 Task: Look for Airbnb options in Urambo, Tanzania from 22th December, 2023 to 26th December, 2023 for 8 adults. Place can be private room with 8 bedrooms having 8 beds and 8 bathrooms. Property type can be house. Amenities needed are: wifi, TV, free parkinig on premises, gym, breakfast.
Action: Mouse moved to (579, 107)
Screenshot: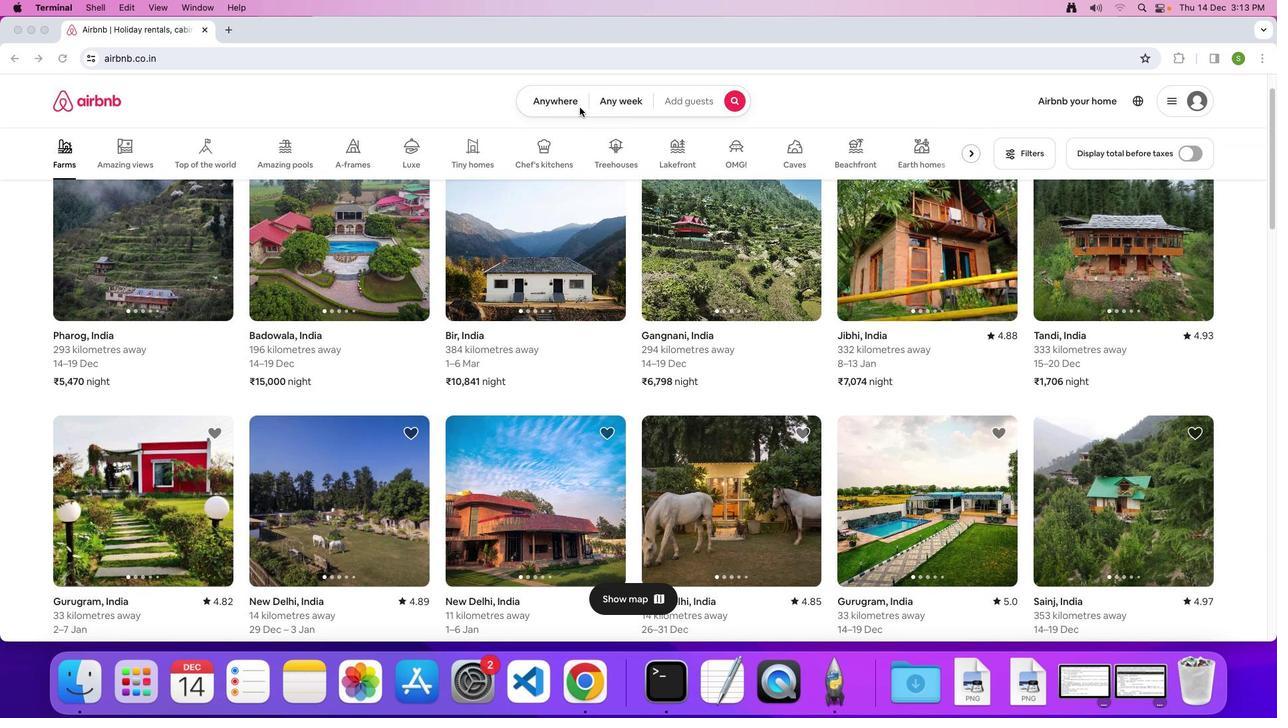 
Action: Mouse pressed left at (579, 107)
Screenshot: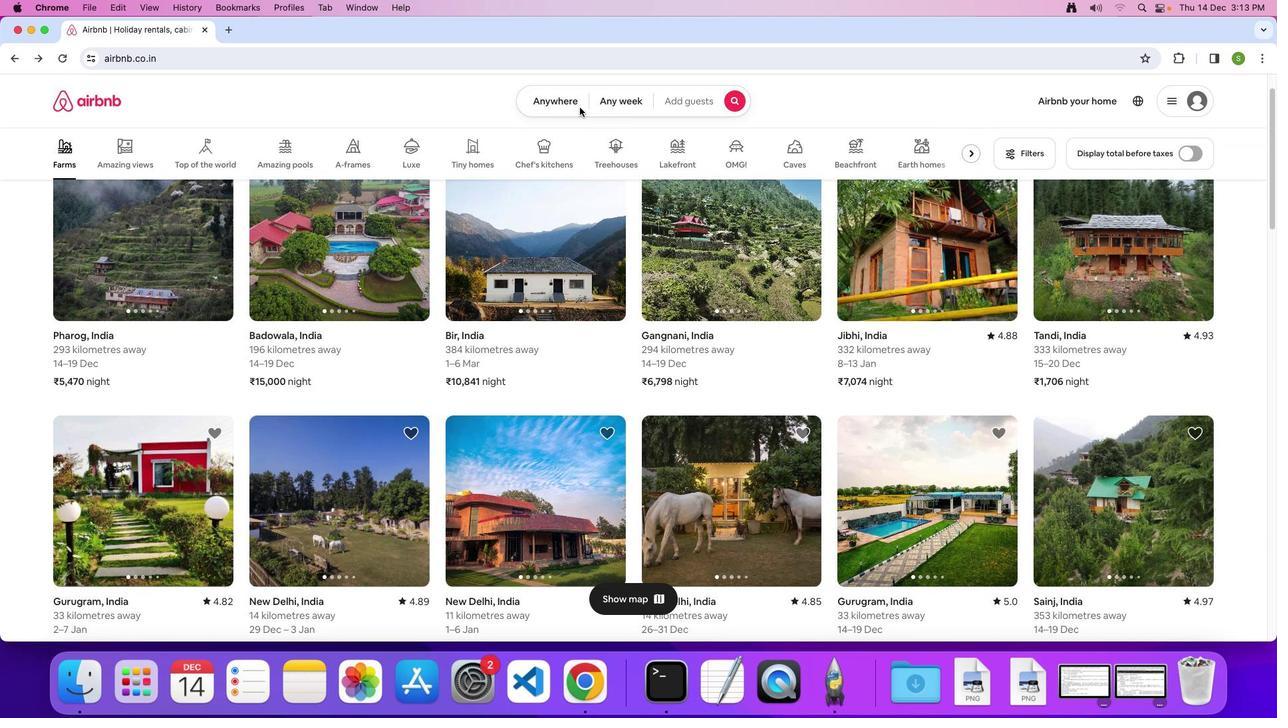
Action: Mouse moved to (568, 107)
Screenshot: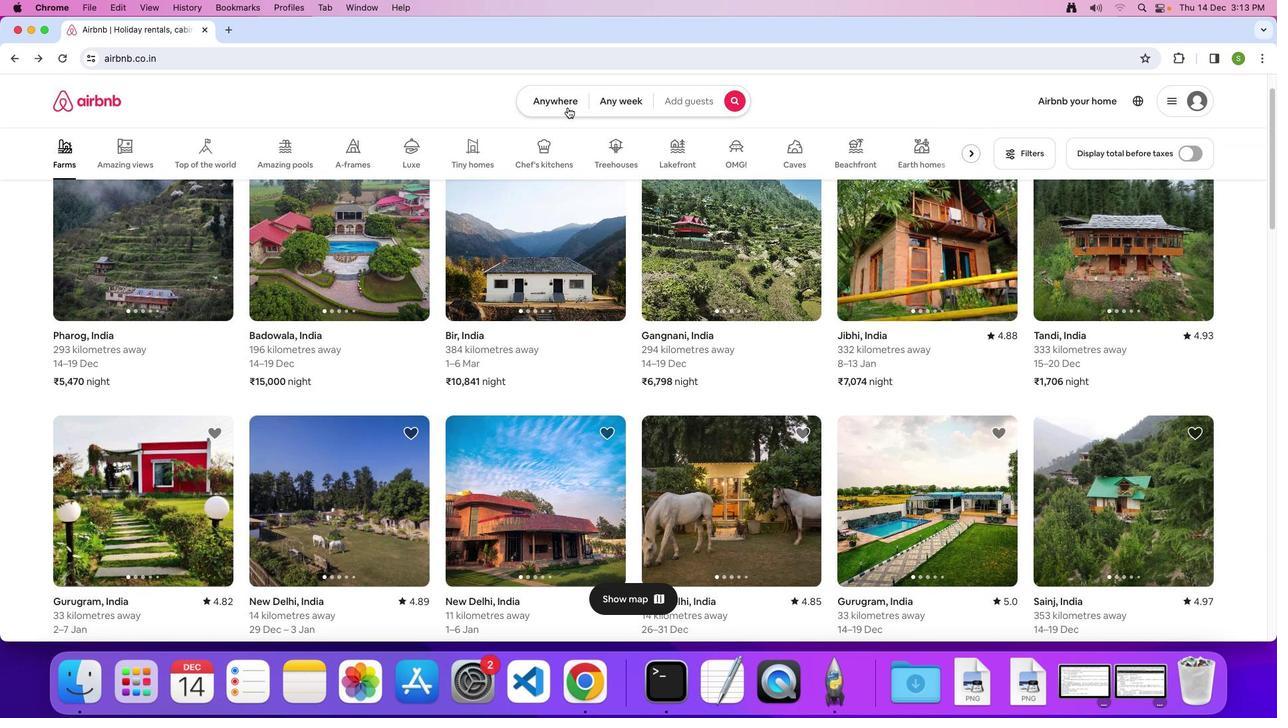 
Action: Mouse pressed left at (568, 107)
Screenshot: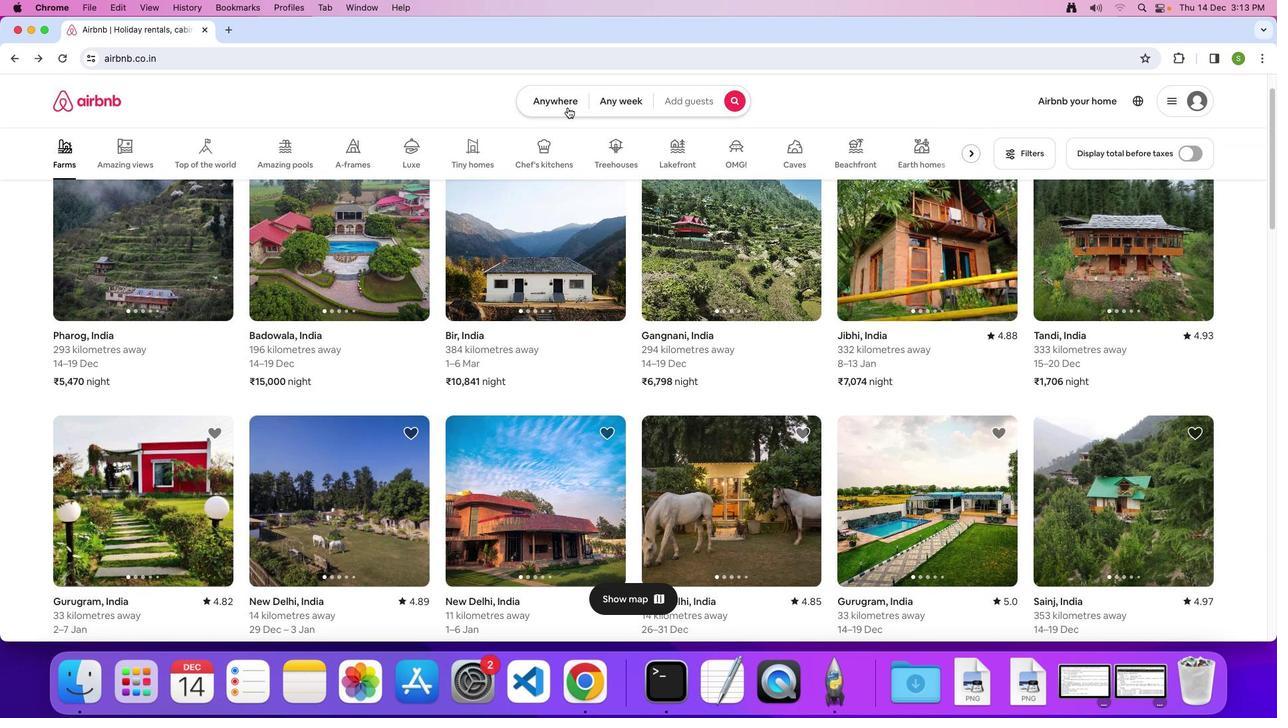 
Action: Mouse moved to (540, 139)
Screenshot: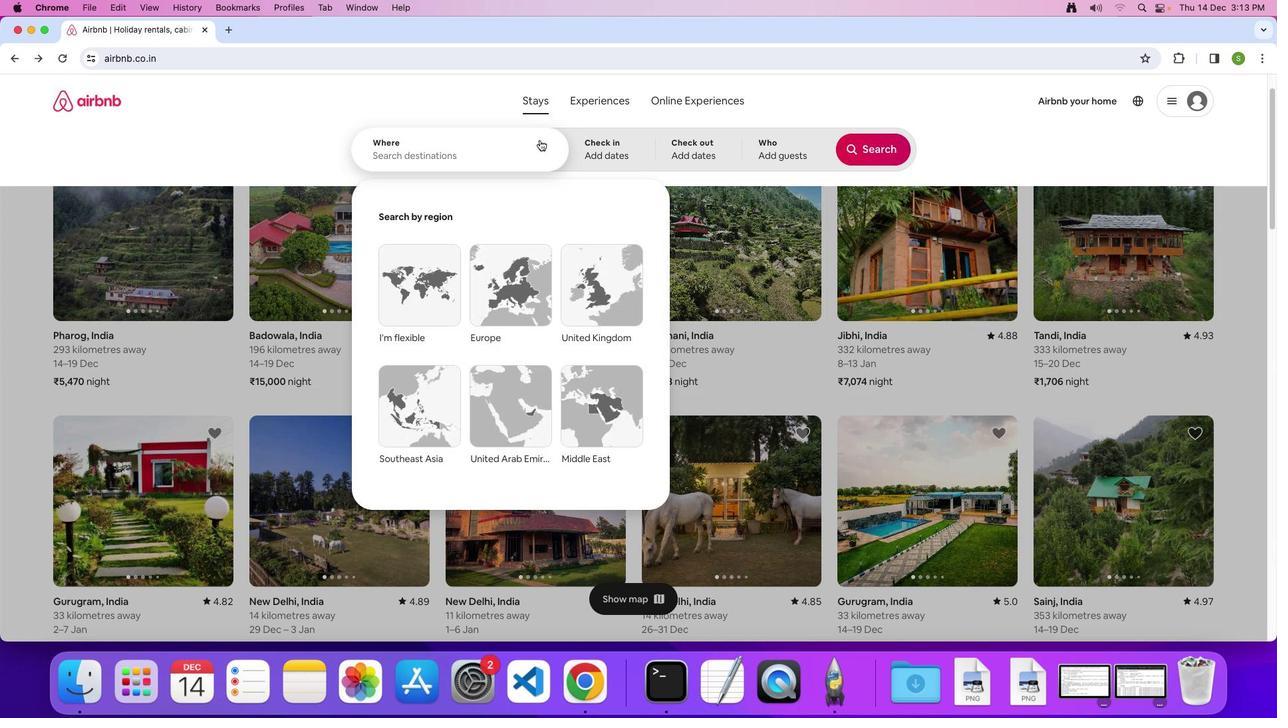 
Action: Mouse pressed left at (540, 139)
Screenshot: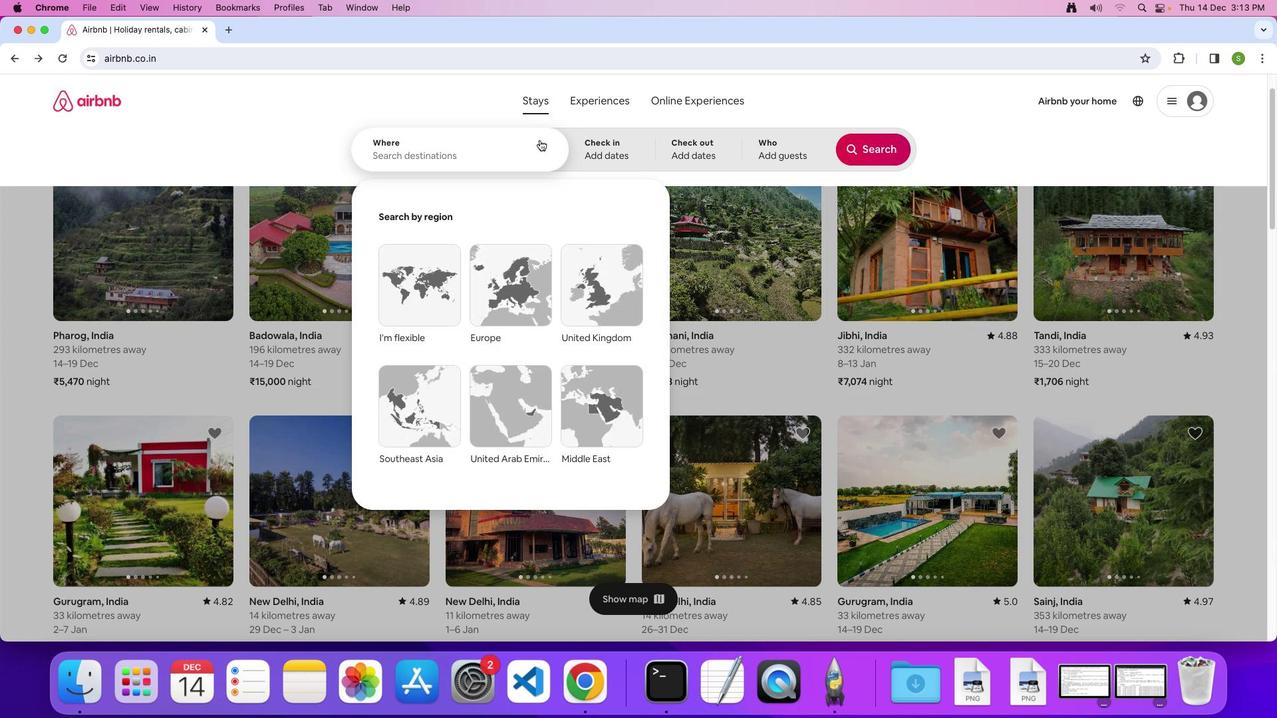 
Action: Key pressed 'U'Key.caps_lock'r''a''m''b''o'','Key.spaceKey.shift'T''a''n''z''a''n''i''a'Key.enter
Screenshot: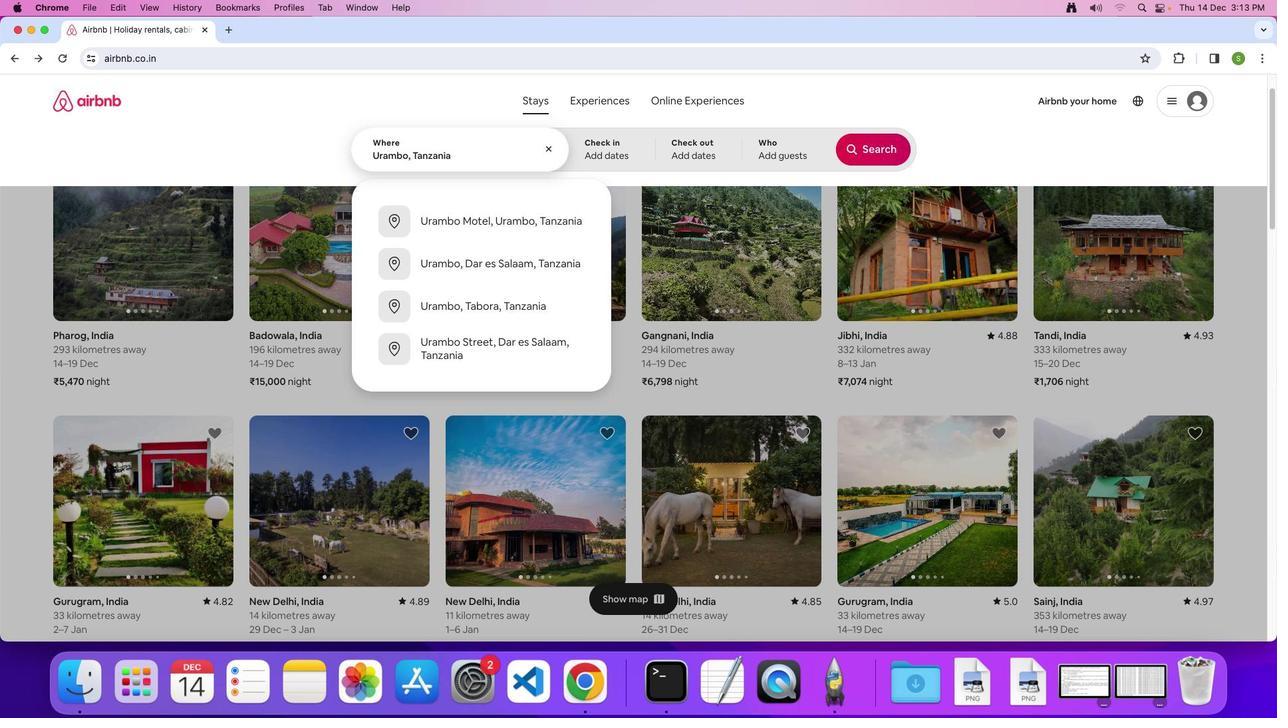 
Action: Mouse moved to (559, 419)
Screenshot: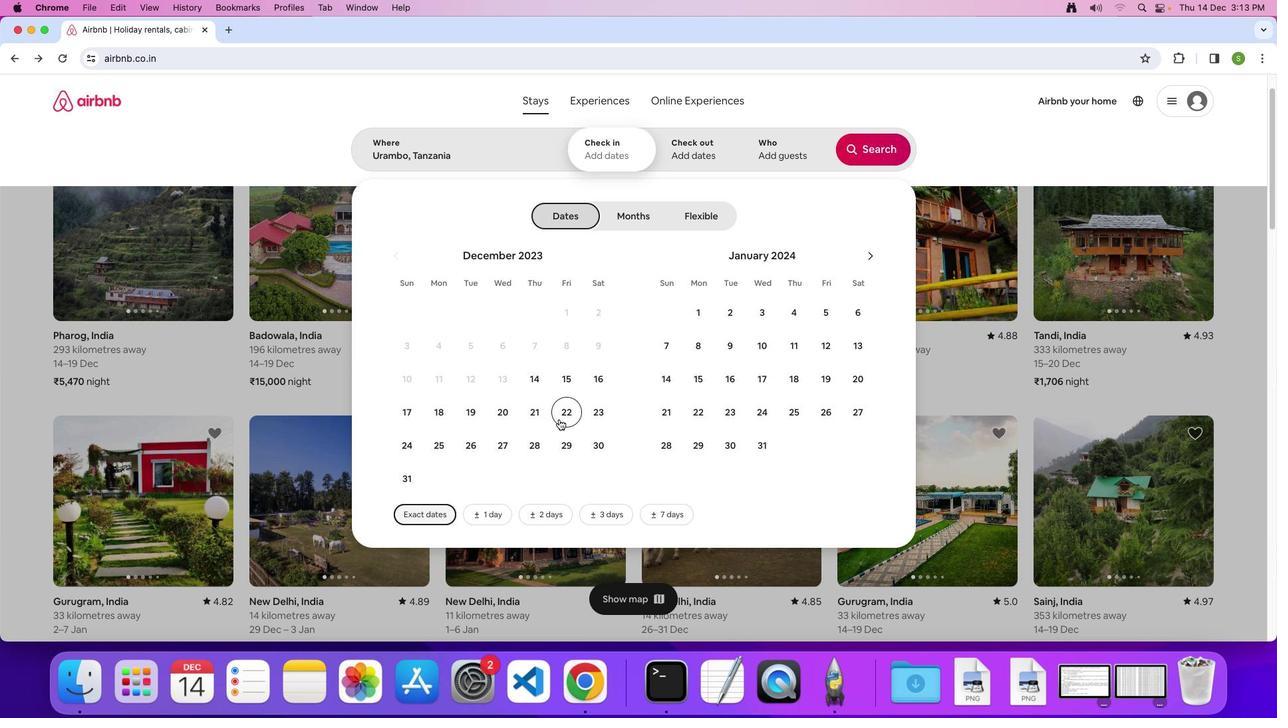 
Action: Mouse pressed left at (559, 419)
Screenshot: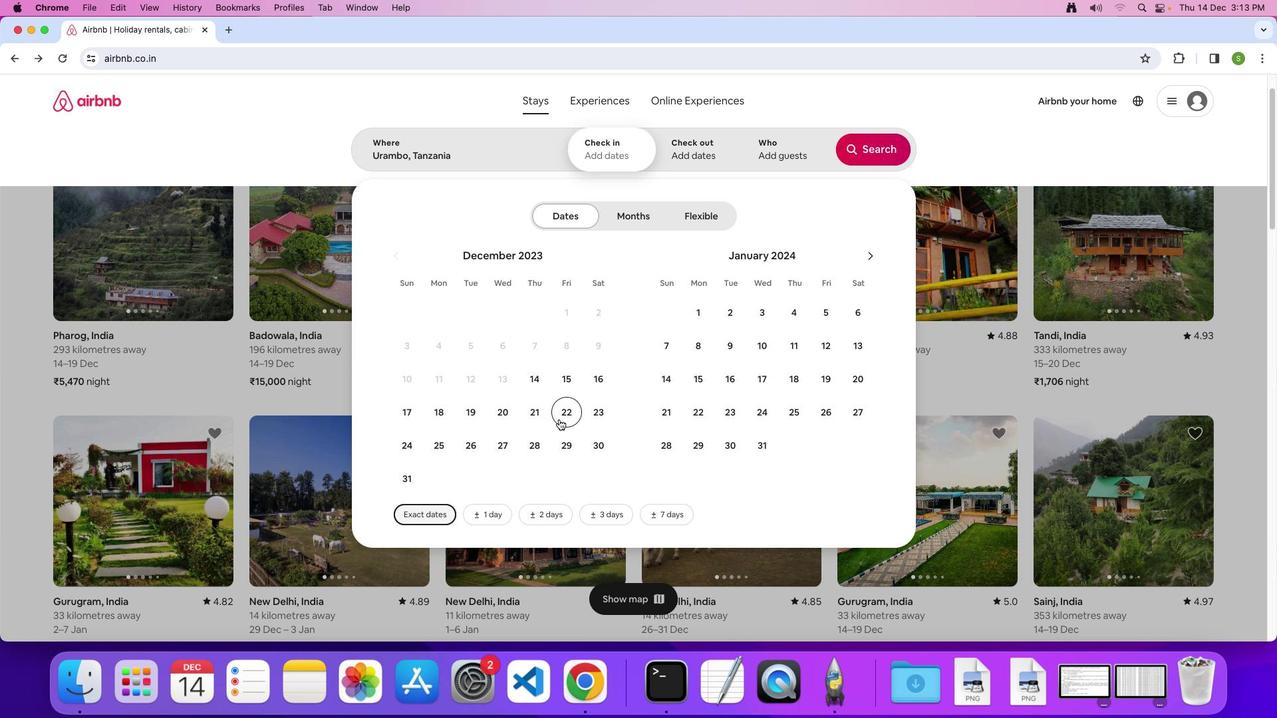 
Action: Mouse moved to (478, 437)
Screenshot: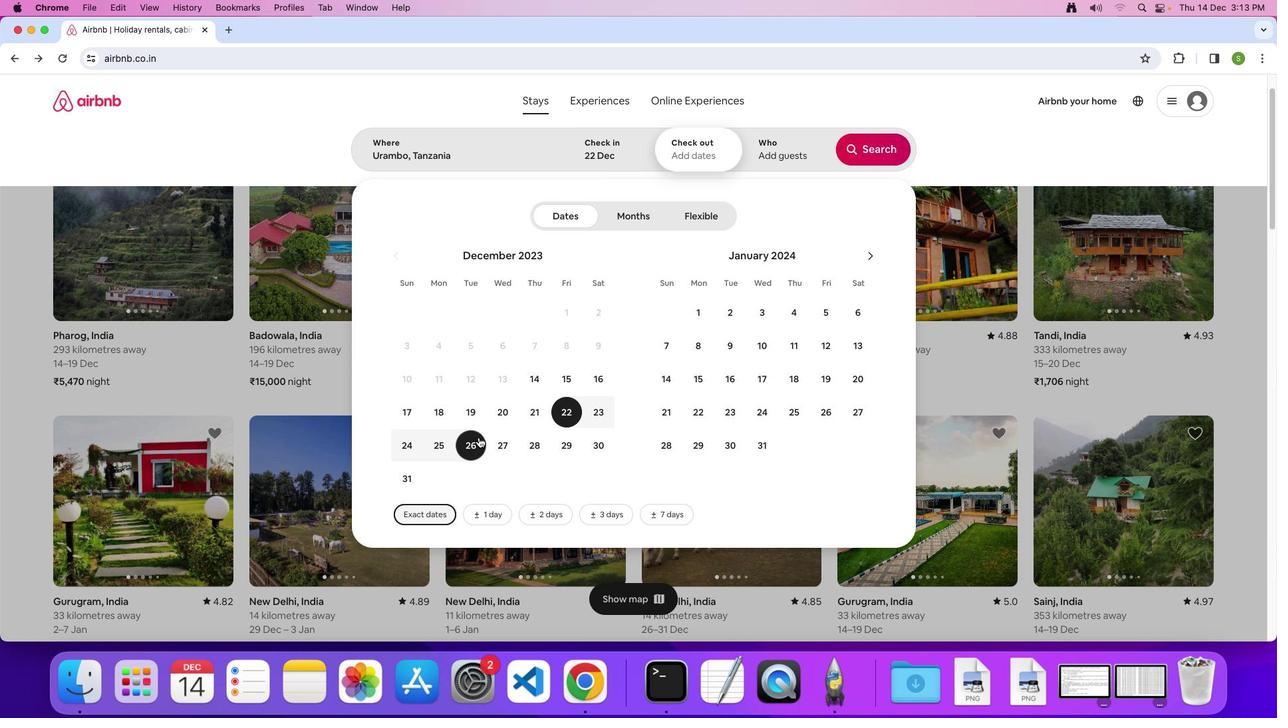 
Action: Mouse pressed left at (478, 437)
Screenshot: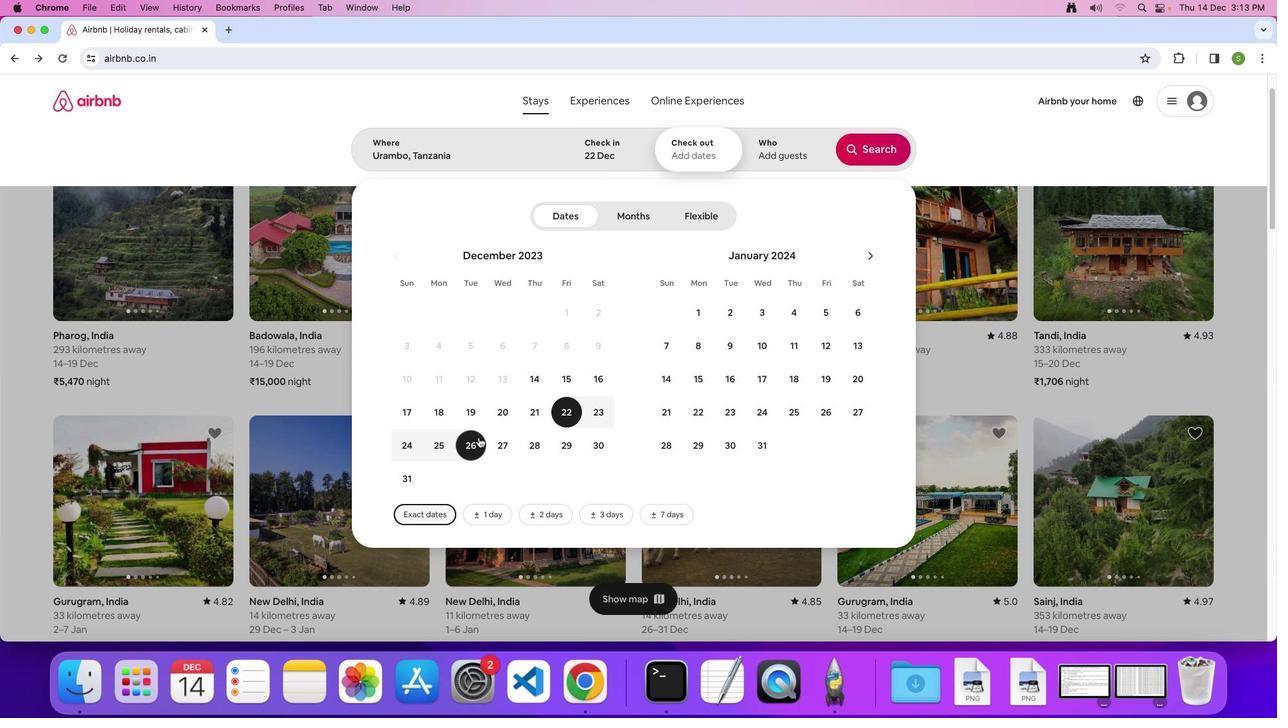 
Action: Mouse moved to (792, 156)
Screenshot: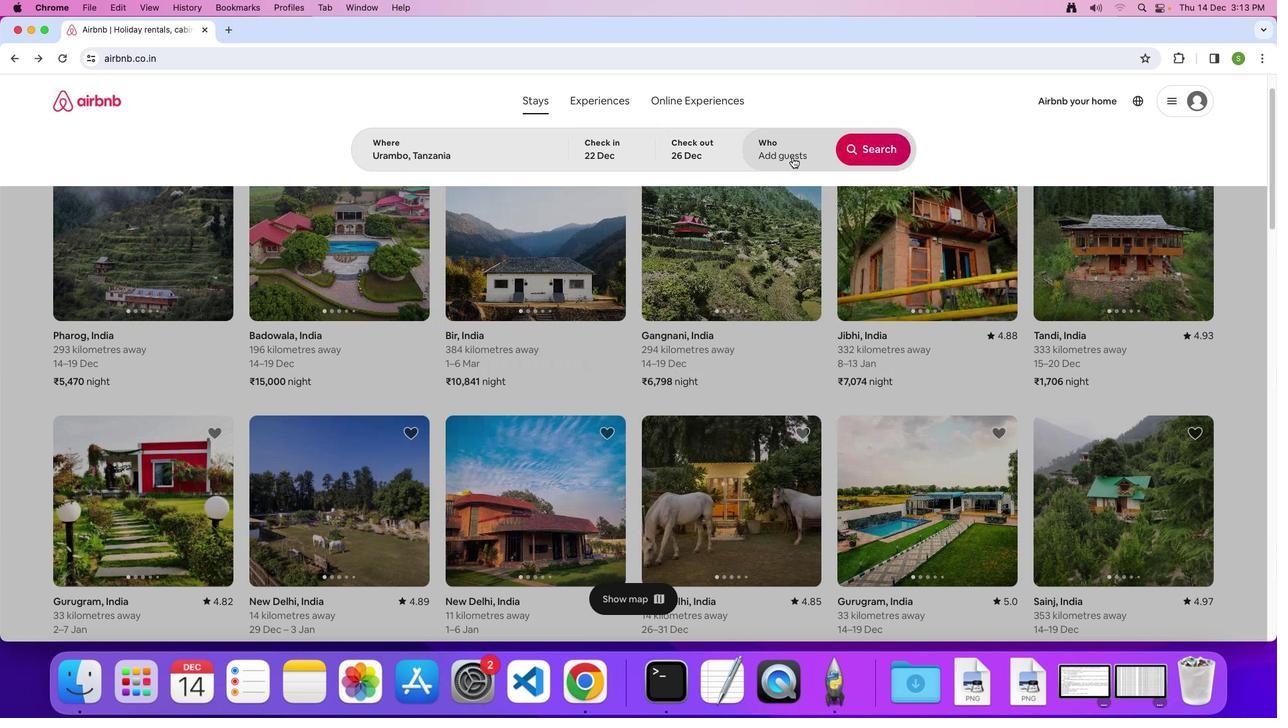 
Action: Mouse pressed left at (792, 156)
Screenshot: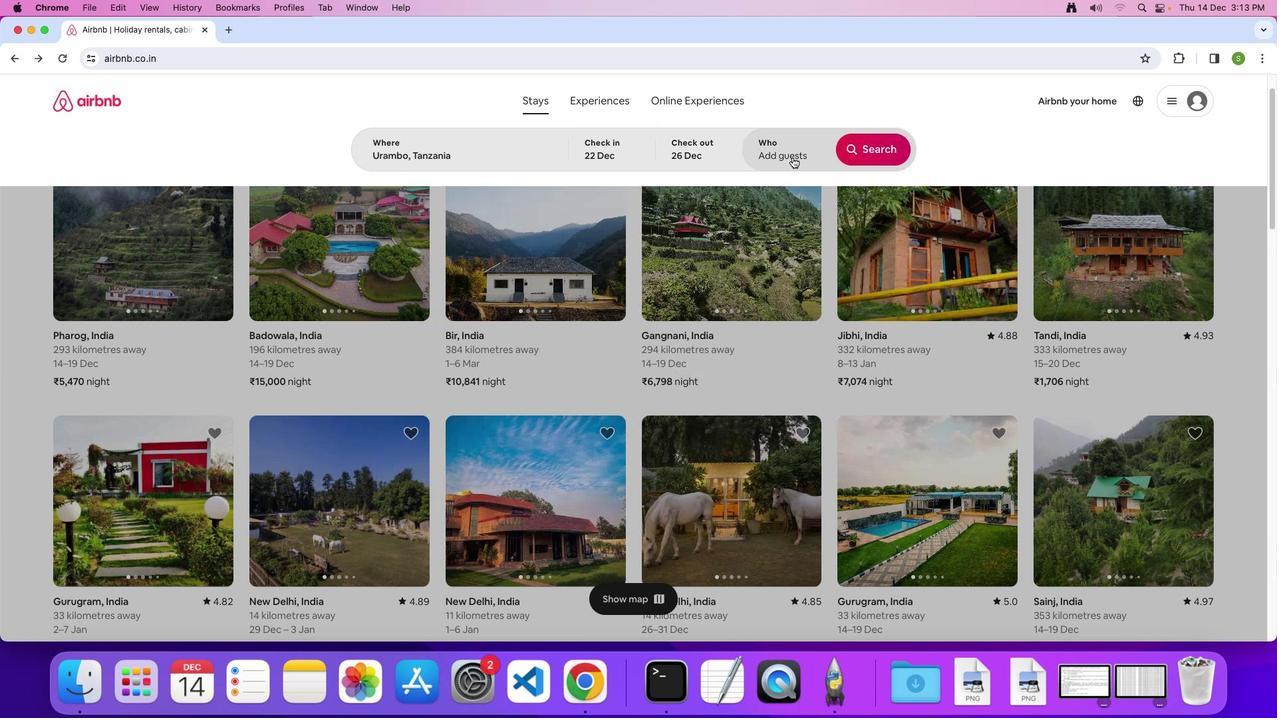 
Action: Mouse moved to (881, 222)
Screenshot: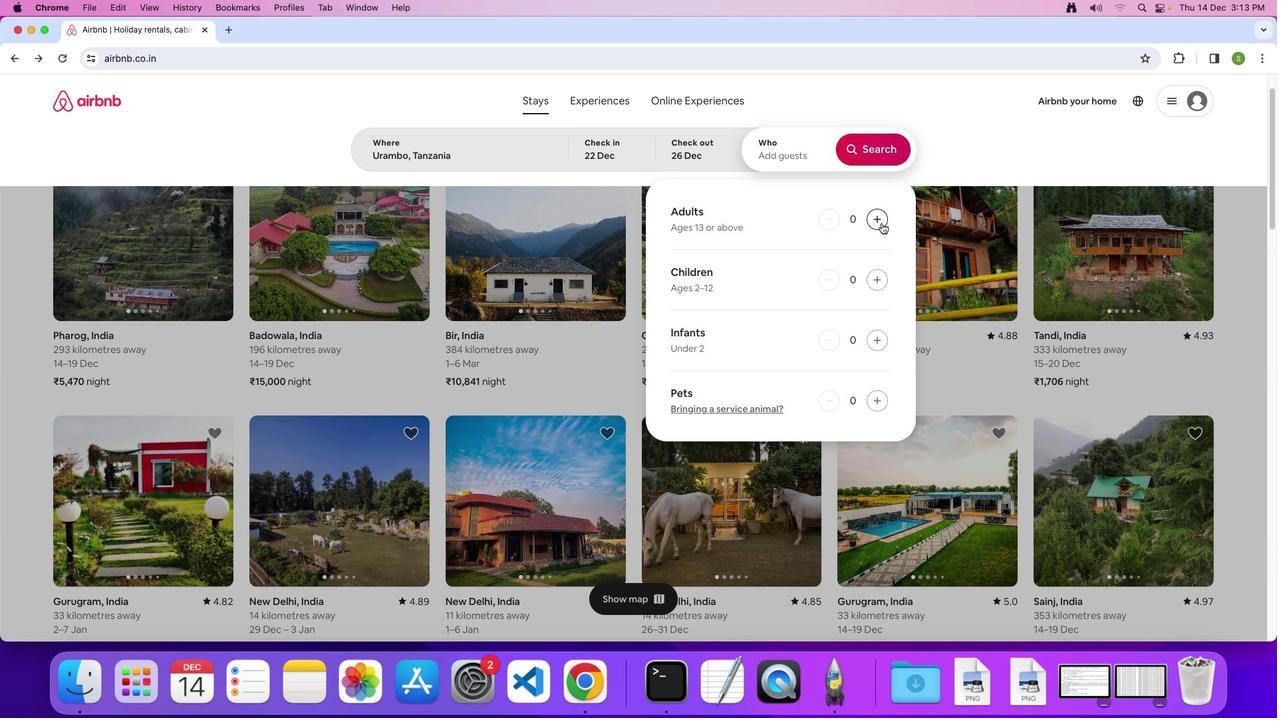 
Action: Mouse pressed left at (881, 222)
Screenshot: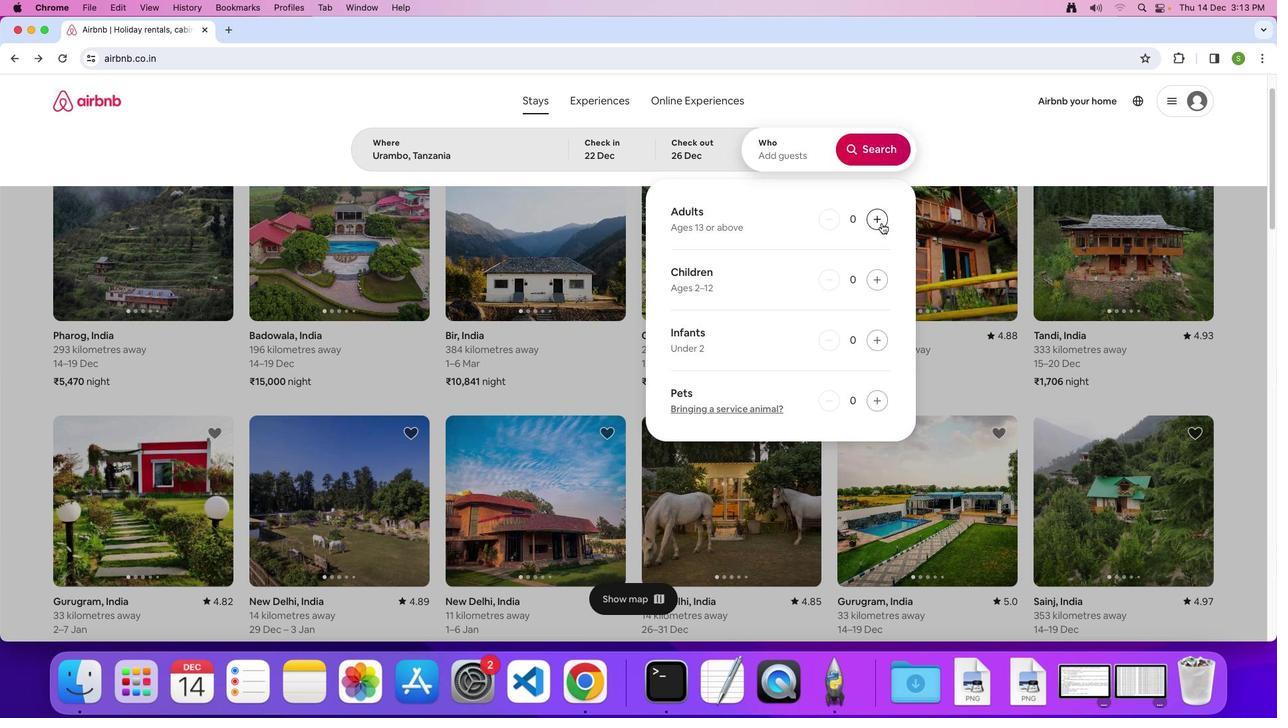 
Action: Mouse pressed left at (881, 222)
Screenshot: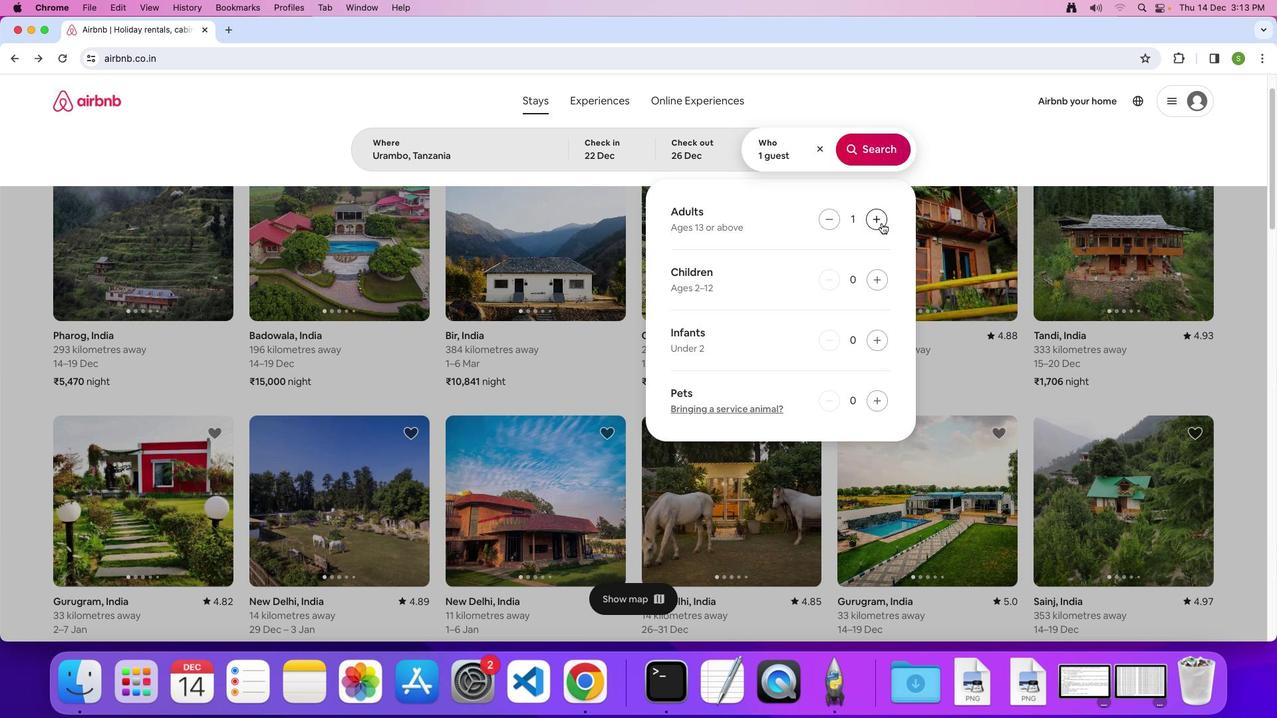 
Action: Mouse pressed left at (881, 222)
Screenshot: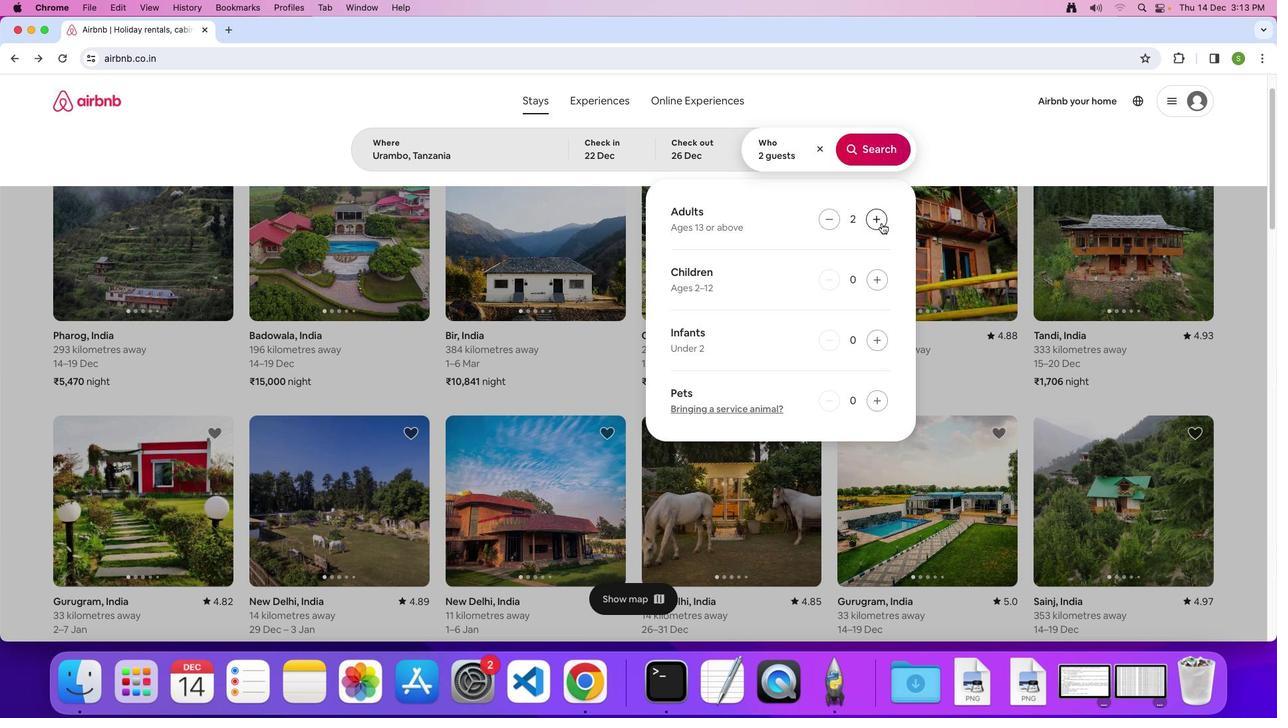 
Action: Mouse pressed left at (881, 222)
Screenshot: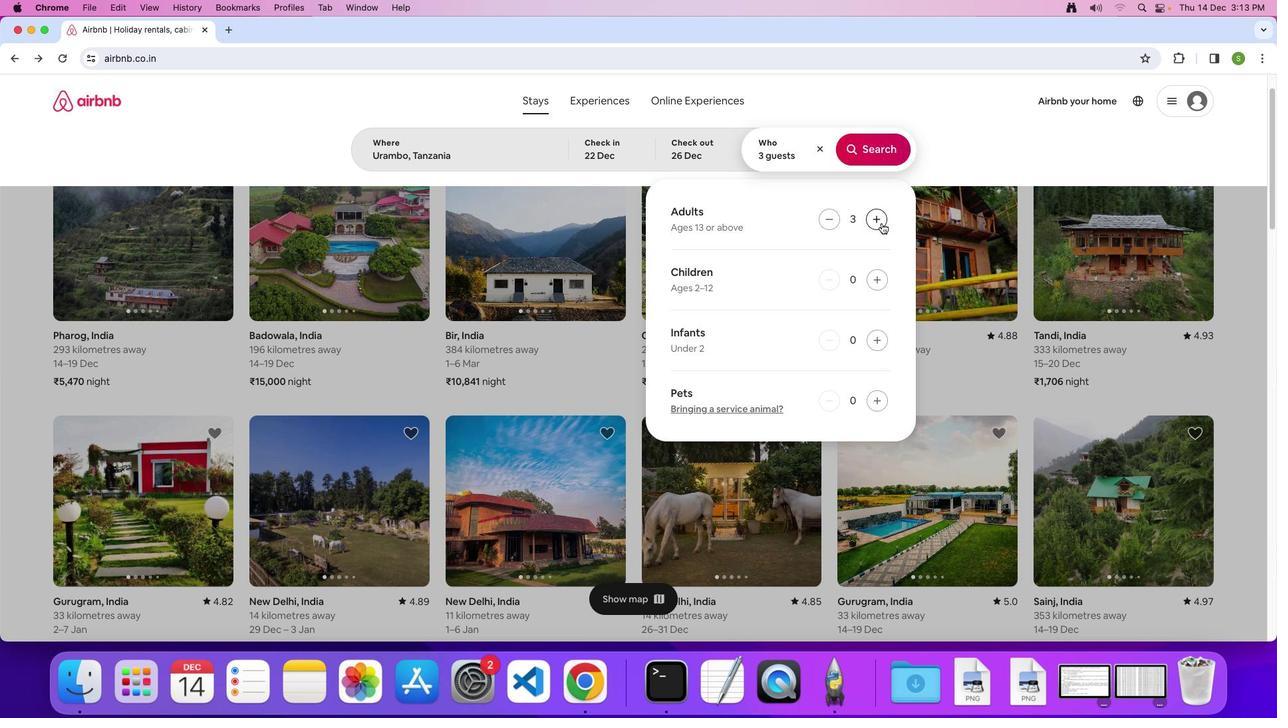 
Action: Mouse pressed left at (881, 222)
Screenshot: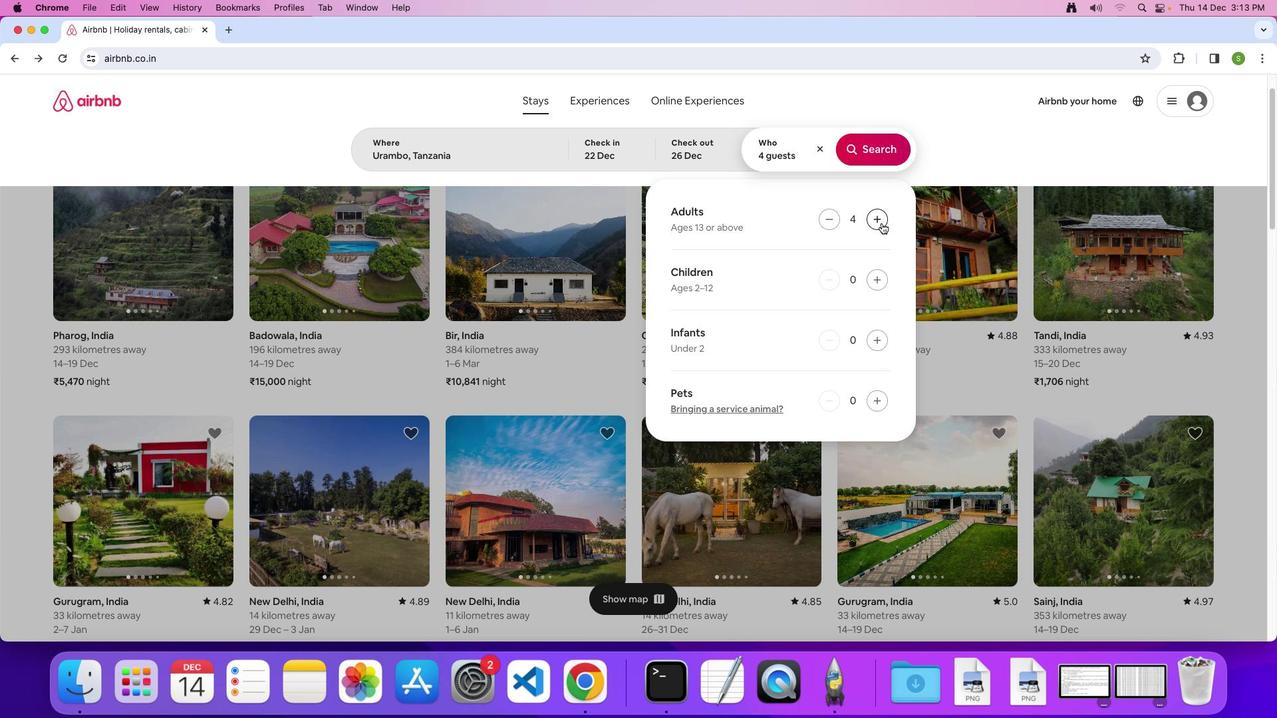 
Action: Mouse pressed left at (881, 222)
Screenshot: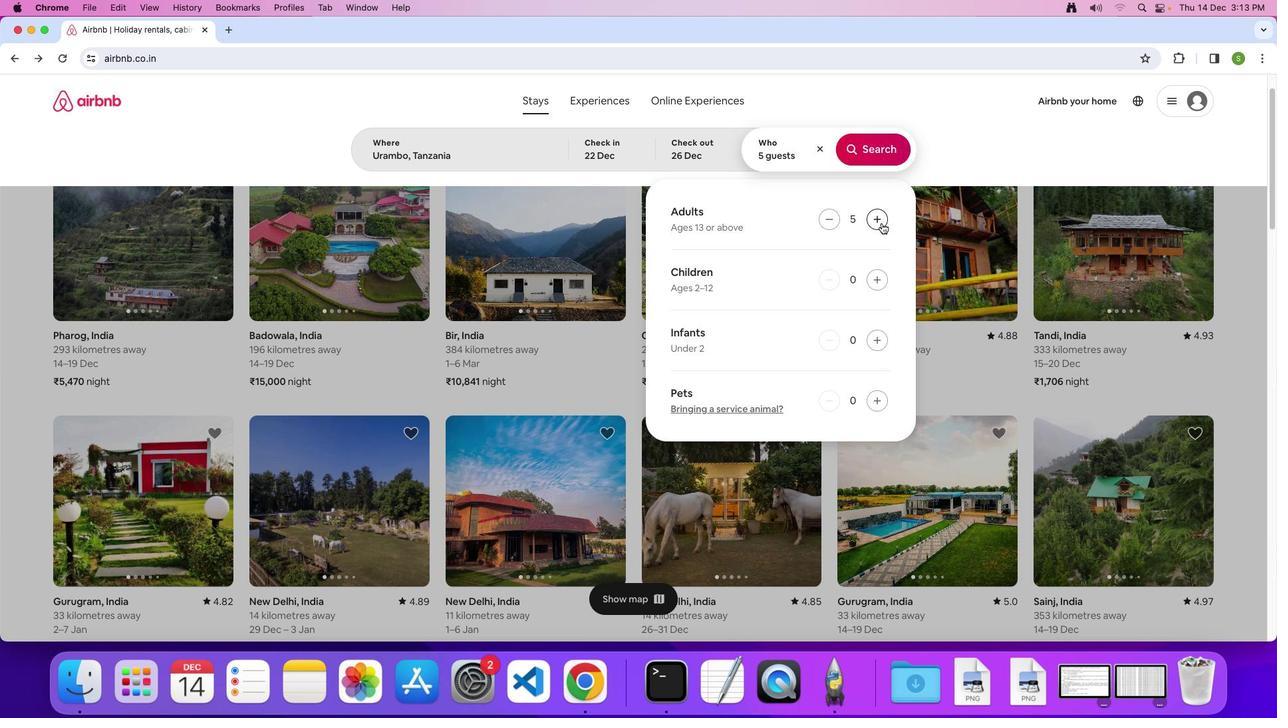 
Action: Mouse pressed left at (881, 222)
Screenshot: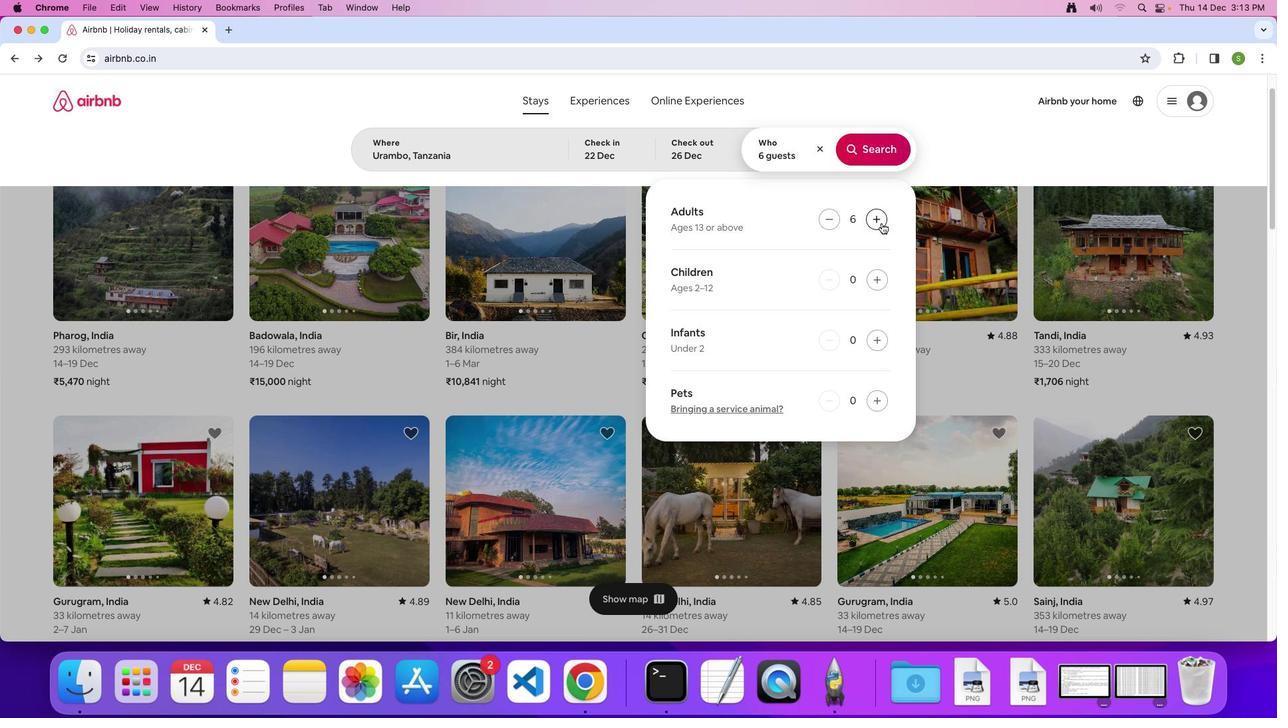 
Action: Mouse pressed left at (881, 222)
Screenshot: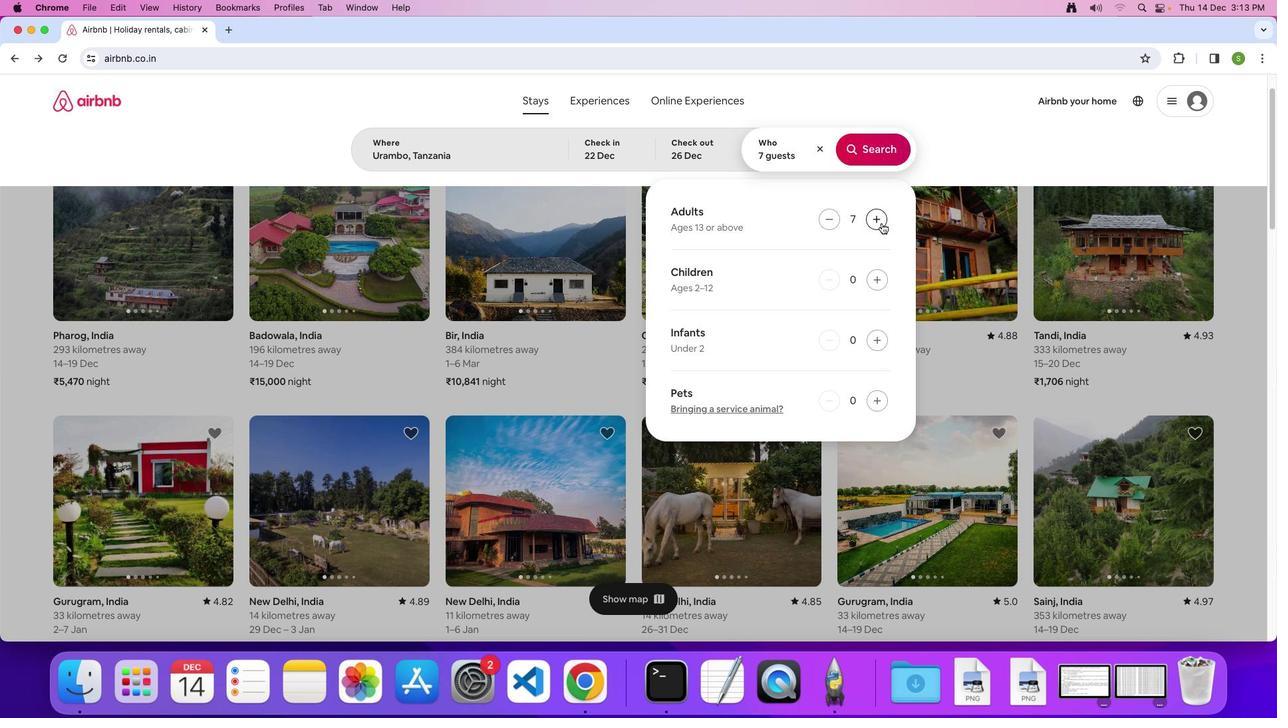 
Action: Mouse moved to (861, 146)
Screenshot: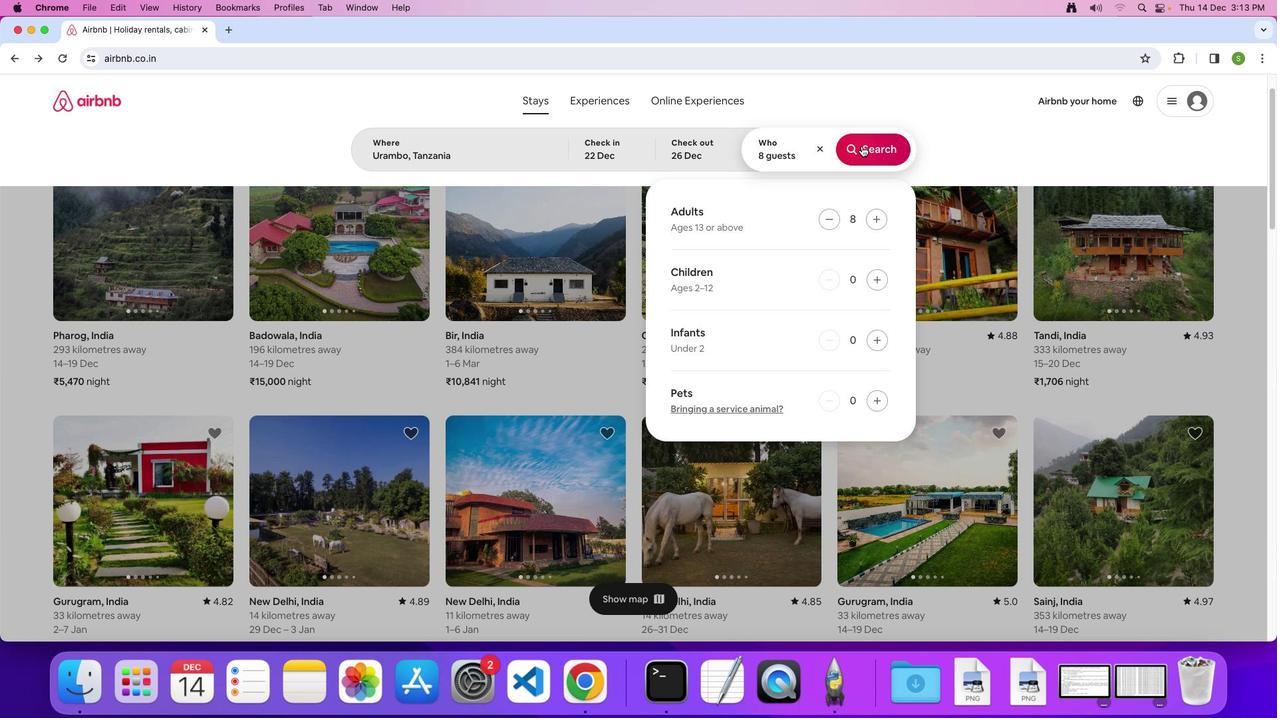 
Action: Mouse pressed left at (861, 146)
Screenshot: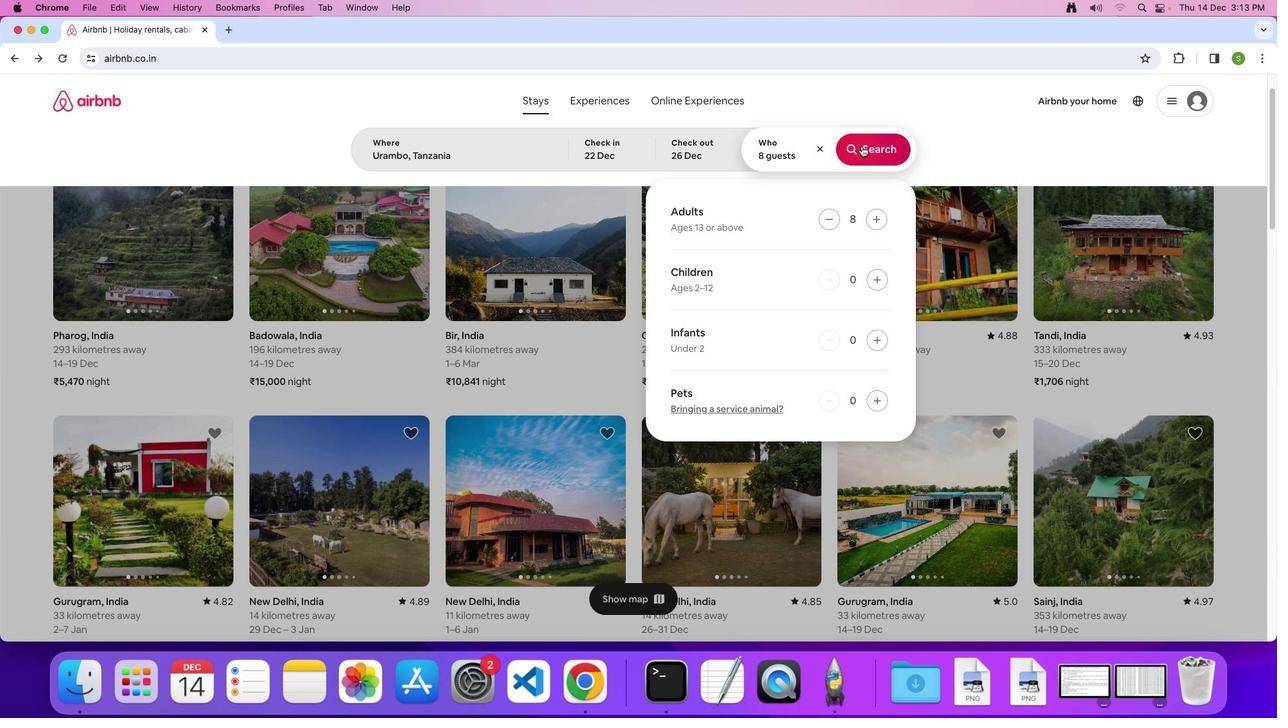 
Action: Mouse moved to (1050, 159)
Screenshot: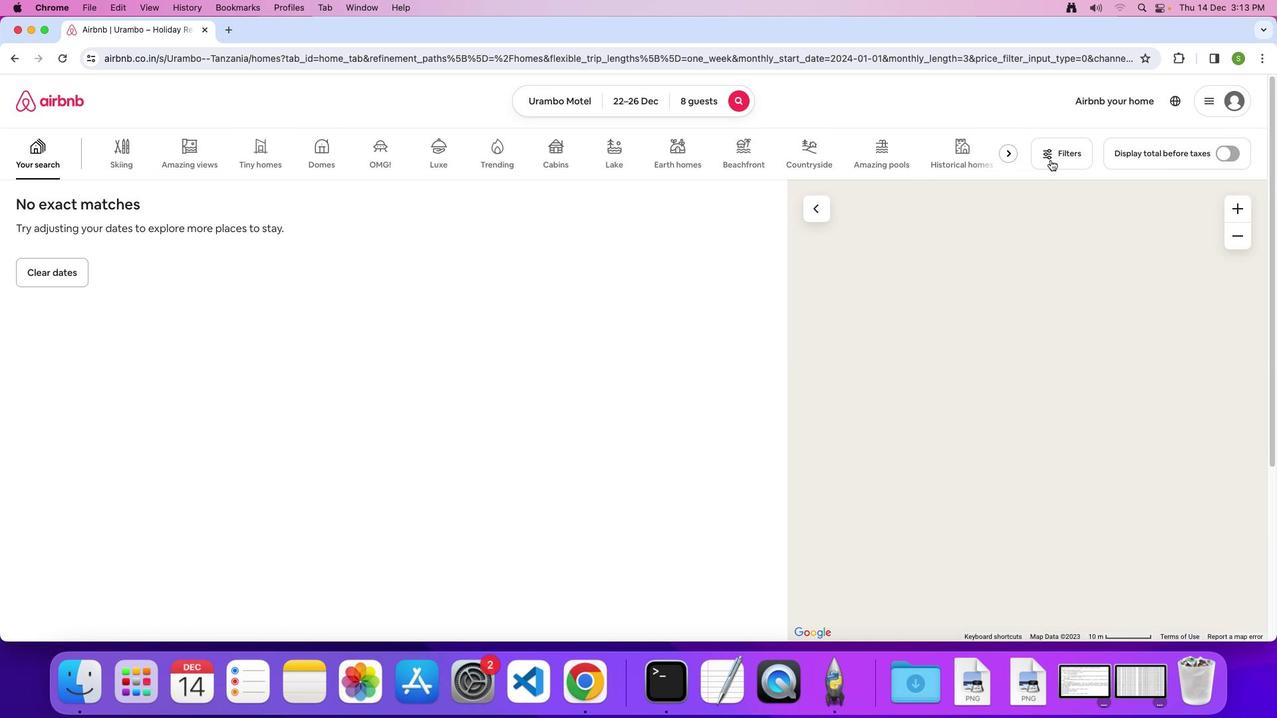 
Action: Mouse pressed left at (1050, 159)
Screenshot: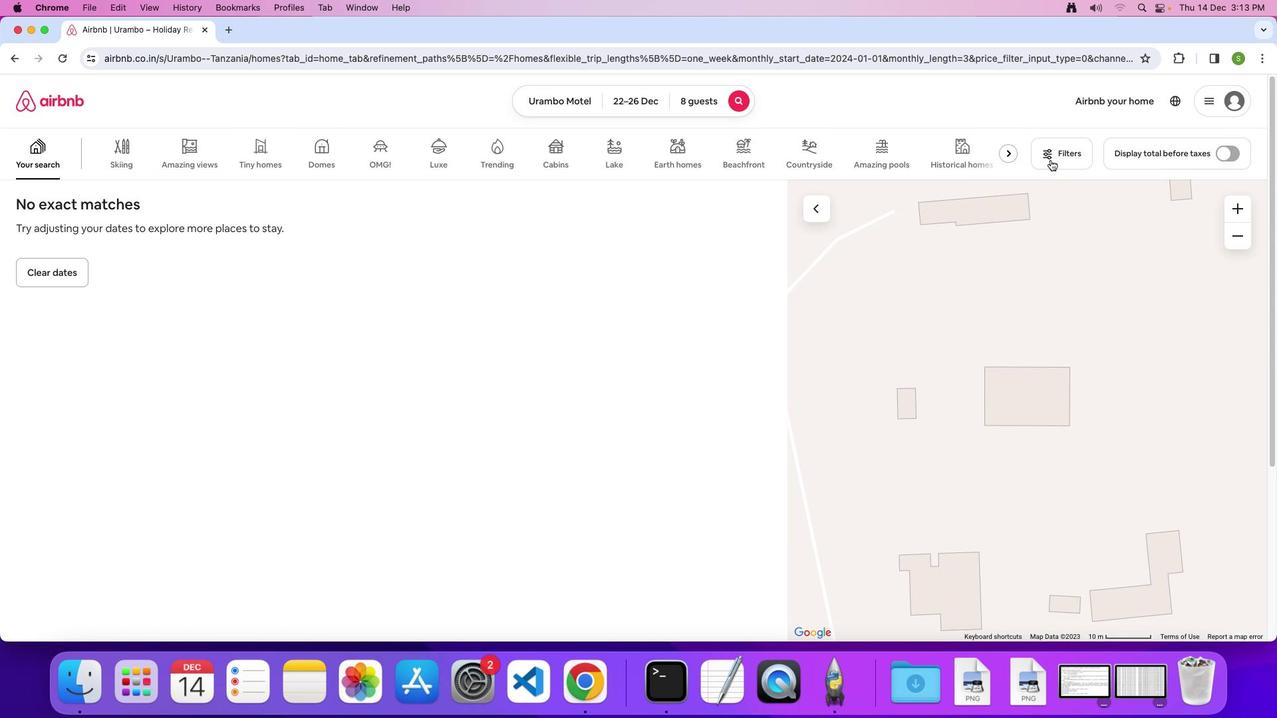
Action: Mouse moved to (699, 338)
Screenshot: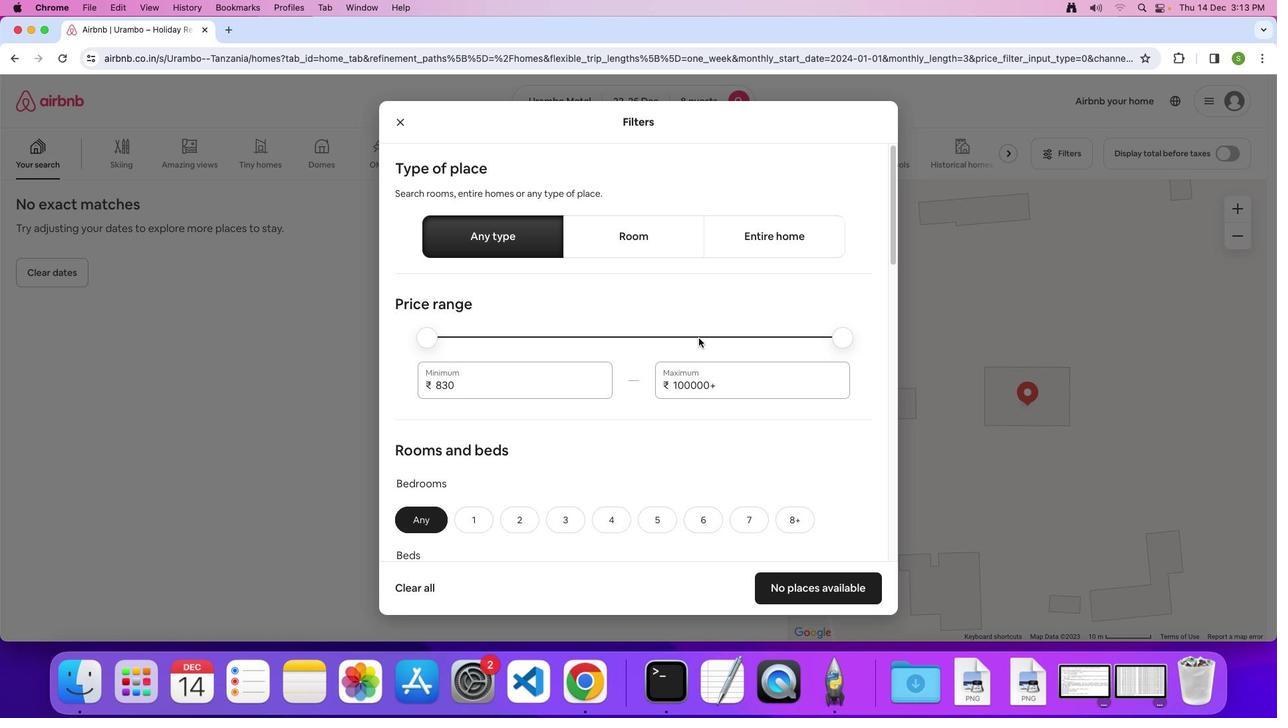 
Action: Mouse scrolled (699, 338) with delta (0, 0)
Screenshot: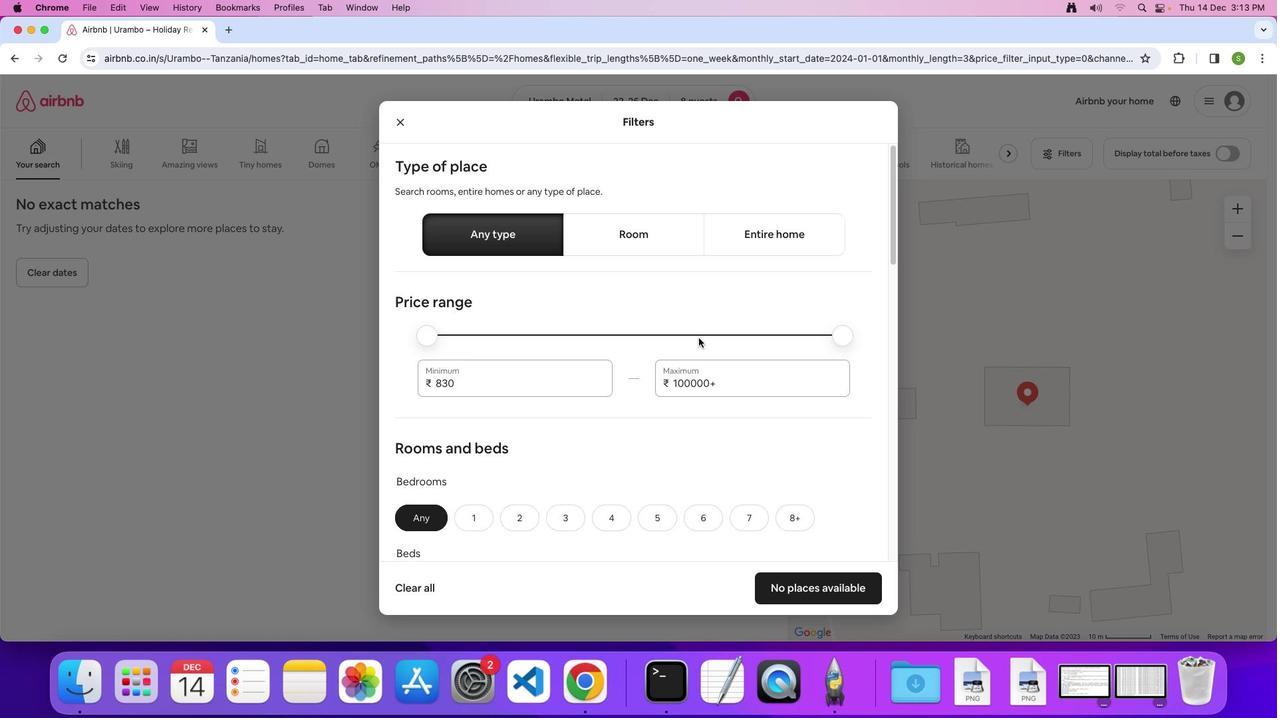
Action: Mouse scrolled (699, 338) with delta (0, 0)
Screenshot: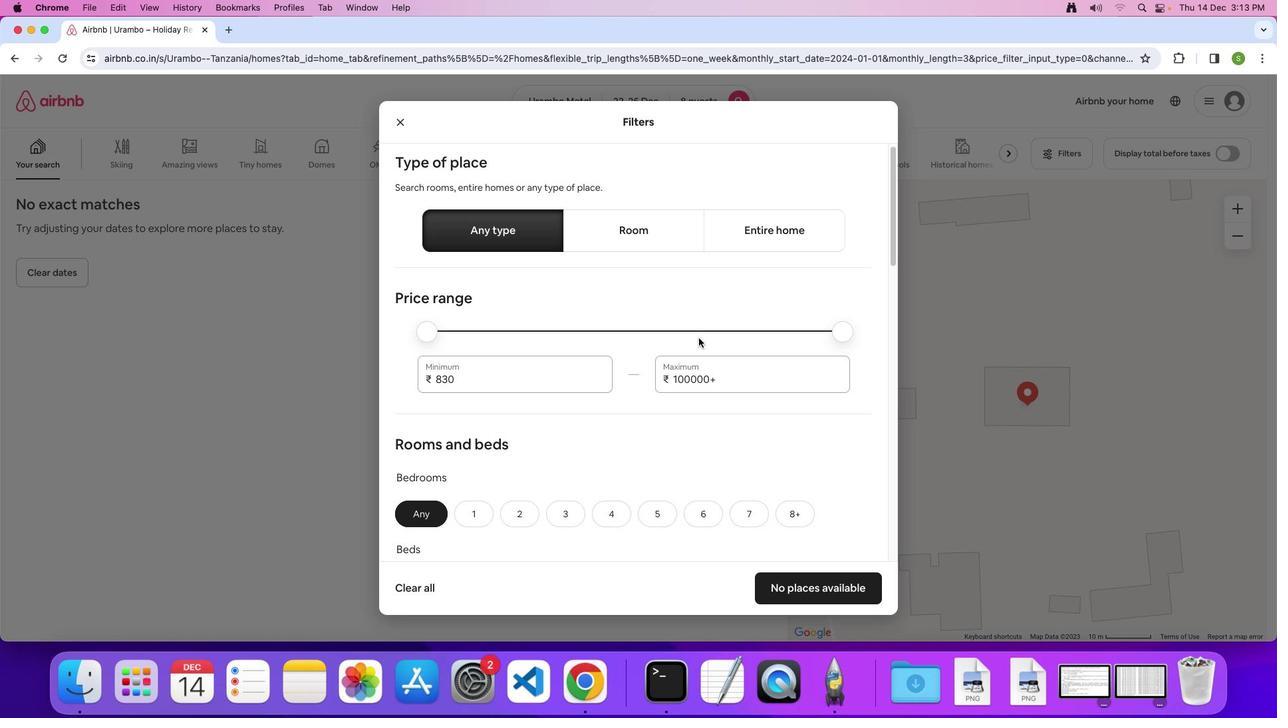 
Action: Mouse scrolled (699, 338) with delta (0, 0)
Screenshot: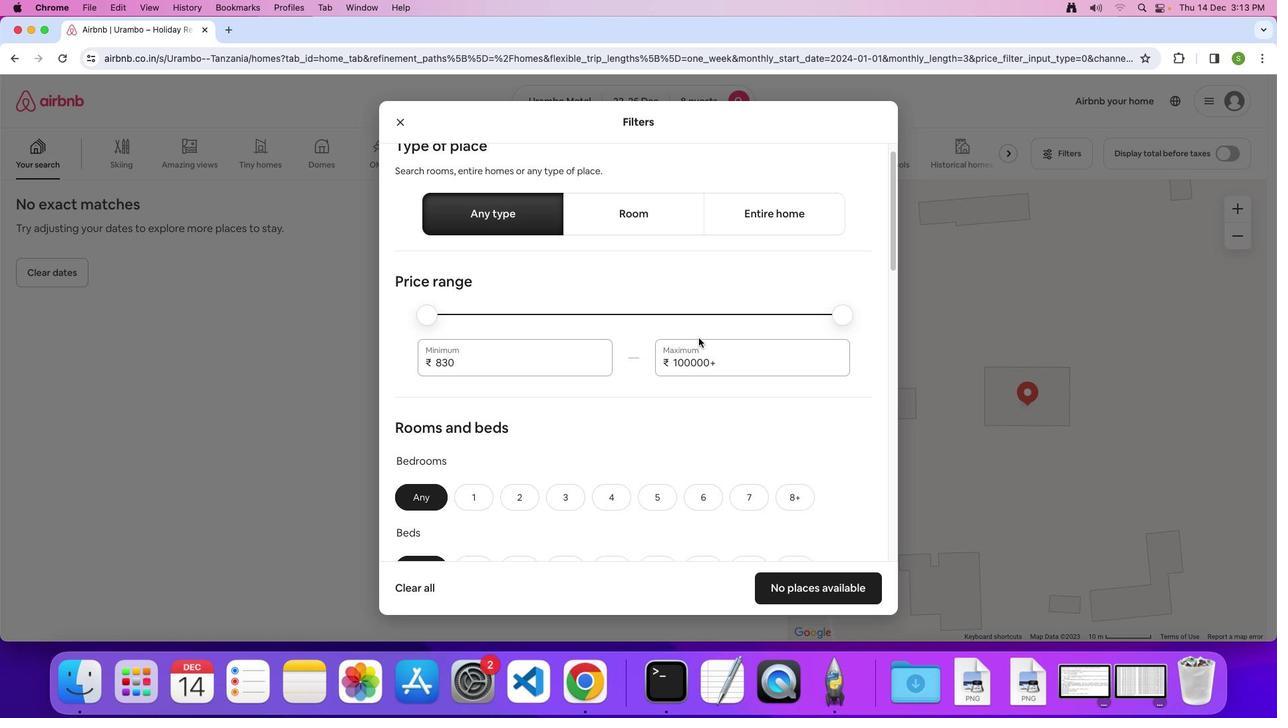 
Action: Mouse scrolled (699, 338) with delta (0, 0)
Screenshot: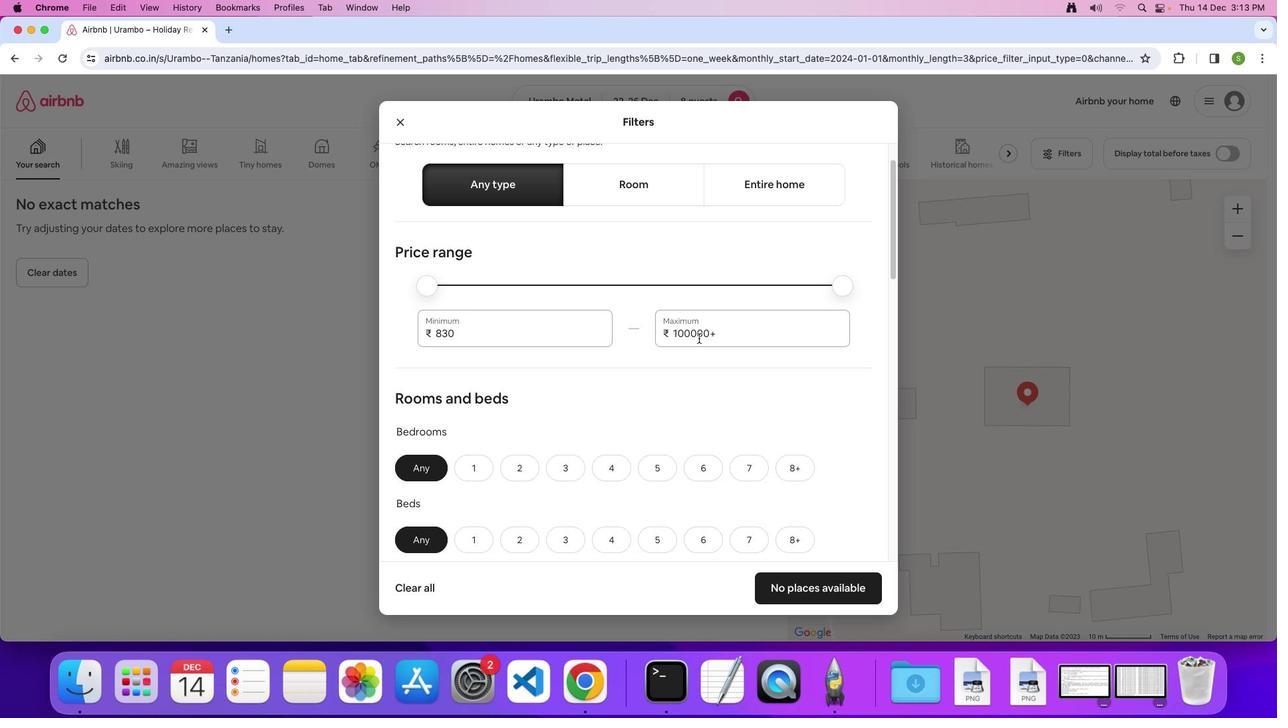 
Action: Mouse scrolled (699, 338) with delta (0, 0)
Screenshot: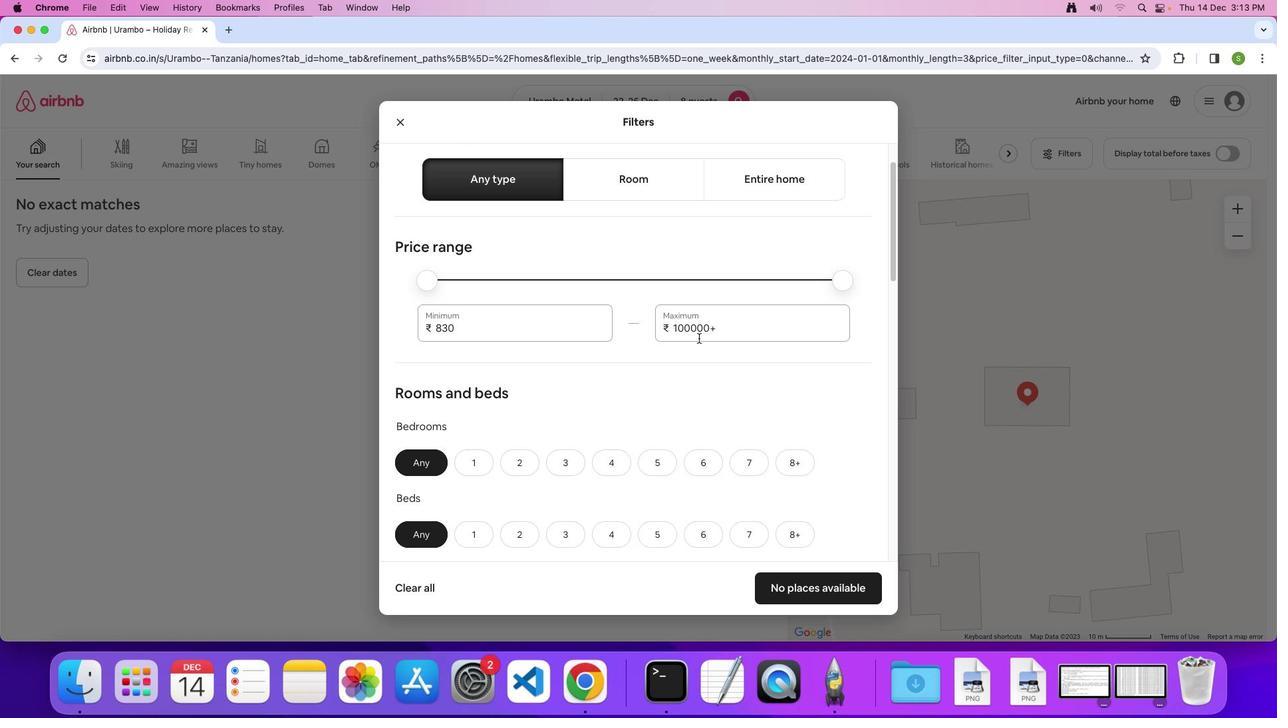 
Action: Mouse scrolled (699, 338) with delta (0, 0)
Screenshot: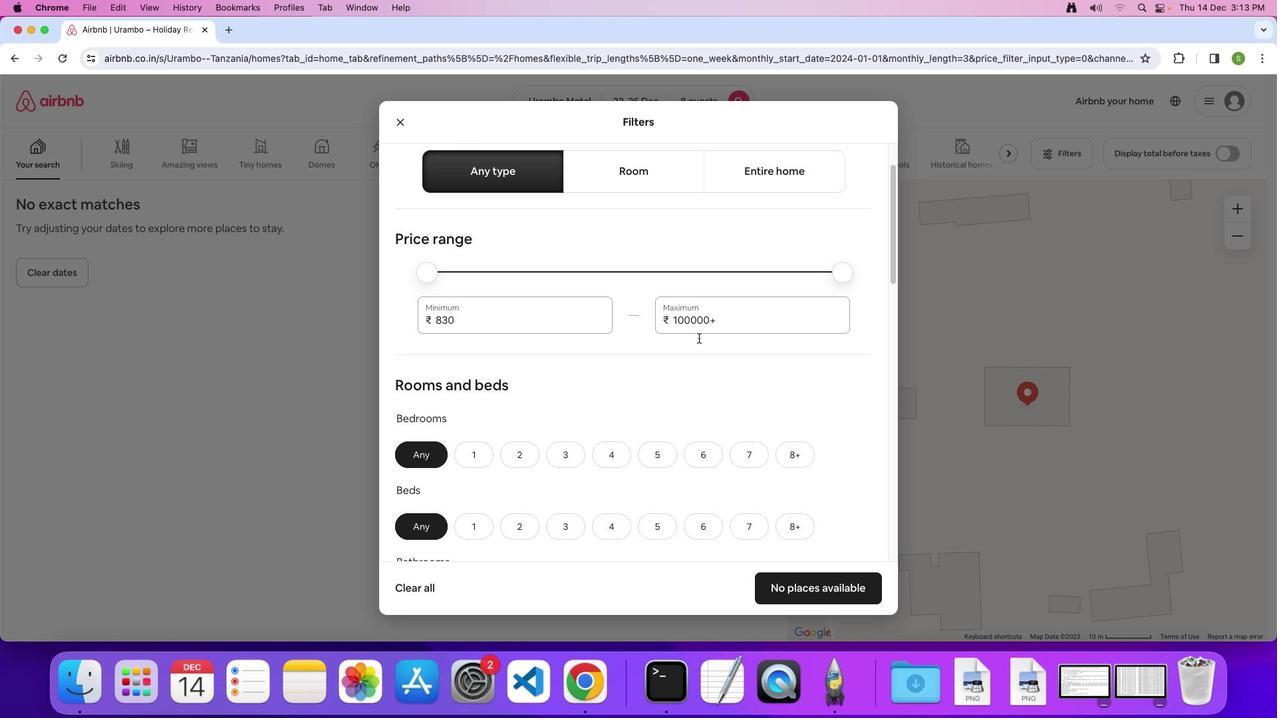 
Action: Mouse scrolled (699, 338) with delta (0, 0)
Screenshot: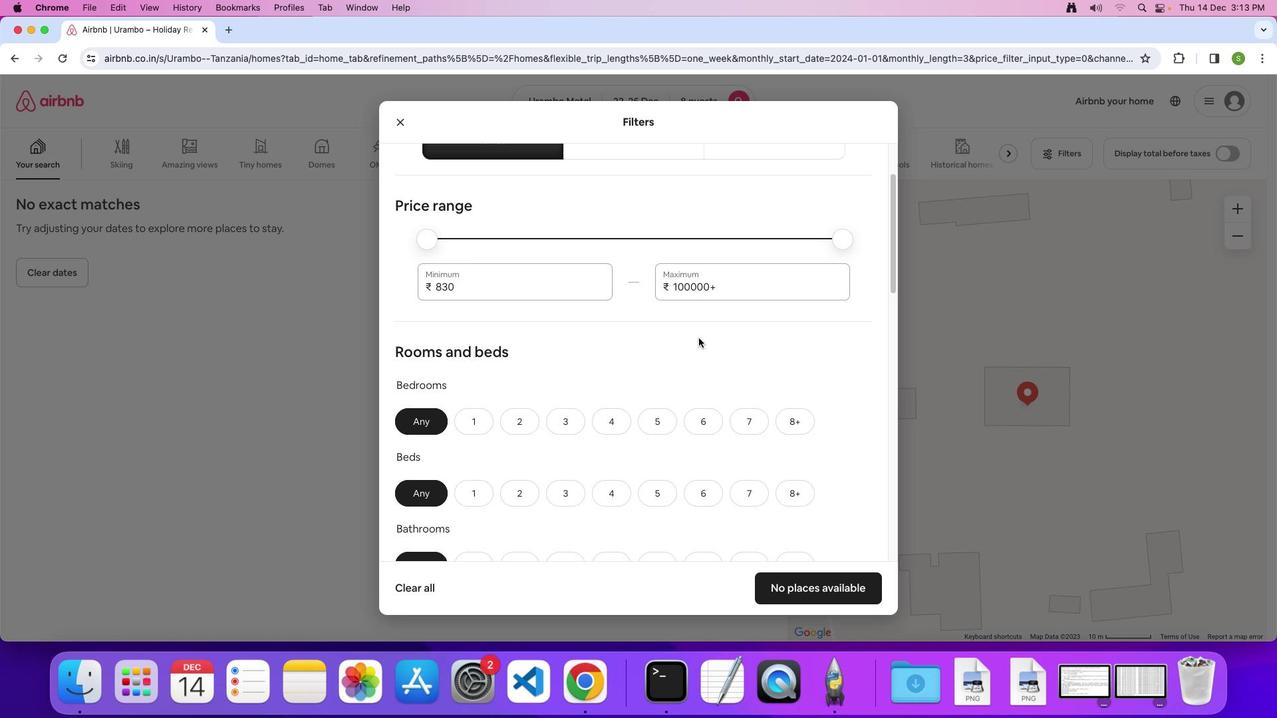 
Action: Mouse scrolled (699, 338) with delta (0, 0)
Screenshot: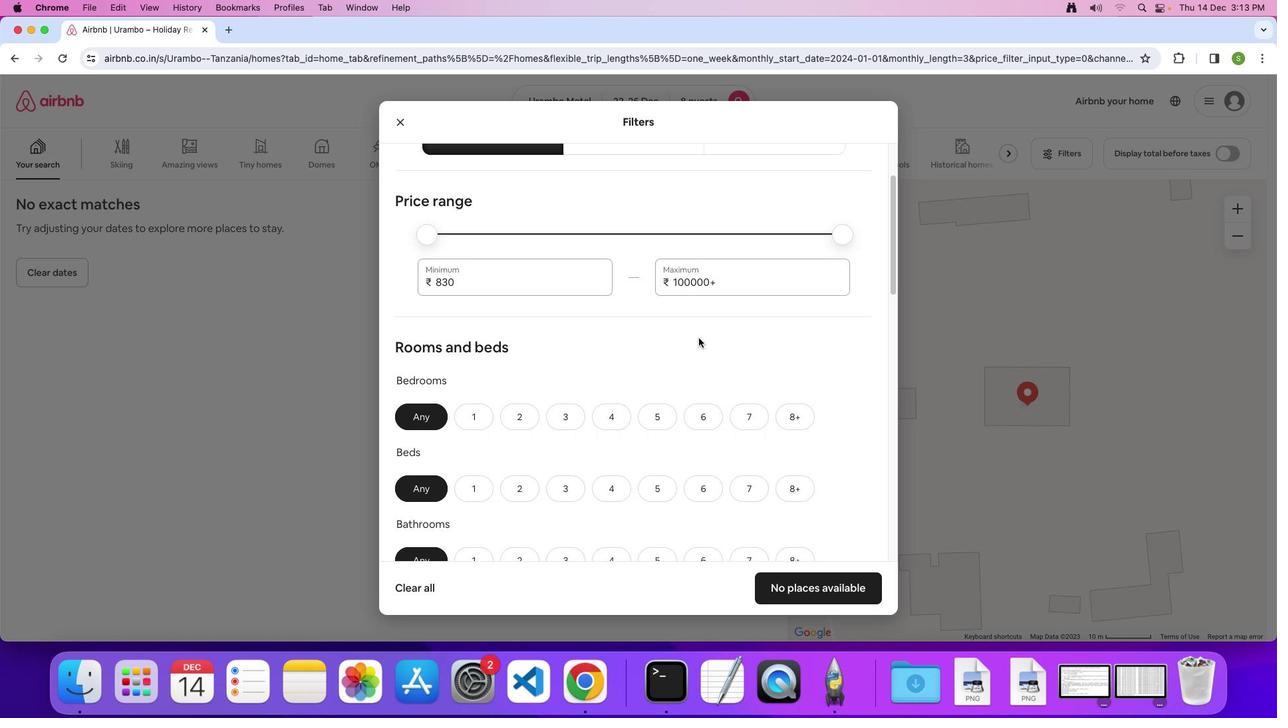 
Action: Mouse scrolled (699, 338) with delta (0, 0)
Screenshot: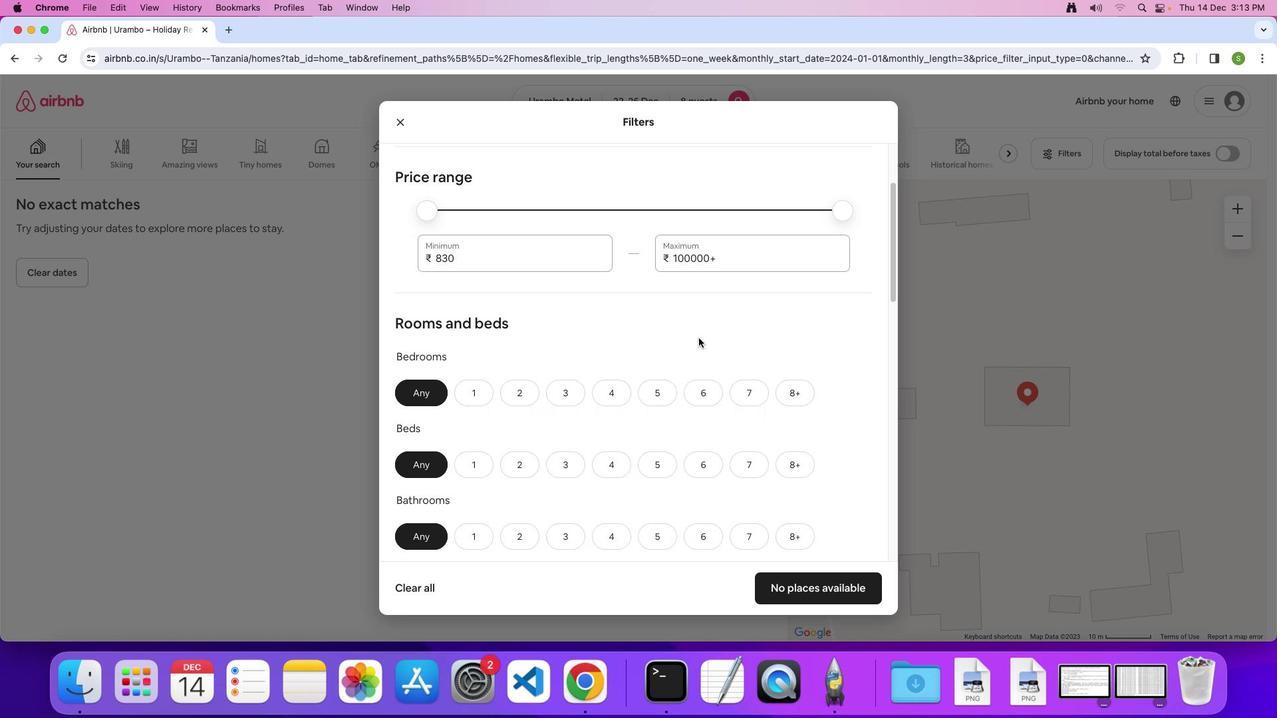 
Action: Mouse scrolled (699, 338) with delta (0, 0)
Screenshot: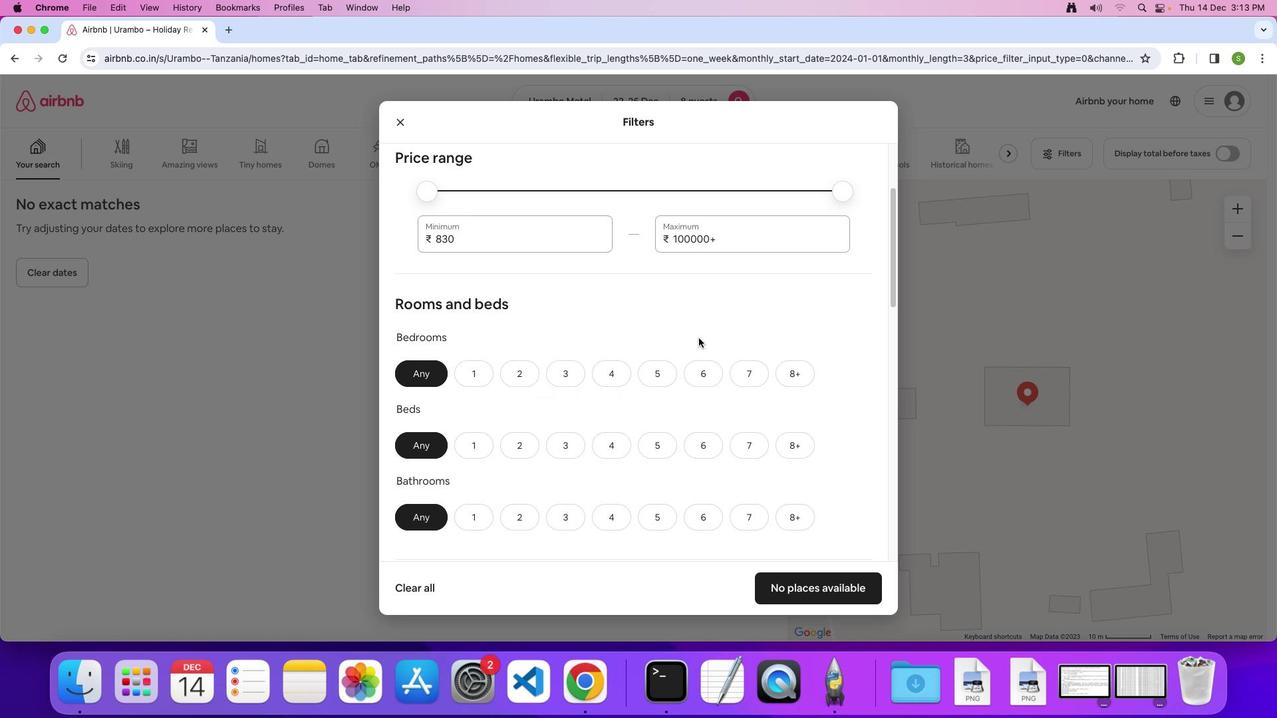 
Action: Mouse scrolled (699, 338) with delta (0, 0)
Screenshot: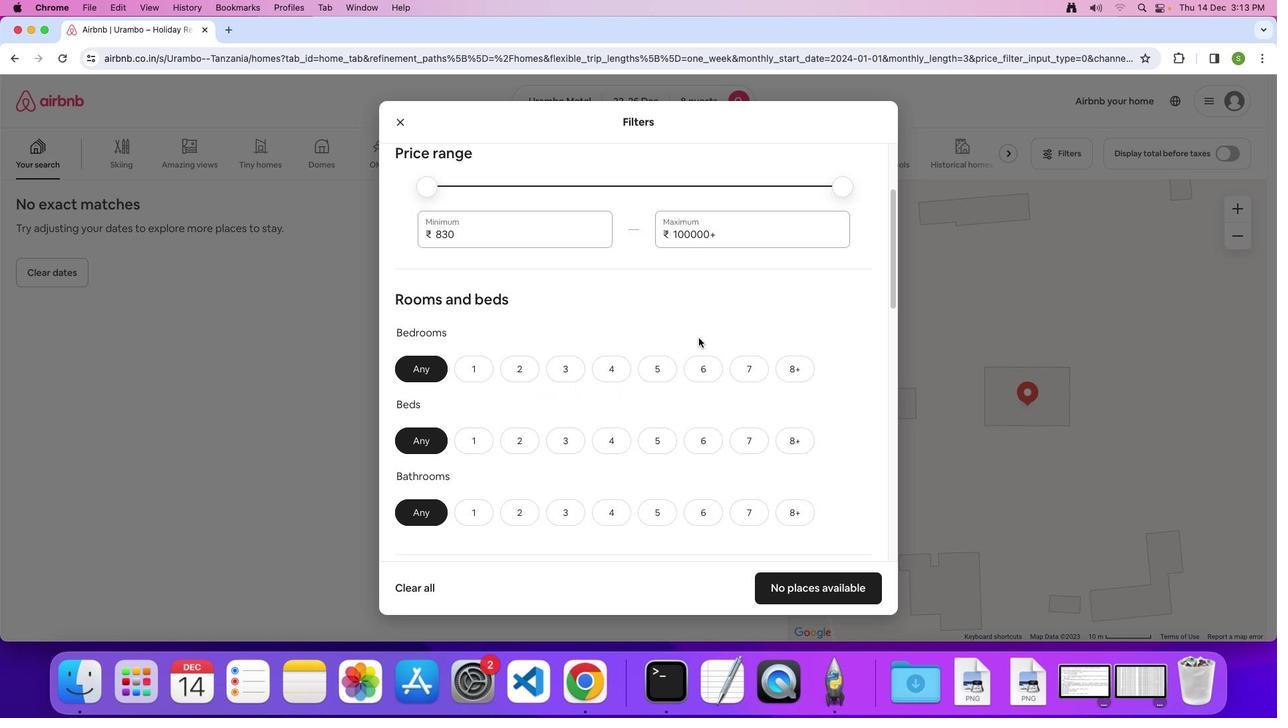 
Action: Mouse scrolled (699, 338) with delta (0, 0)
Screenshot: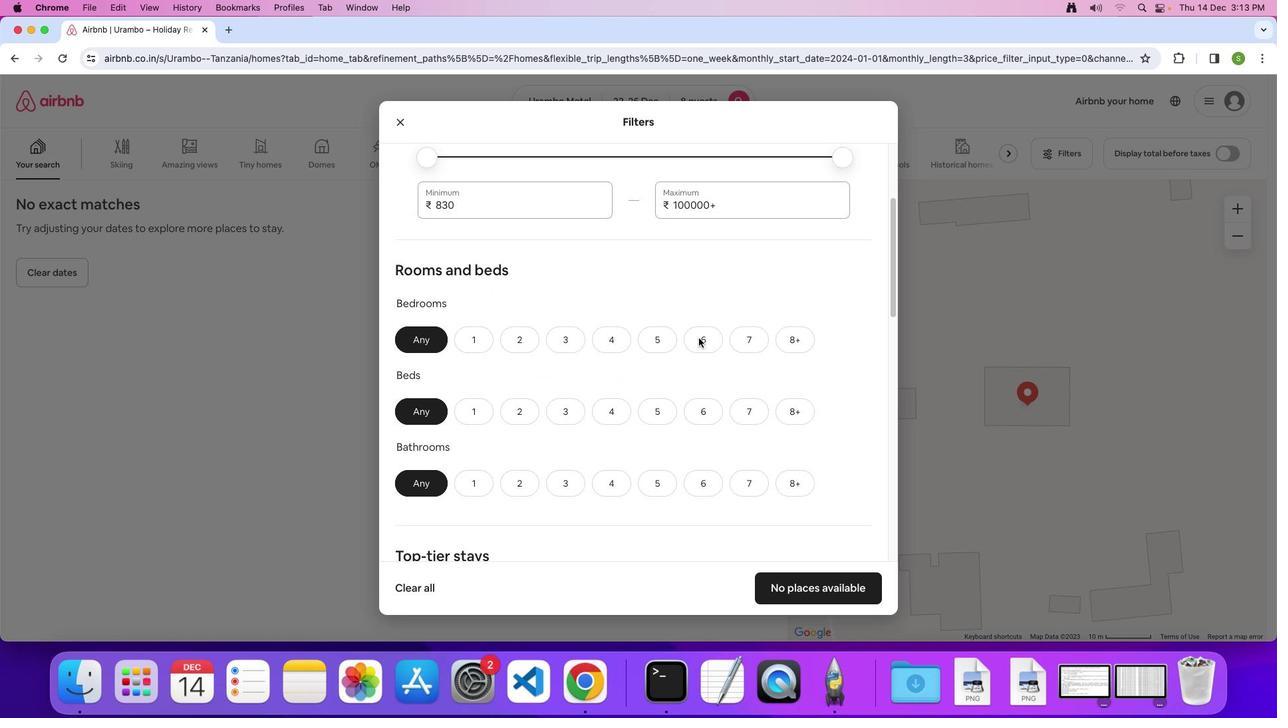 
Action: Mouse scrolled (699, 338) with delta (0, 0)
Screenshot: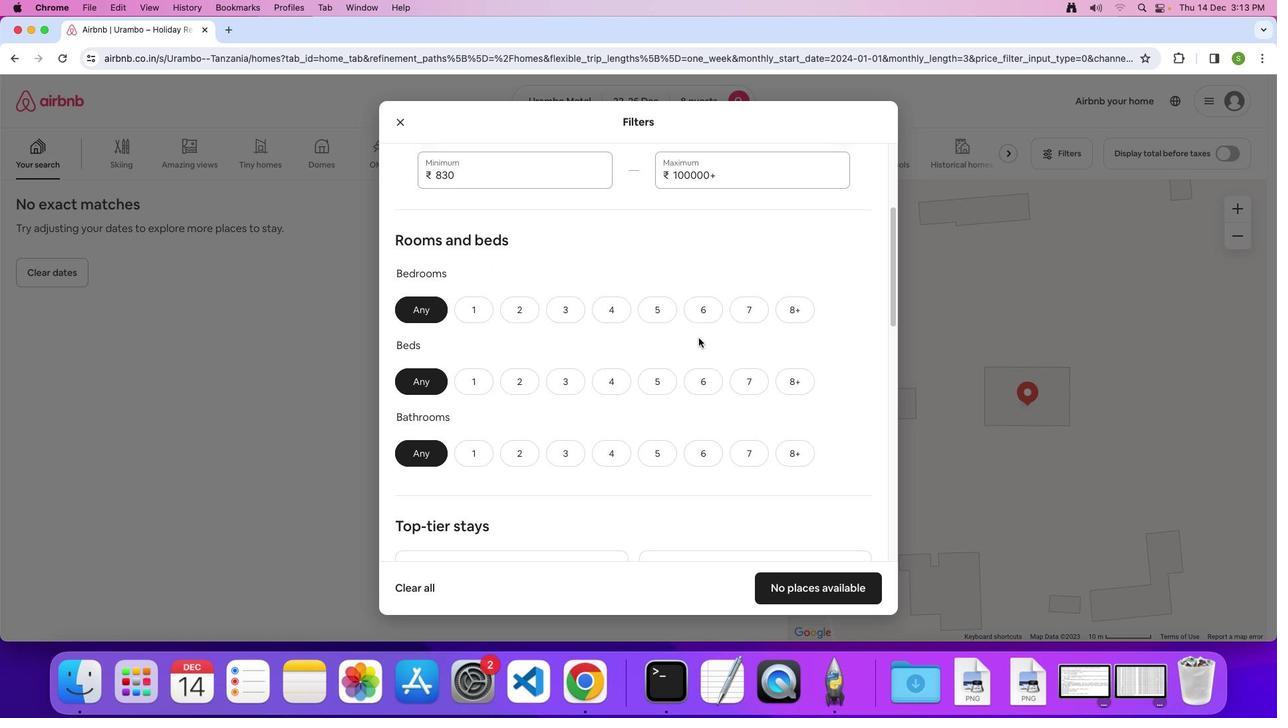 
Action: Mouse scrolled (699, 338) with delta (0, 0)
Screenshot: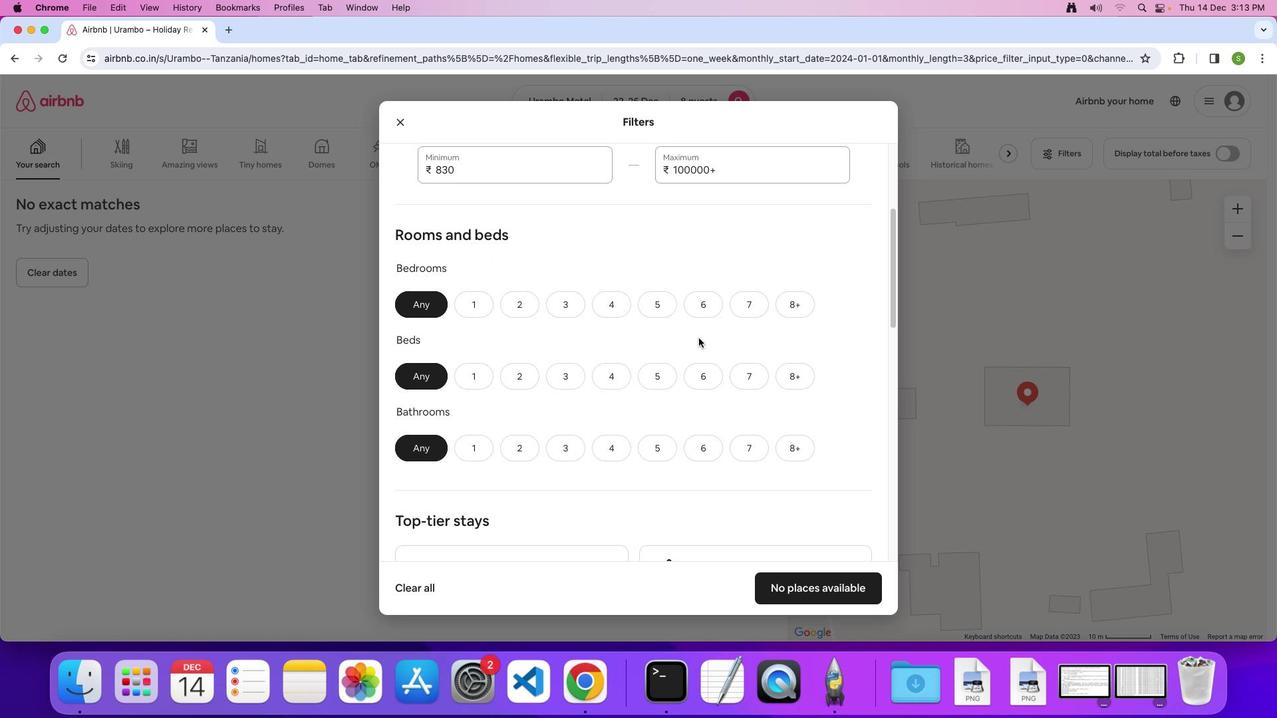 
Action: Mouse scrolled (699, 338) with delta (0, -1)
Screenshot: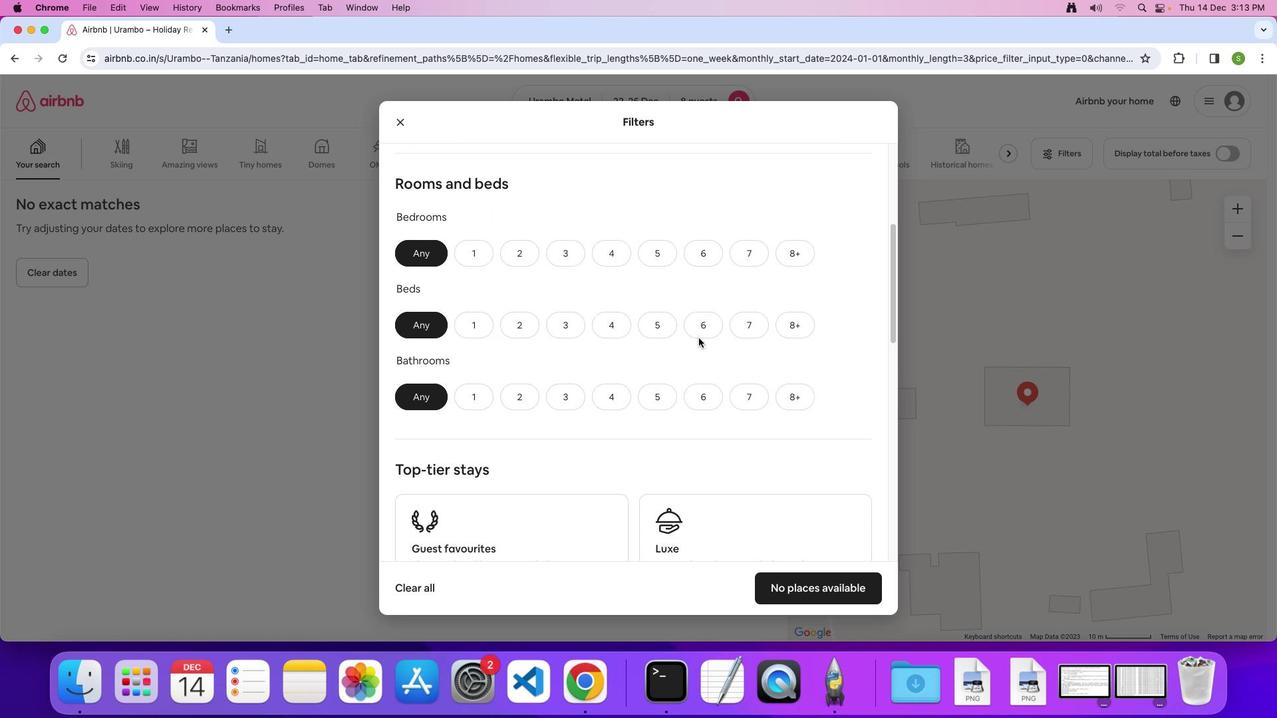 
Action: Mouse moved to (802, 228)
Screenshot: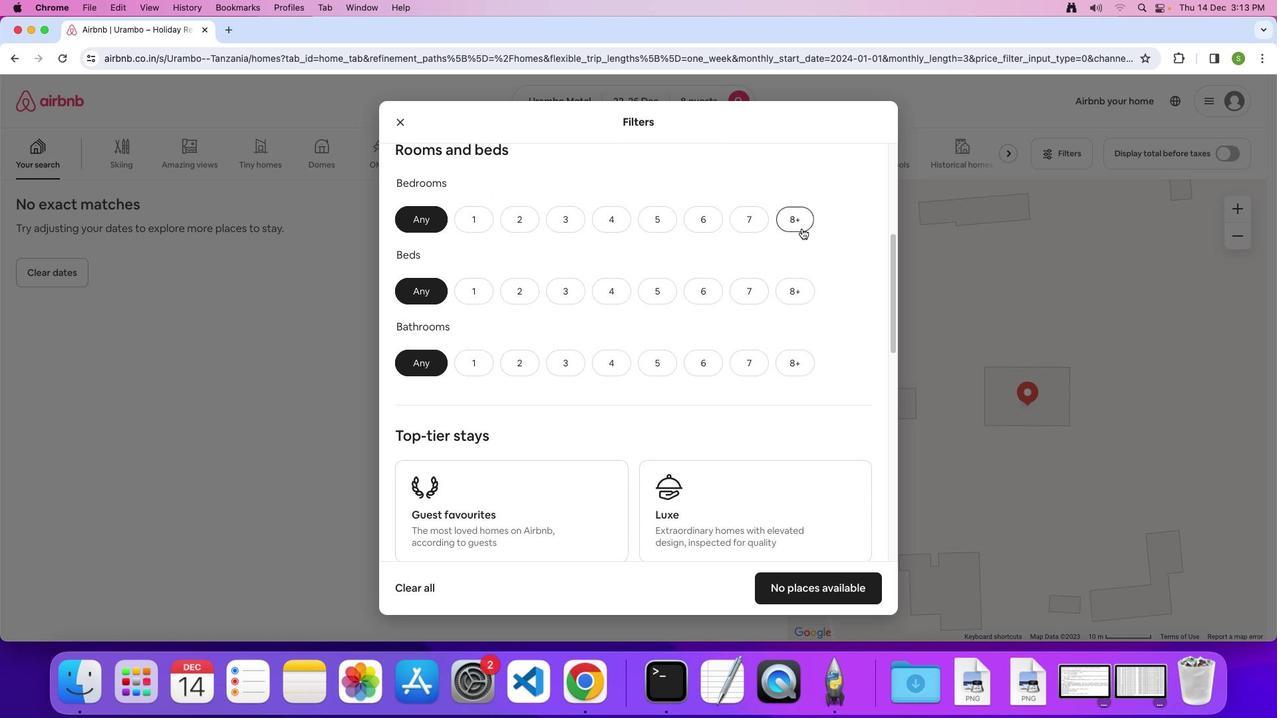 
Action: Mouse pressed left at (802, 228)
Screenshot: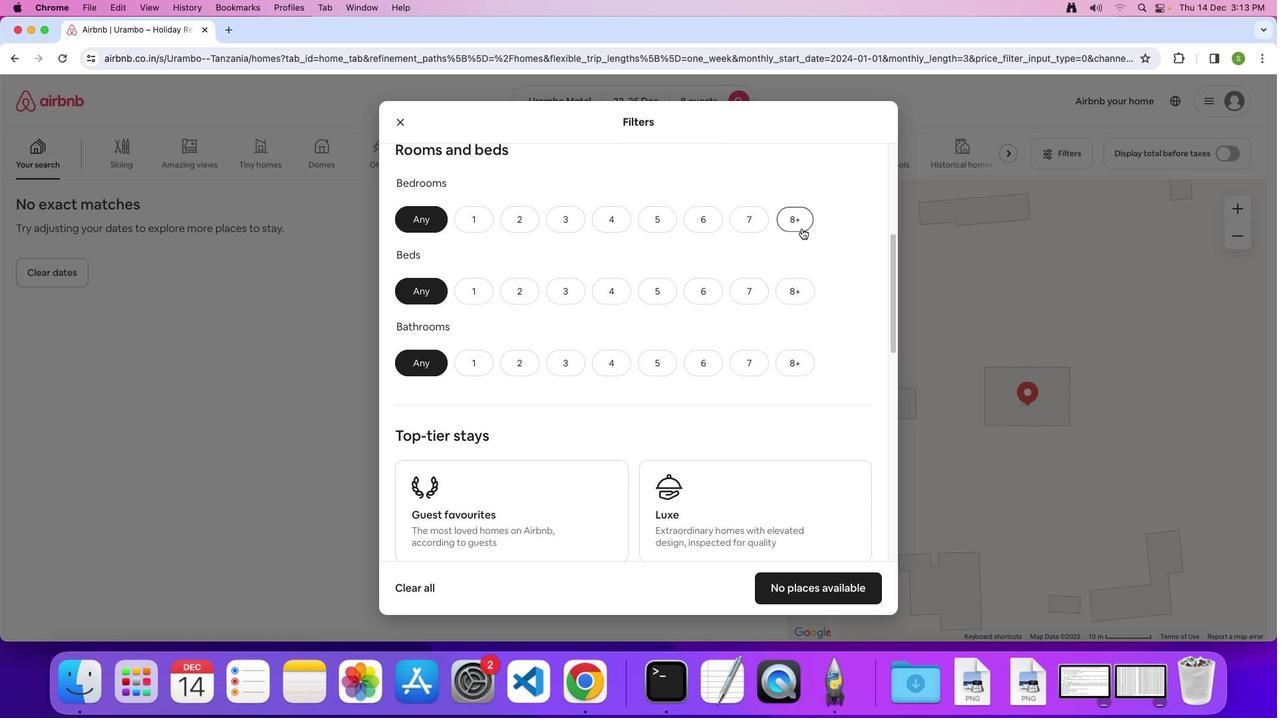 
Action: Mouse moved to (798, 290)
Screenshot: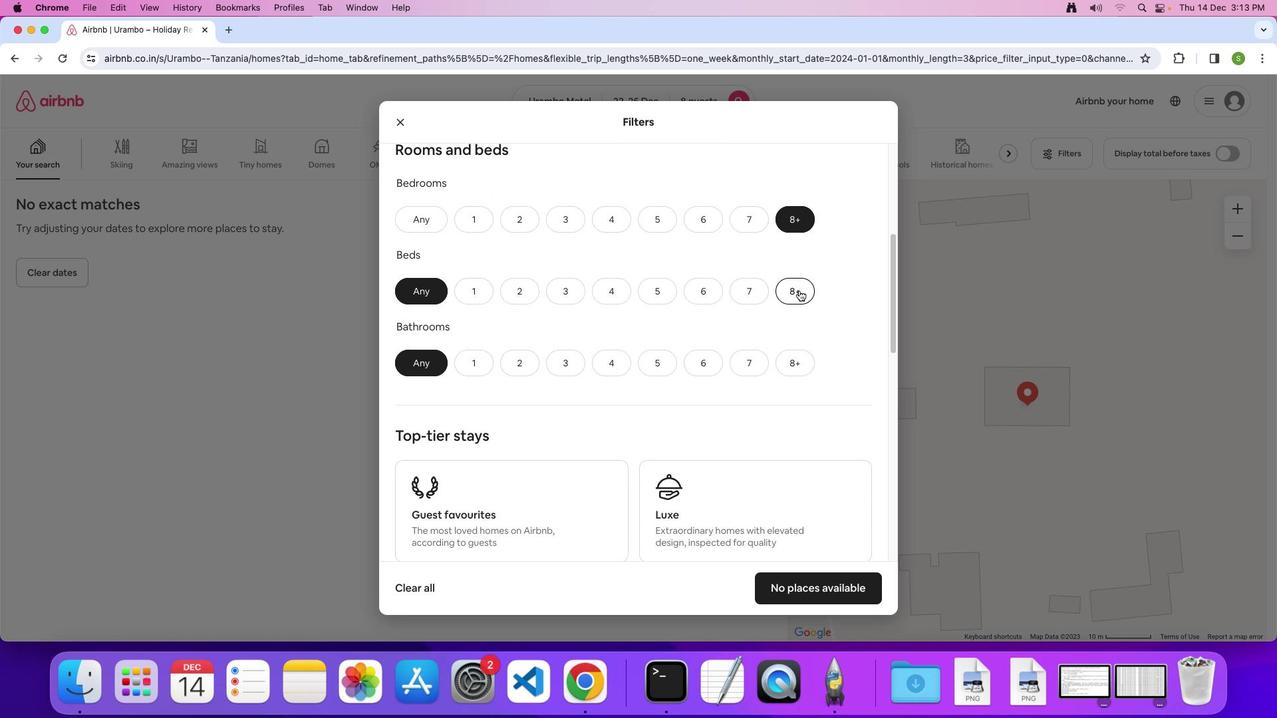 
Action: Mouse pressed left at (798, 290)
Screenshot: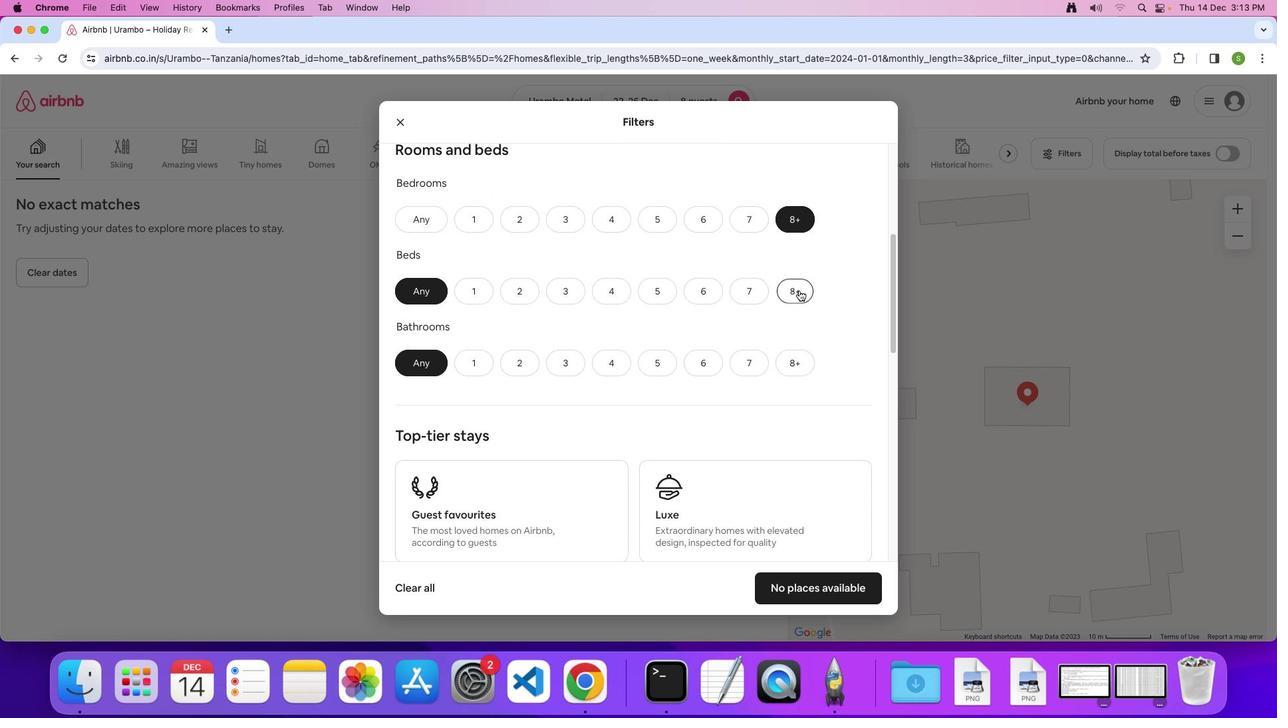 
Action: Mouse moved to (790, 358)
Screenshot: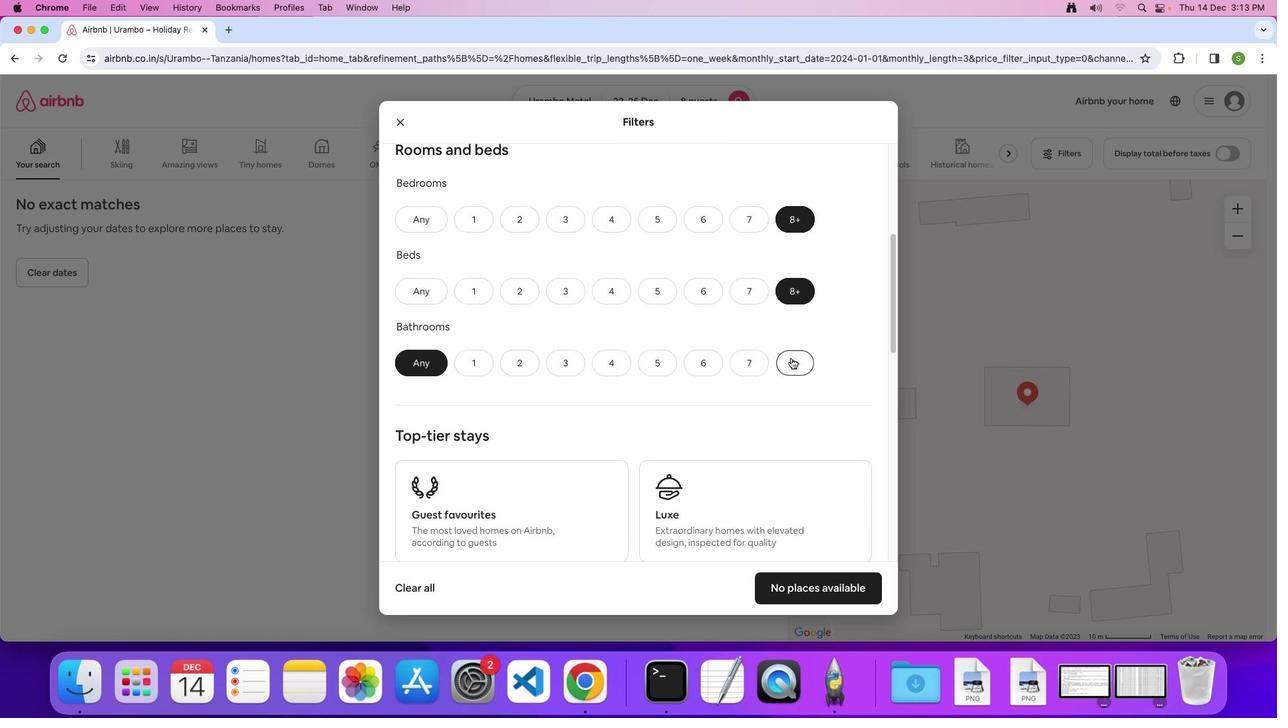 
Action: Mouse pressed left at (790, 358)
Screenshot: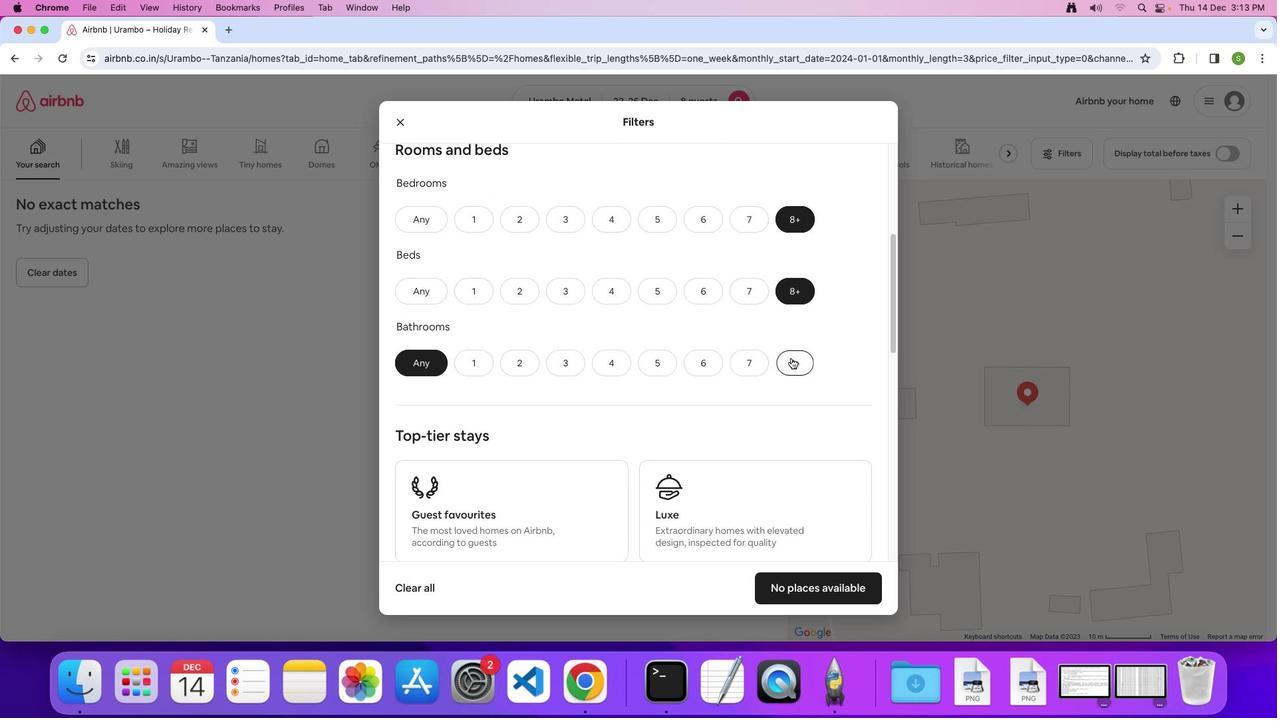 
Action: Mouse moved to (727, 328)
Screenshot: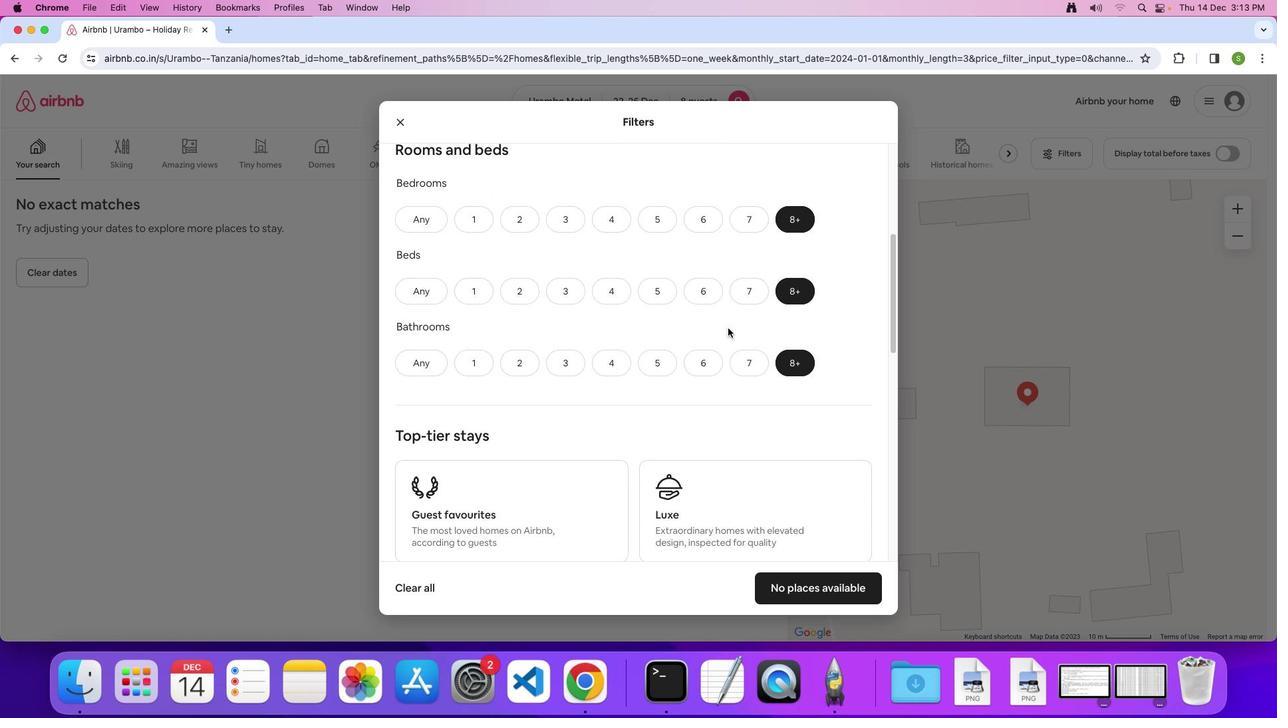 
Action: Mouse scrolled (727, 328) with delta (0, 0)
Screenshot: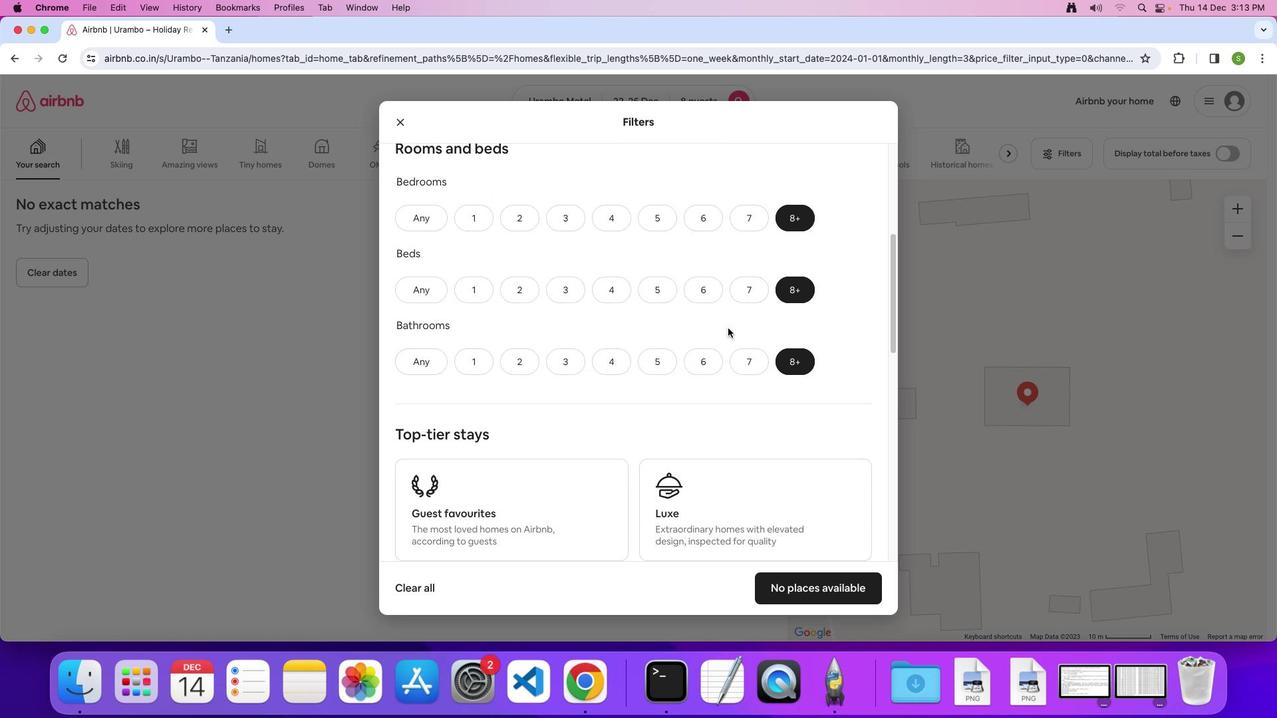 
Action: Mouse scrolled (727, 328) with delta (0, 0)
Screenshot: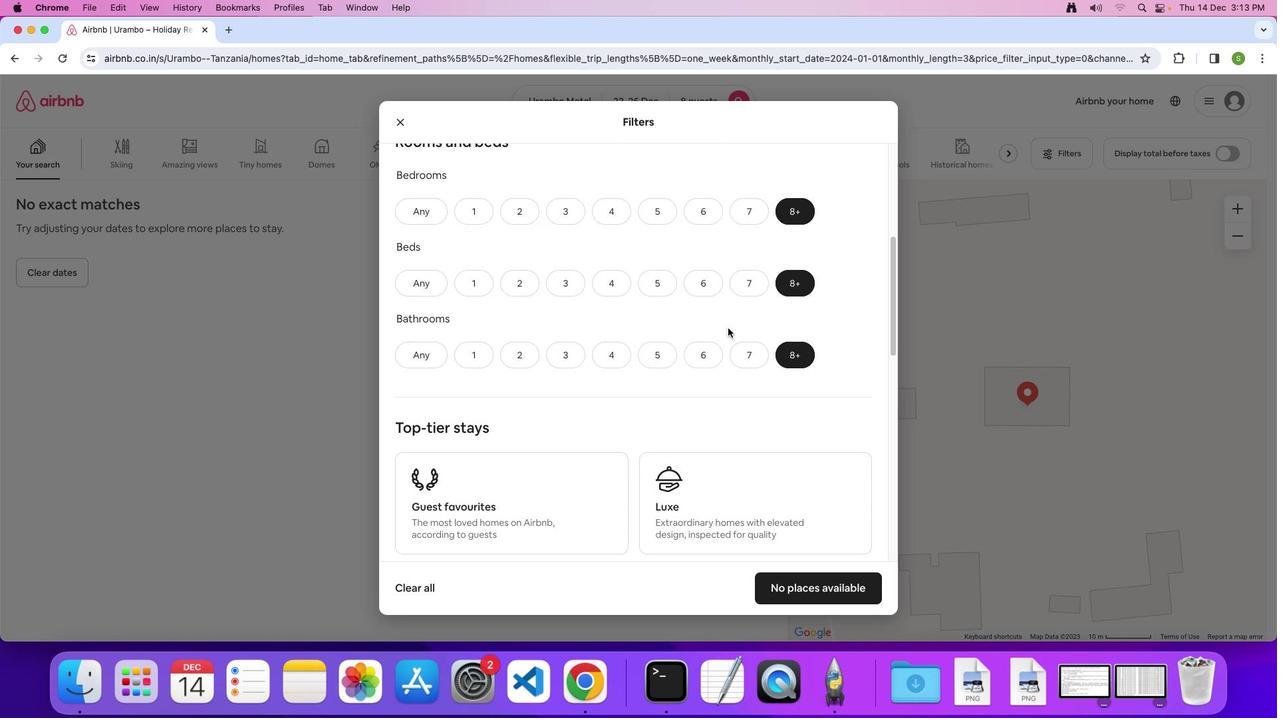 
Action: Mouse scrolled (727, 328) with delta (0, 0)
Screenshot: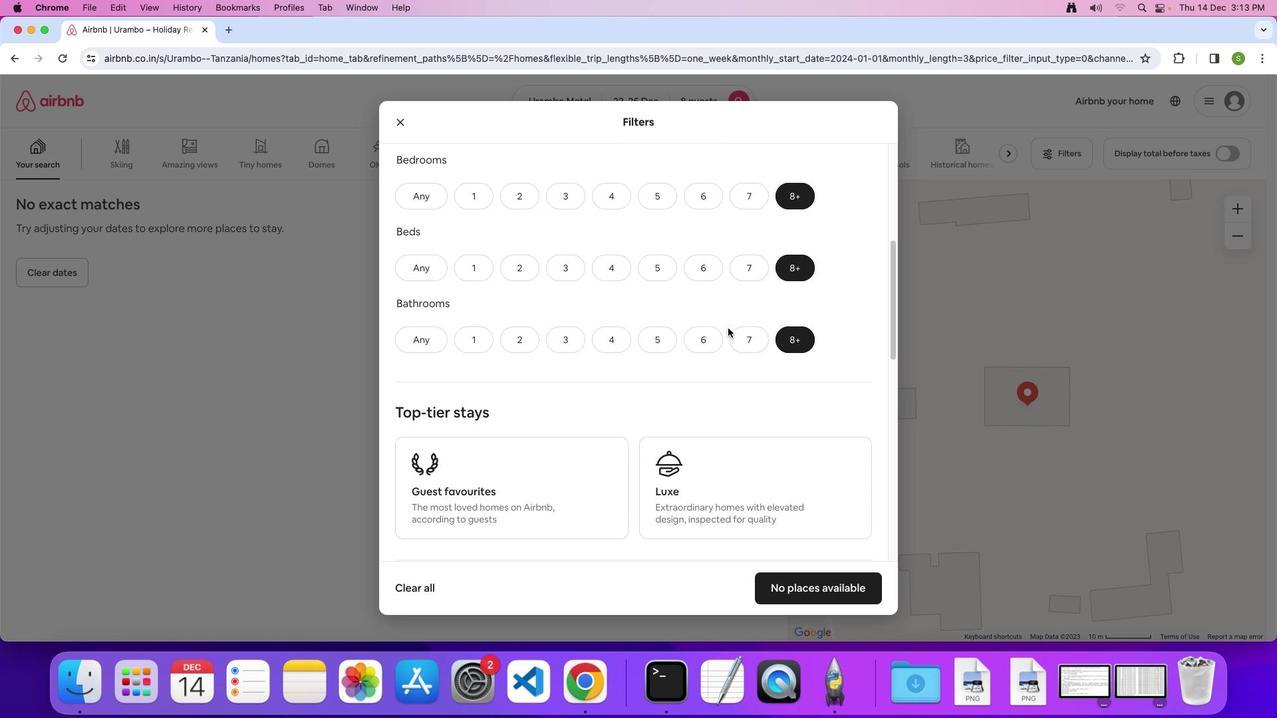 
Action: Mouse scrolled (727, 328) with delta (0, 0)
Screenshot: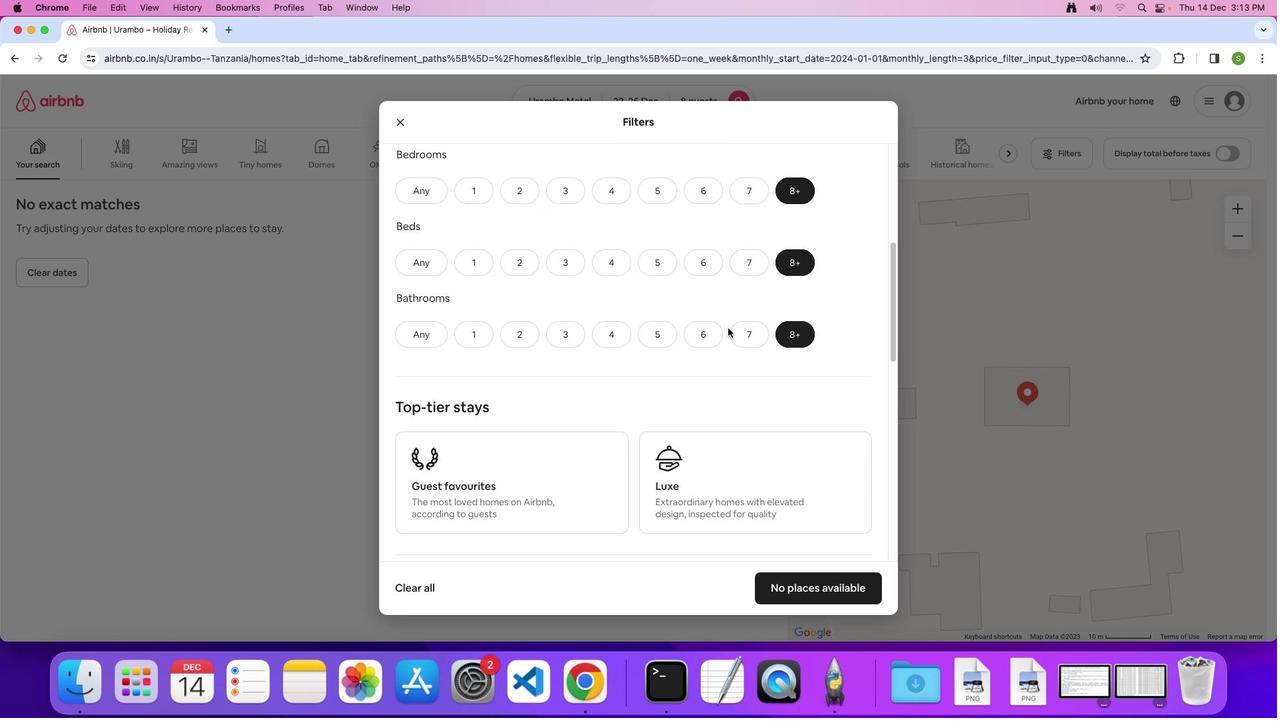 
Action: Mouse scrolled (727, 328) with delta (0, 0)
Screenshot: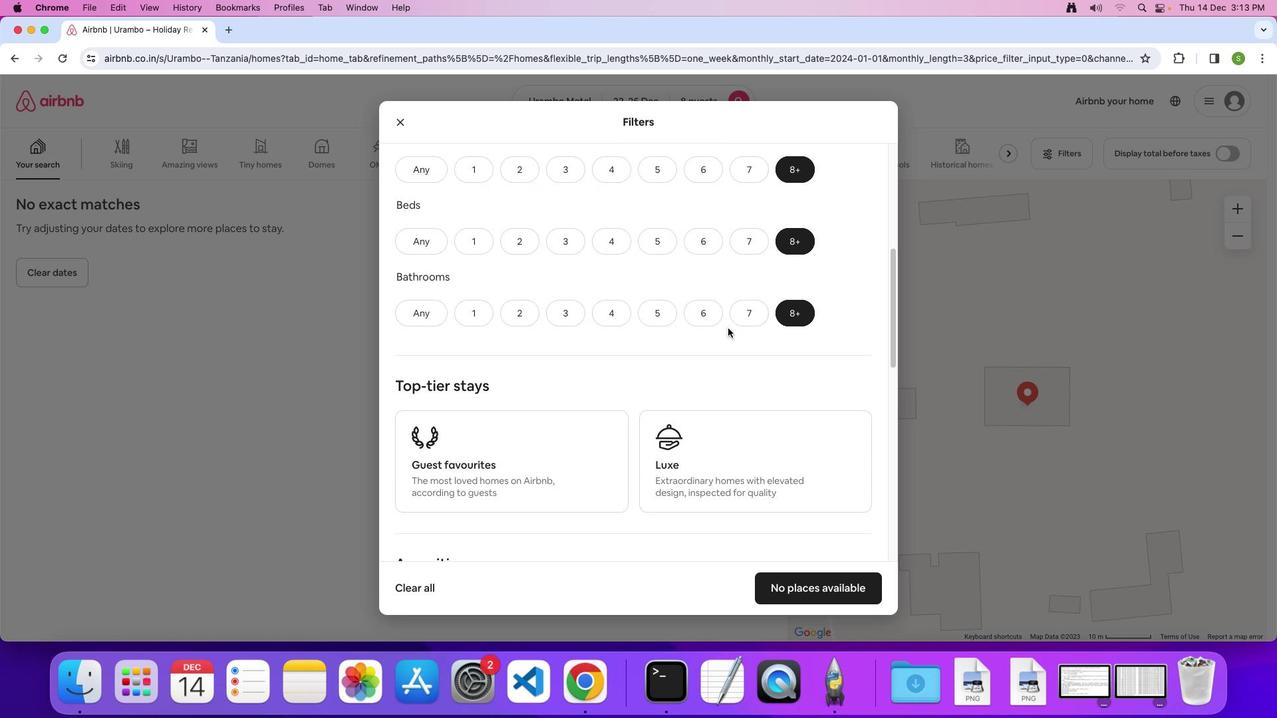 
Action: Mouse scrolled (727, 328) with delta (0, 0)
Screenshot: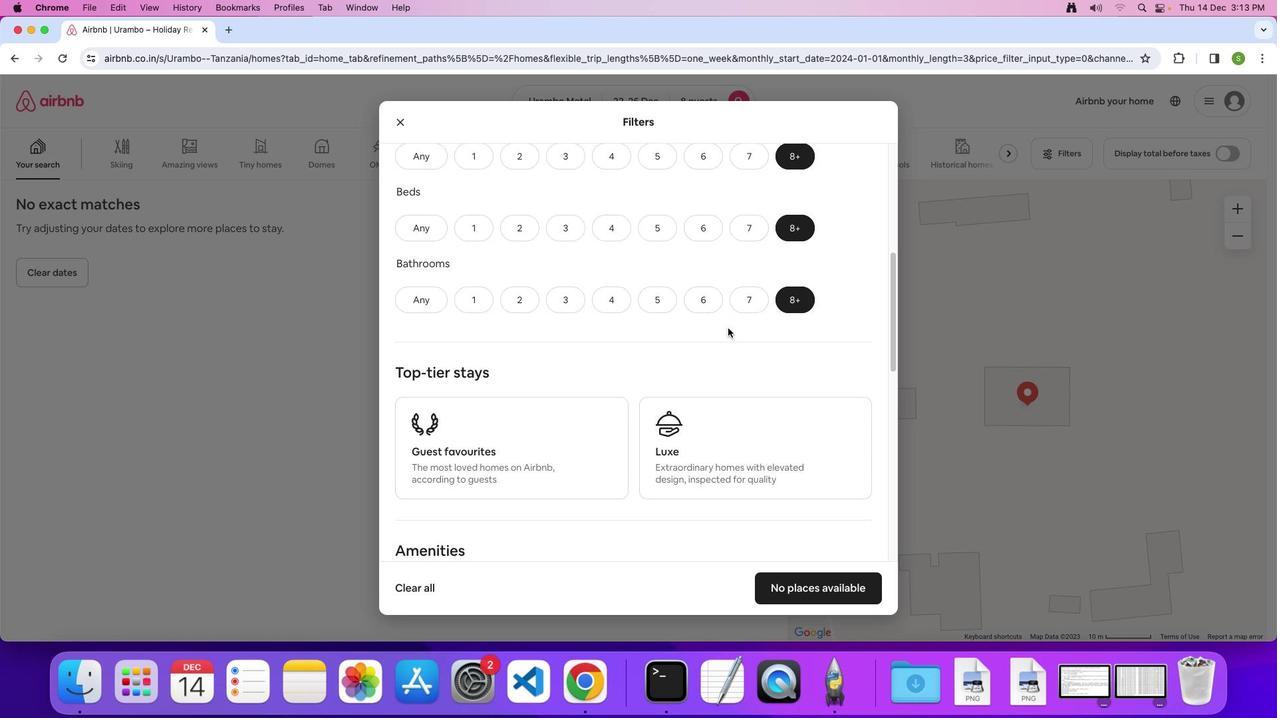 
Action: Mouse scrolled (727, 328) with delta (0, 0)
Screenshot: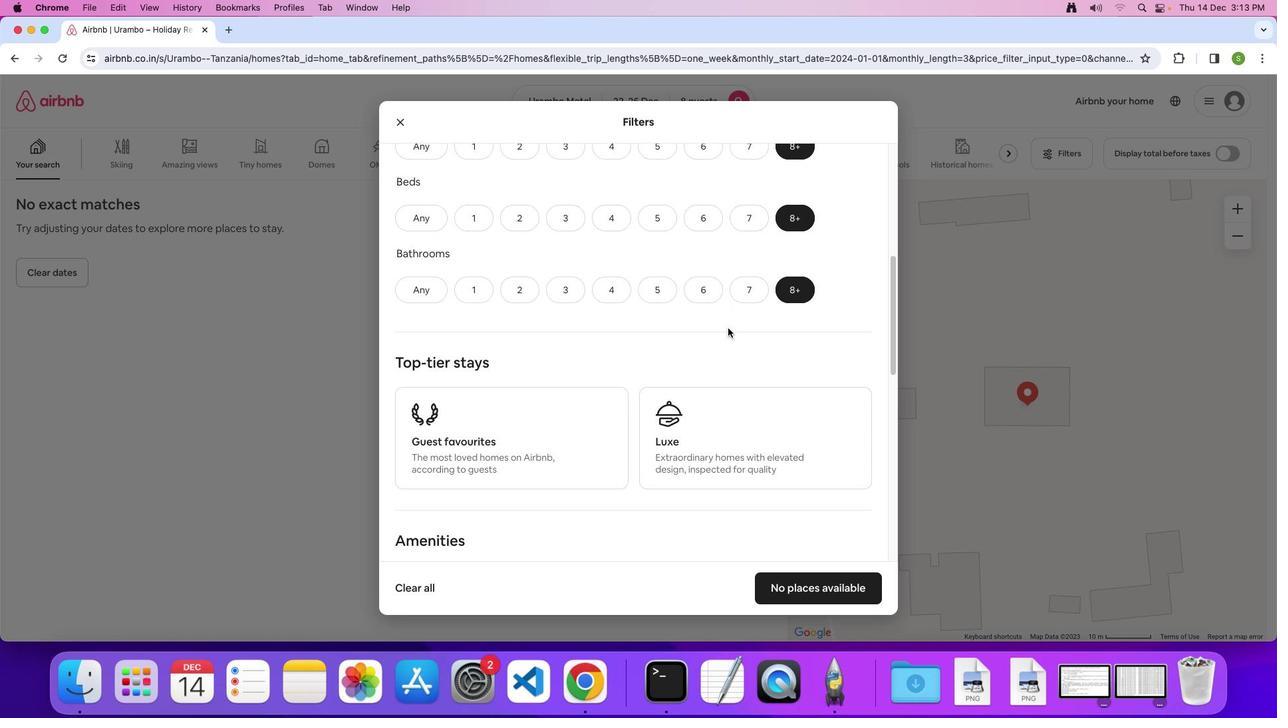 
Action: Mouse scrolled (727, 328) with delta (0, 0)
Screenshot: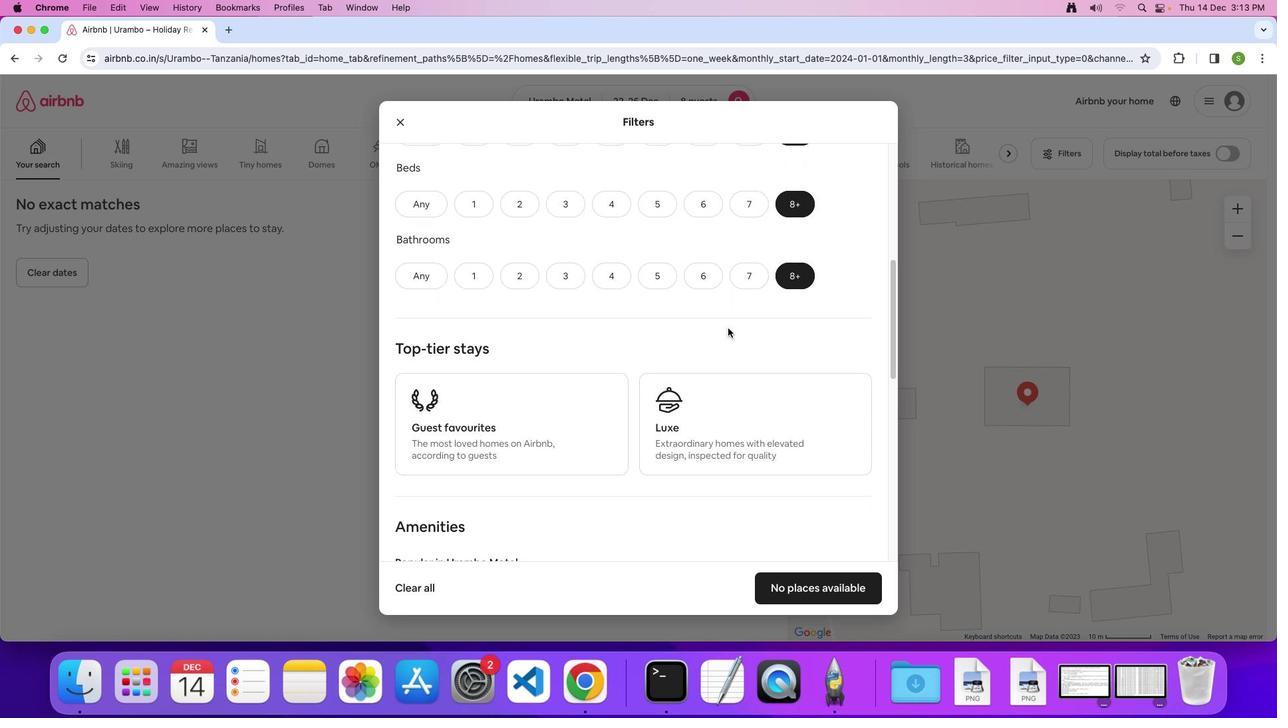 
Action: Mouse scrolled (727, 328) with delta (0, 0)
Screenshot: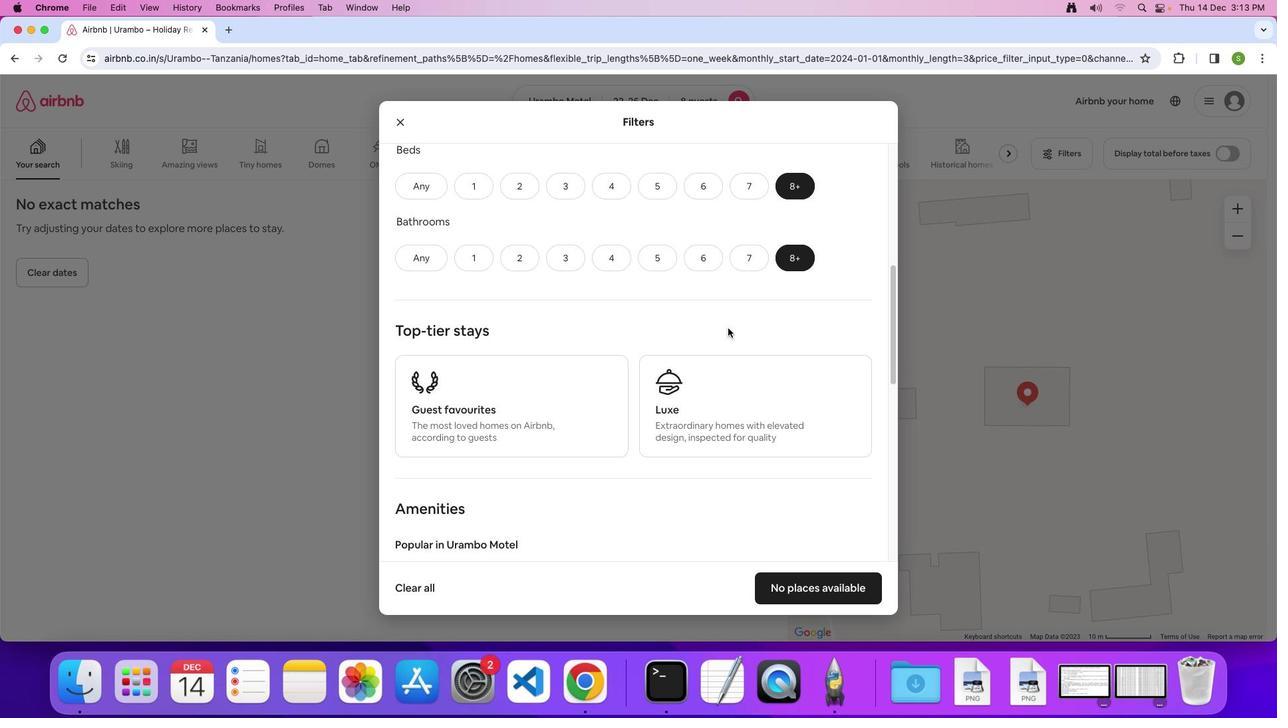 
Action: Mouse scrolled (727, 328) with delta (0, 0)
Screenshot: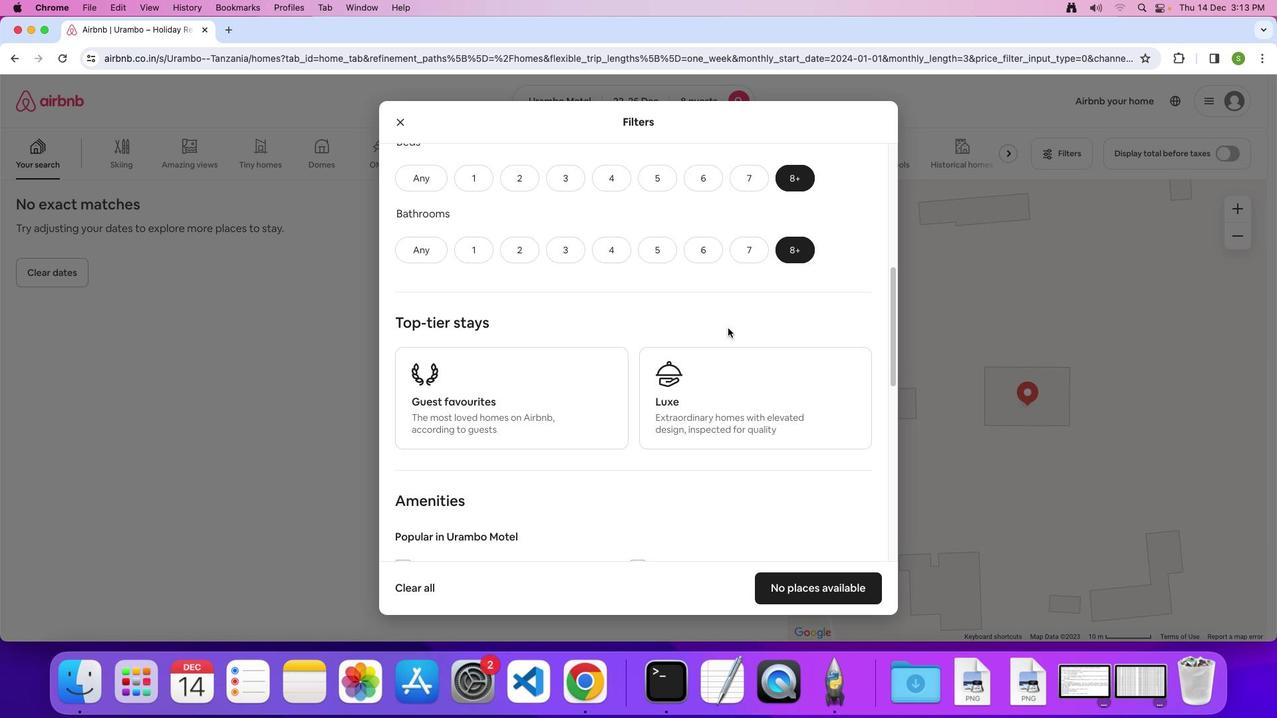 
Action: Mouse scrolled (727, 328) with delta (0, 0)
Screenshot: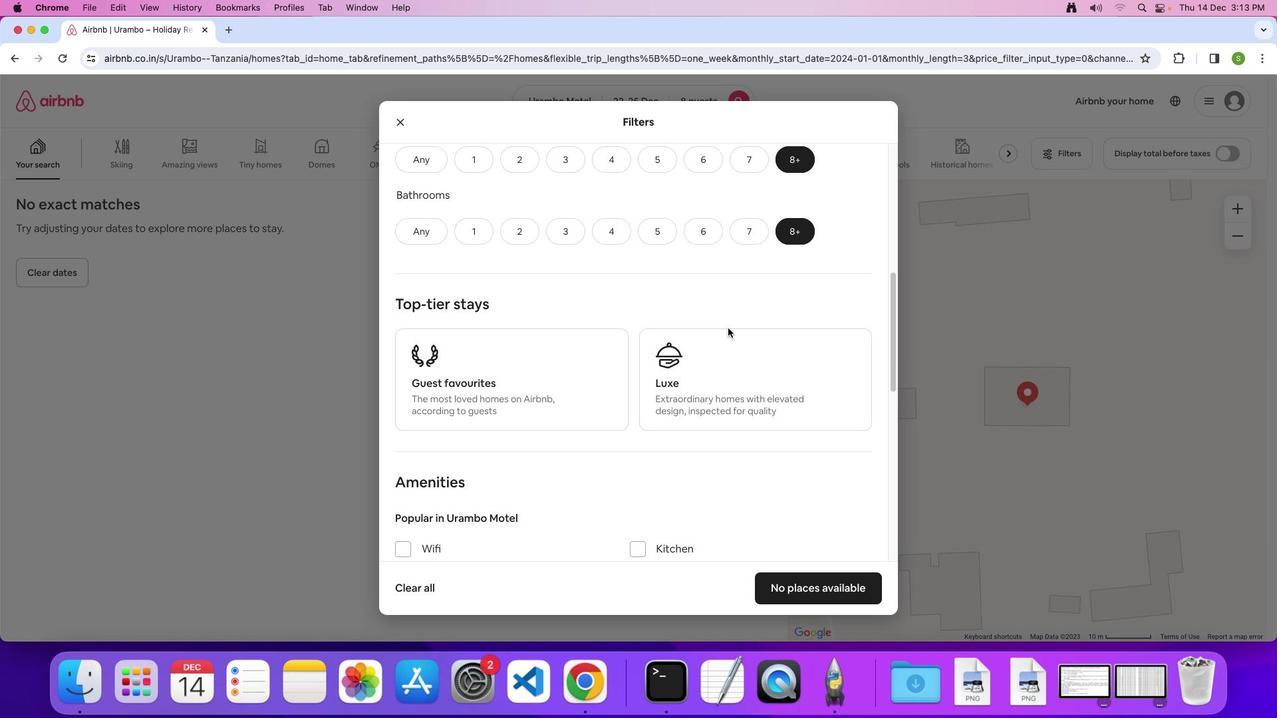 
Action: Mouse scrolled (727, 328) with delta (0, 0)
Screenshot: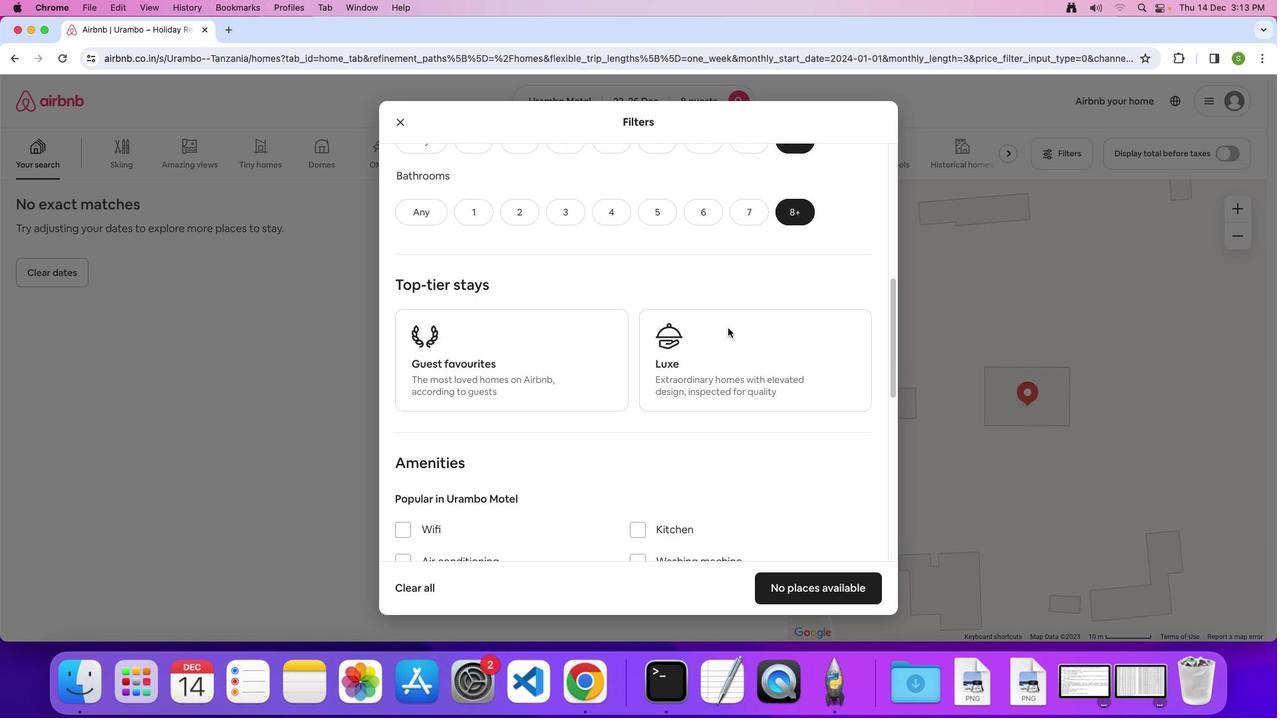 
Action: Mouse scrolled (727, 328) with delta (0, 0)
Screenshot: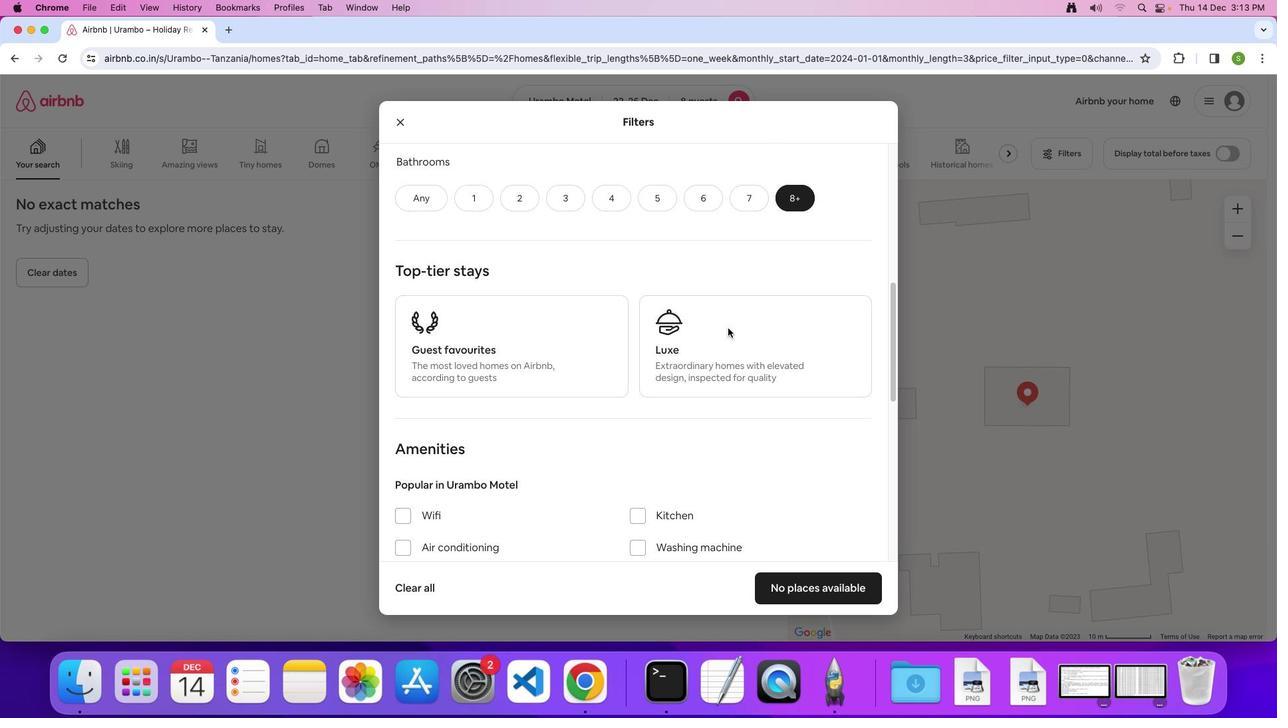
Action: Mouse scrolled (727, 328) with delta (0, -1)
Screenshot: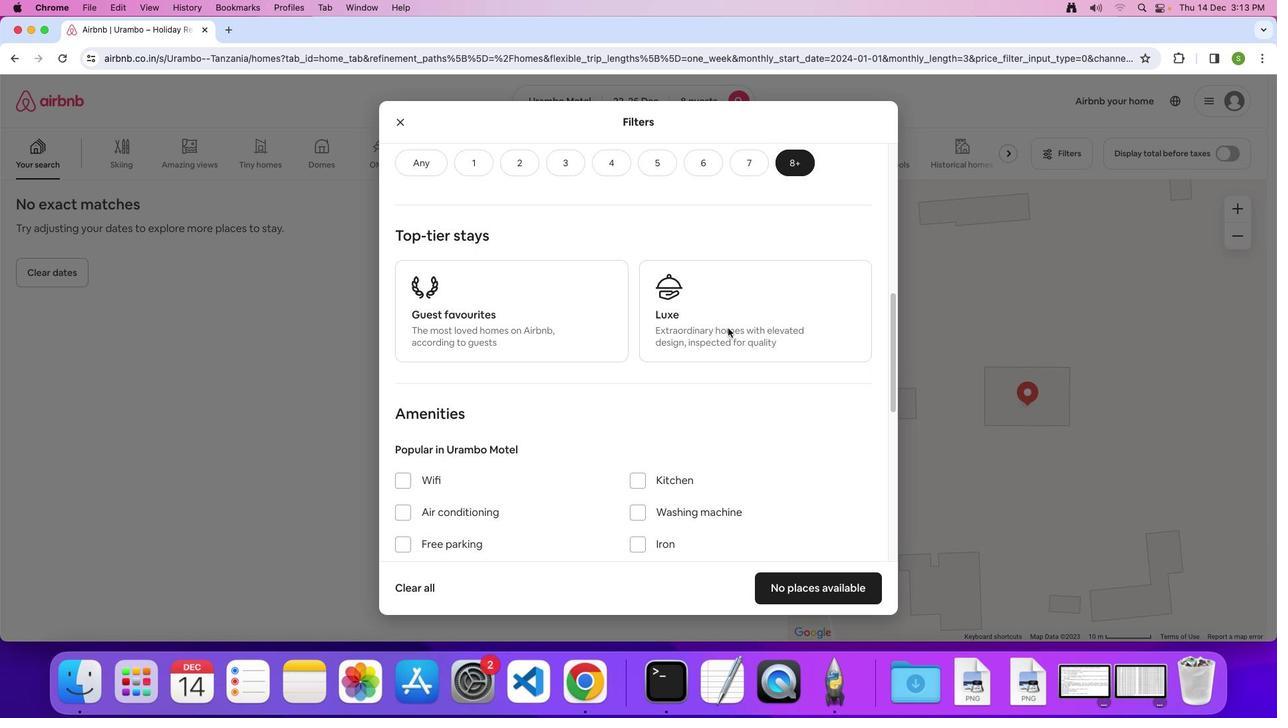 
Action: Mouse scrolled (727, 328) with delta (0, 0)
Screenshot: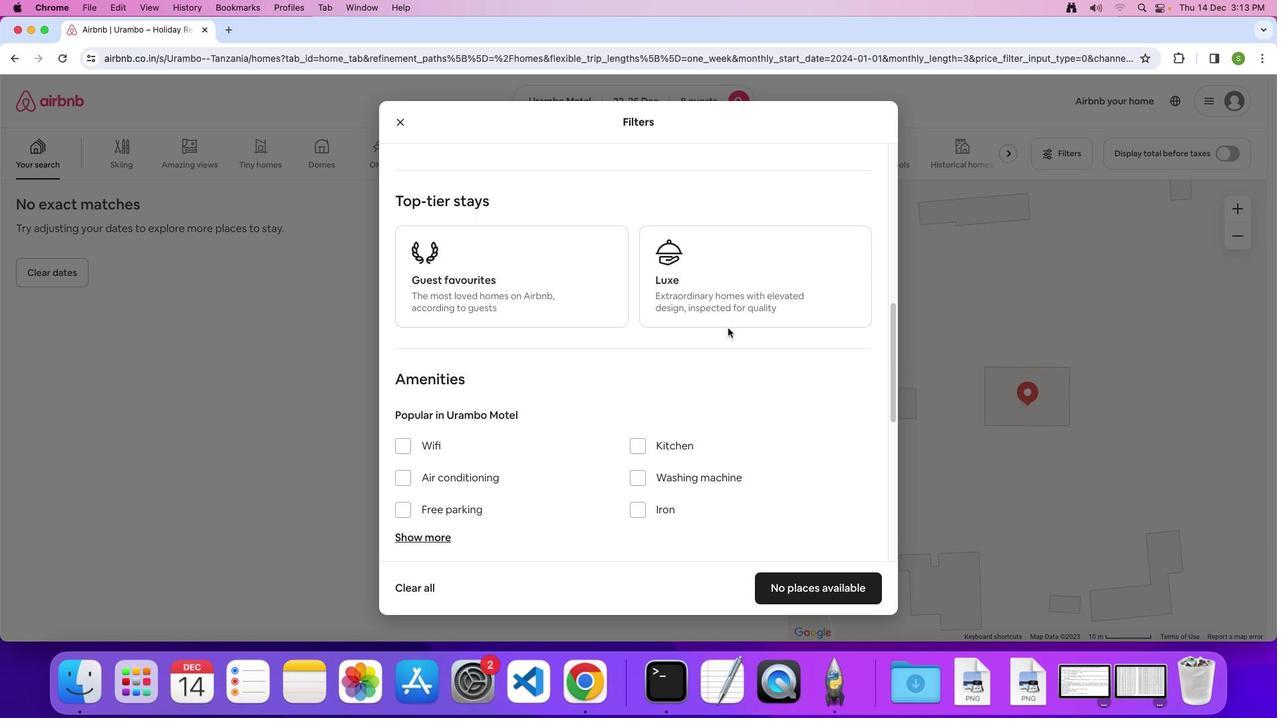 
Action: Mouse scrolled (727, 328) with delta (0, 0)
Screenshot: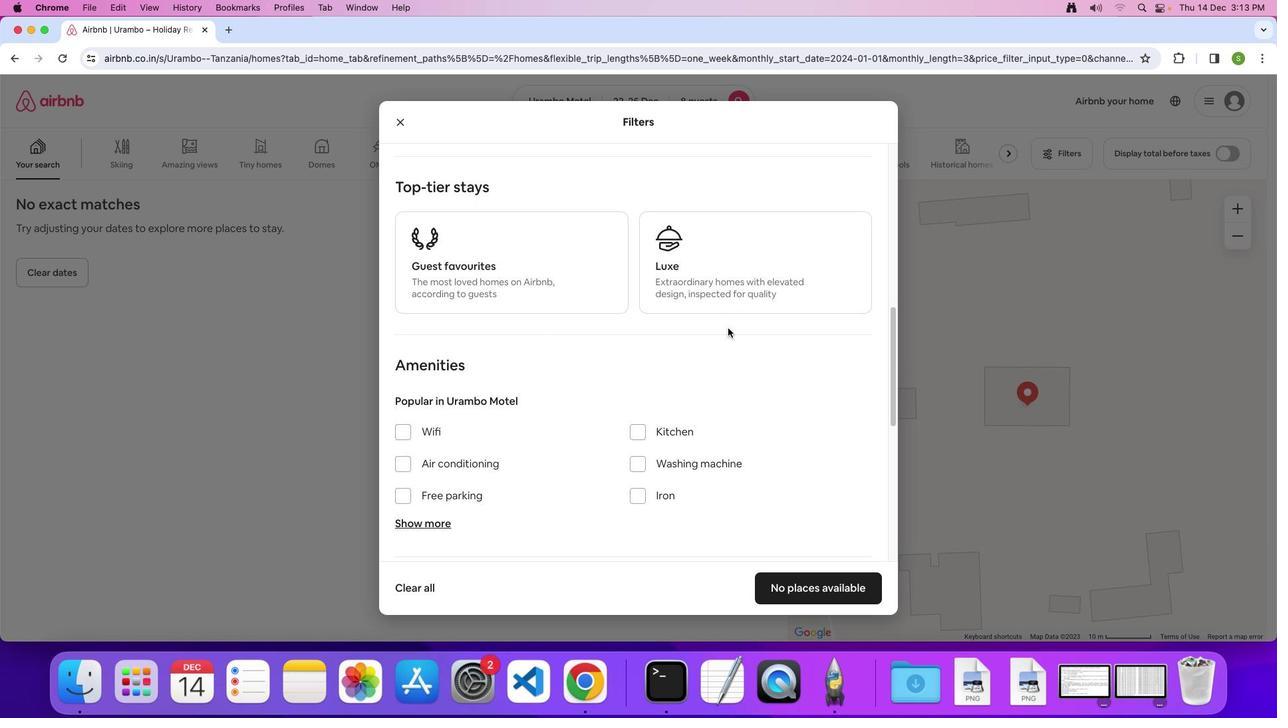 
Action: Mouse scrolled (727, 328) with delta (0, -1)
Screenshot: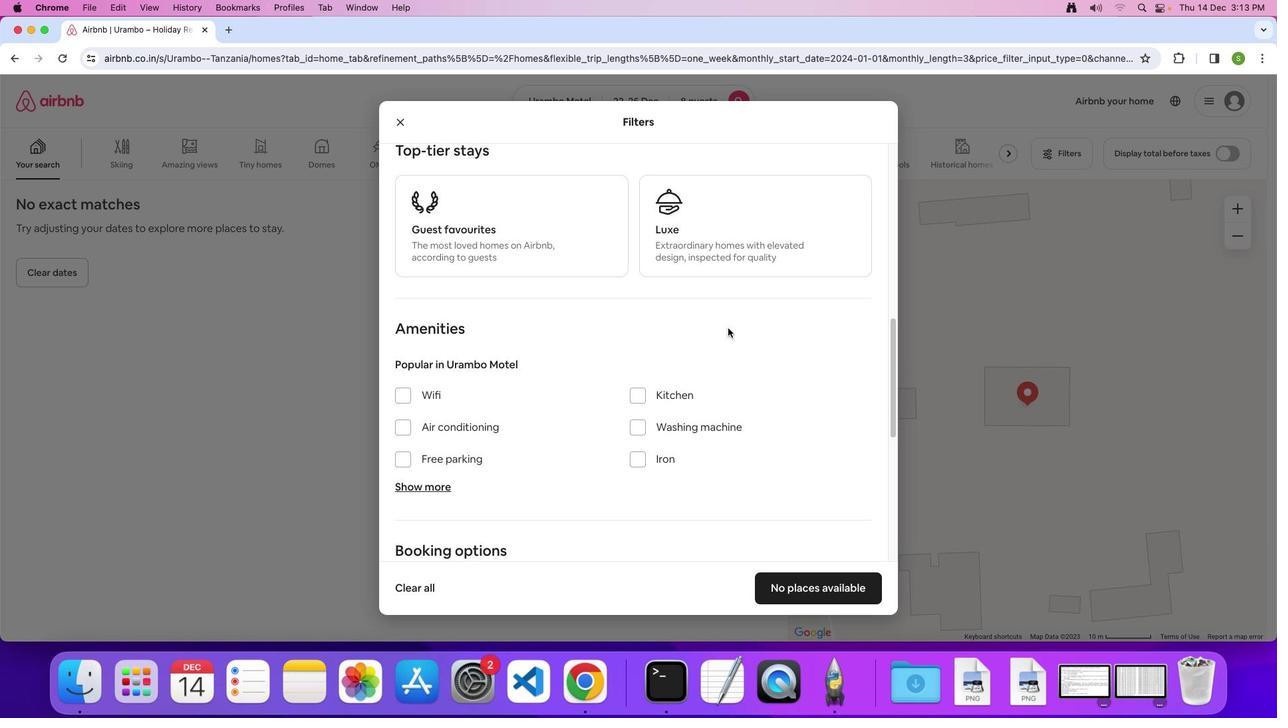 
Action: Mouse scrolled (727, 328) with delta (0, 0)
Screenshot: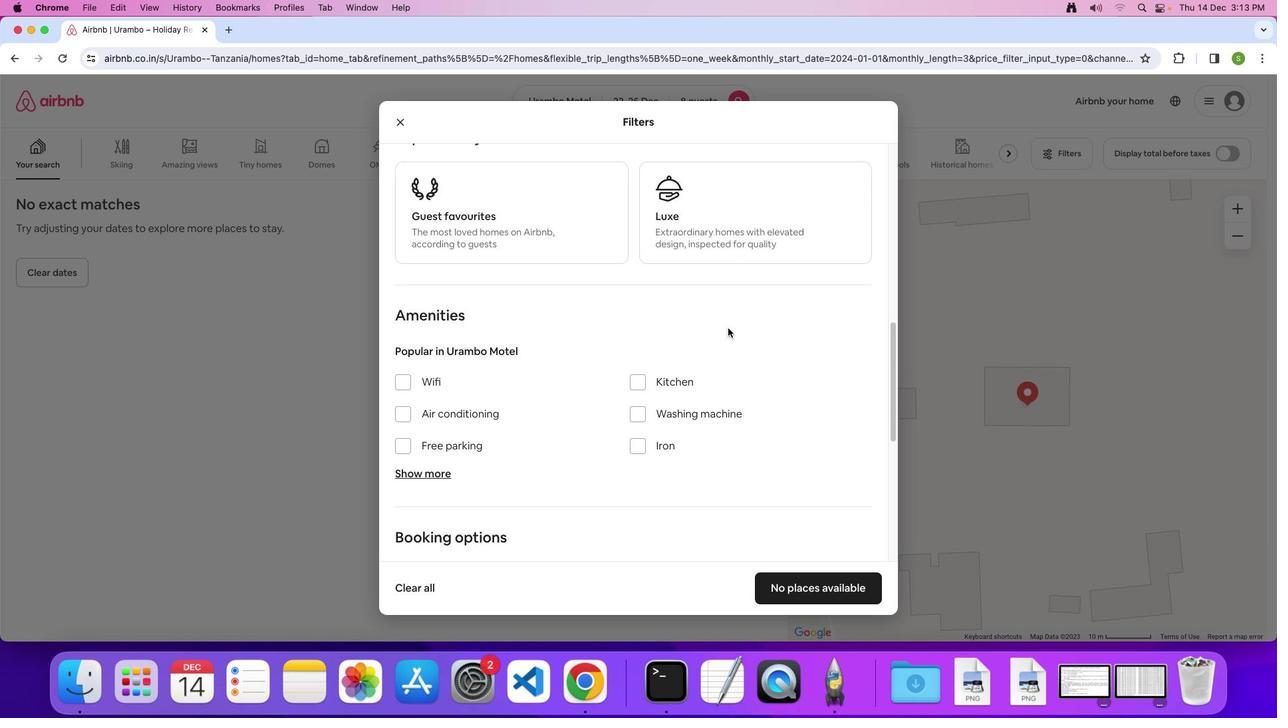 
Action: Mouse scrolled (727, 328) with delta (0, 0)
Screenshot: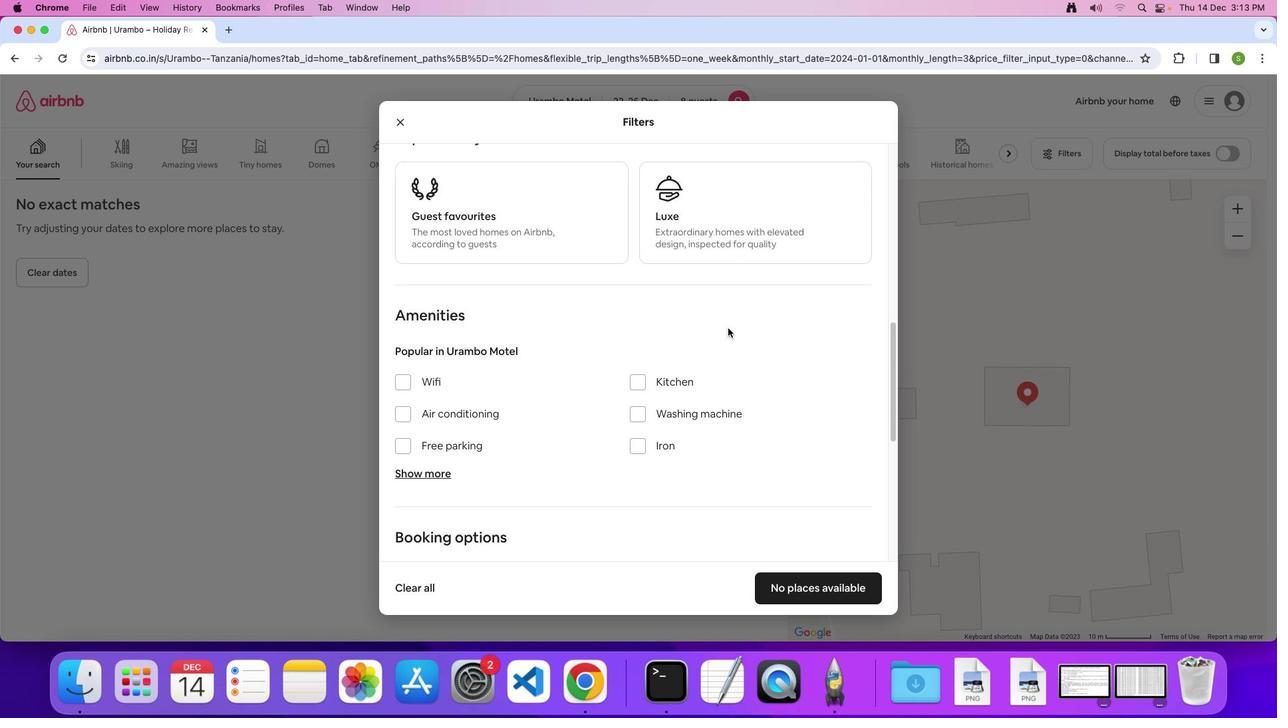 
Action: Mouse scrolled (727, 328) with delta (0, 0)
Screenshot: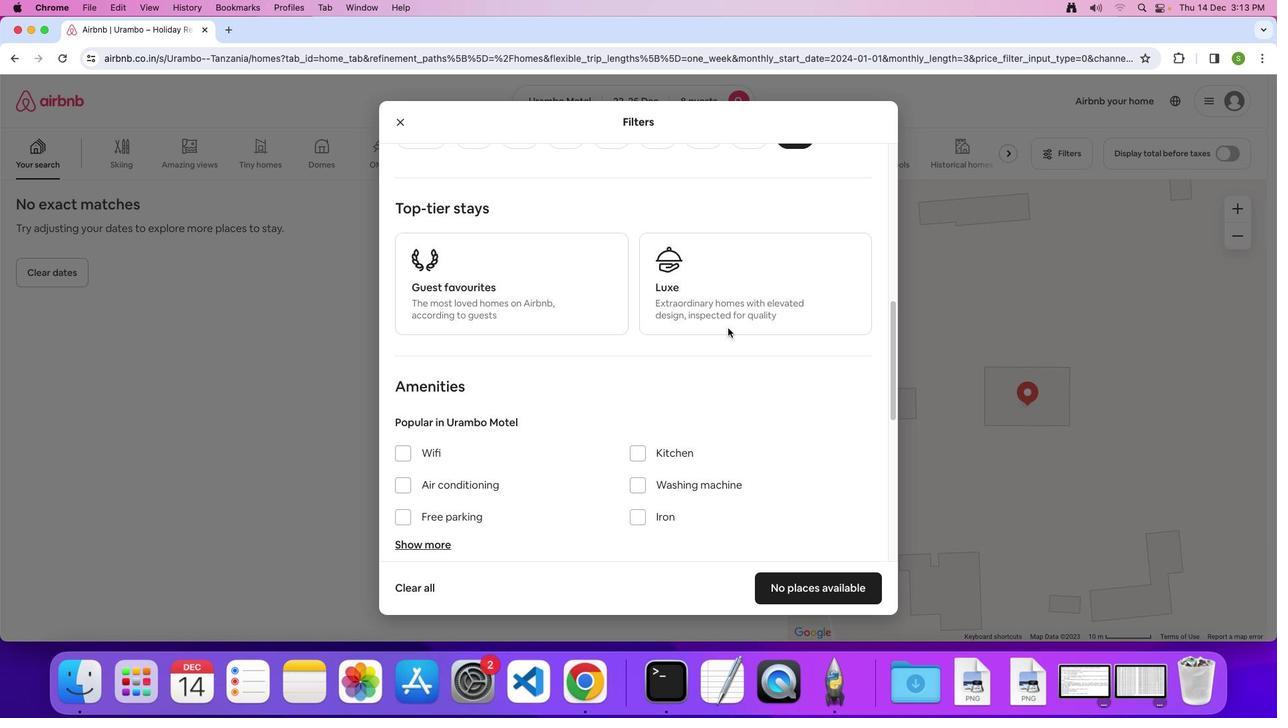 
Action: Mouse scrolled (727, 328) with delta (0, 0)
Screenshot: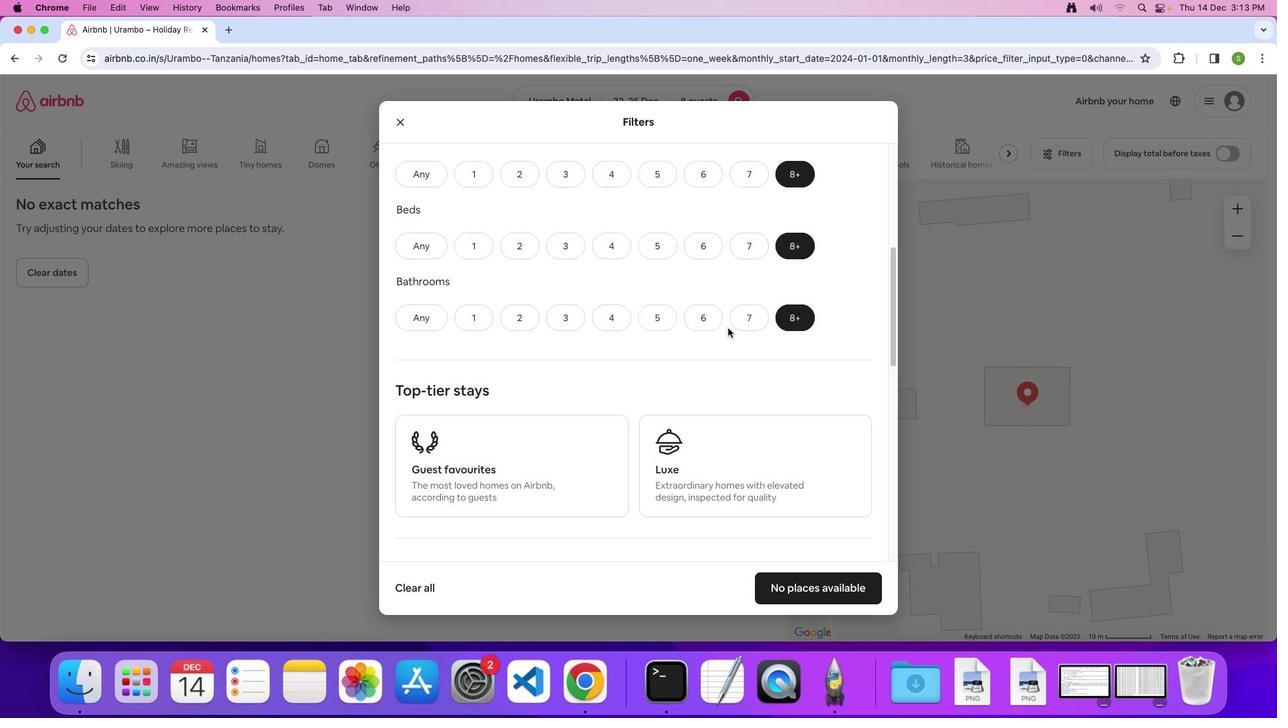 
Action: Mouse scrolled (727, 328) with delta (0, 3)
Screenshot: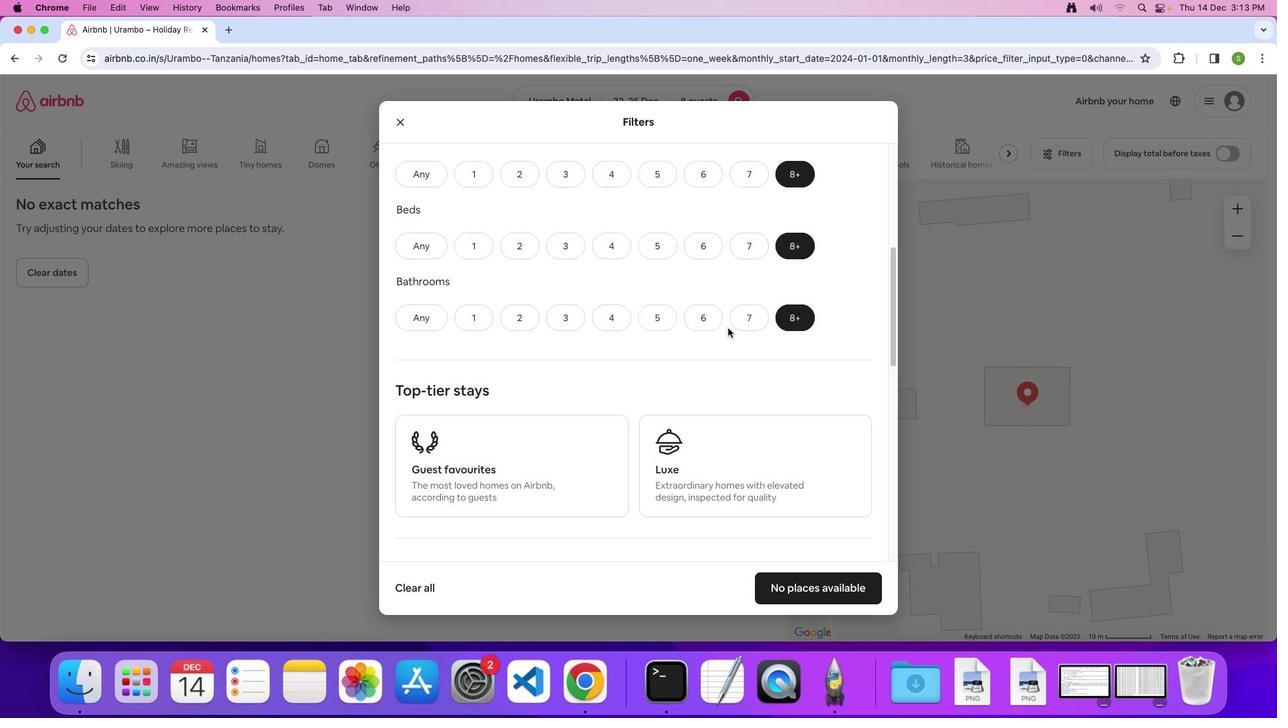 
Action: Mouse scrolled (727, 328) with delta (0, 4)
Screenshot: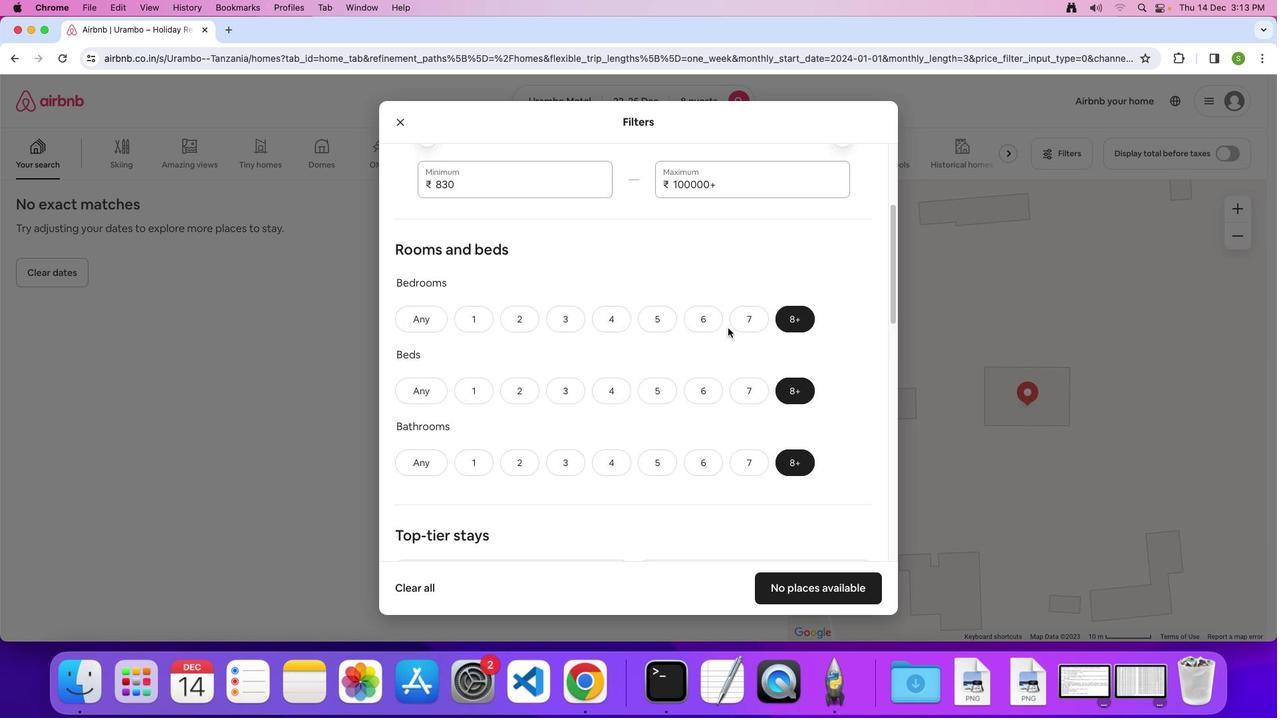 
Action: Mouse scrolled (727, 328) with delta (0, 0)
Screenshot: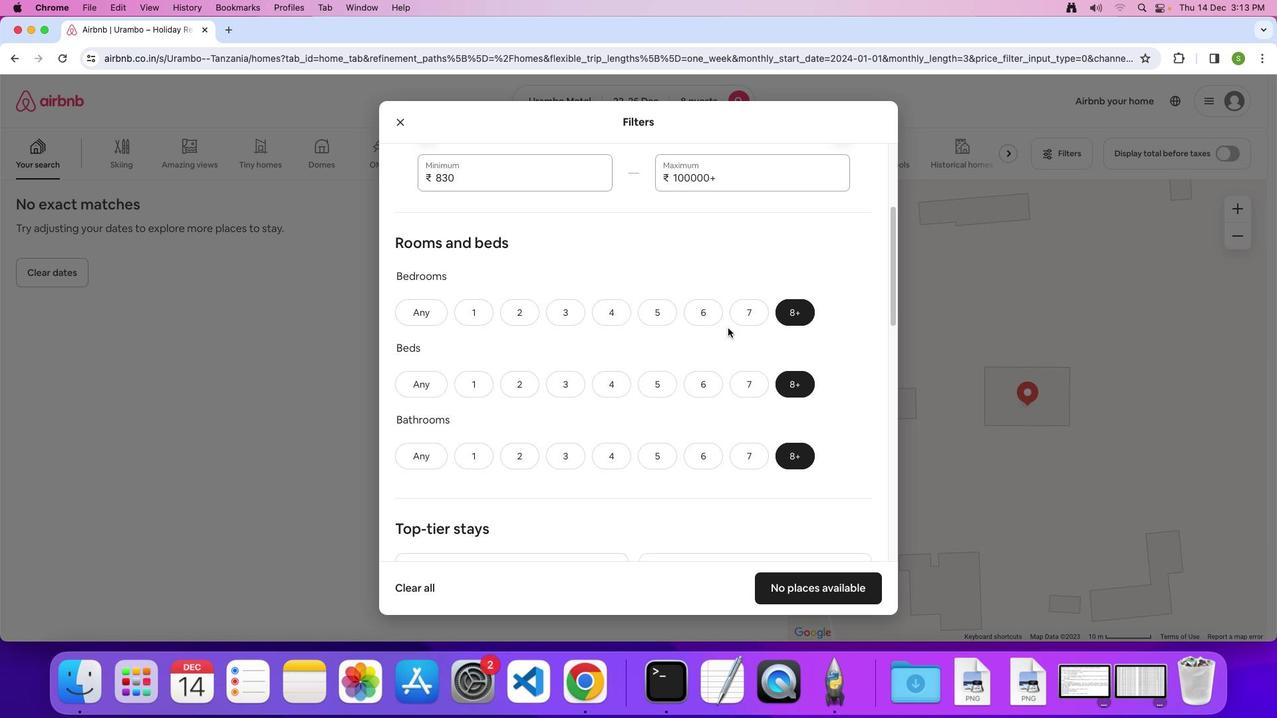 
Action: Mouse scrolled (727, 328) with delta (0, 0)
Screenshot: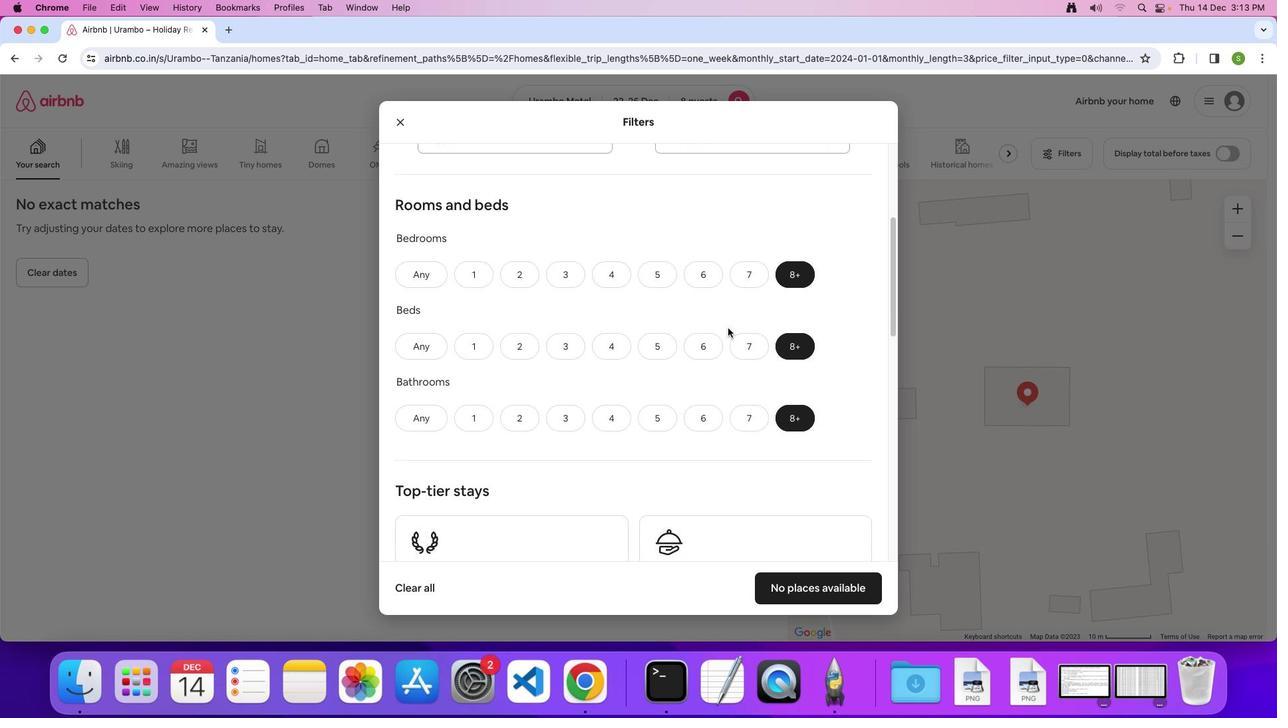 
Action: Mouse scrolled (727, 328) with delta (0, -2)
Screenshot: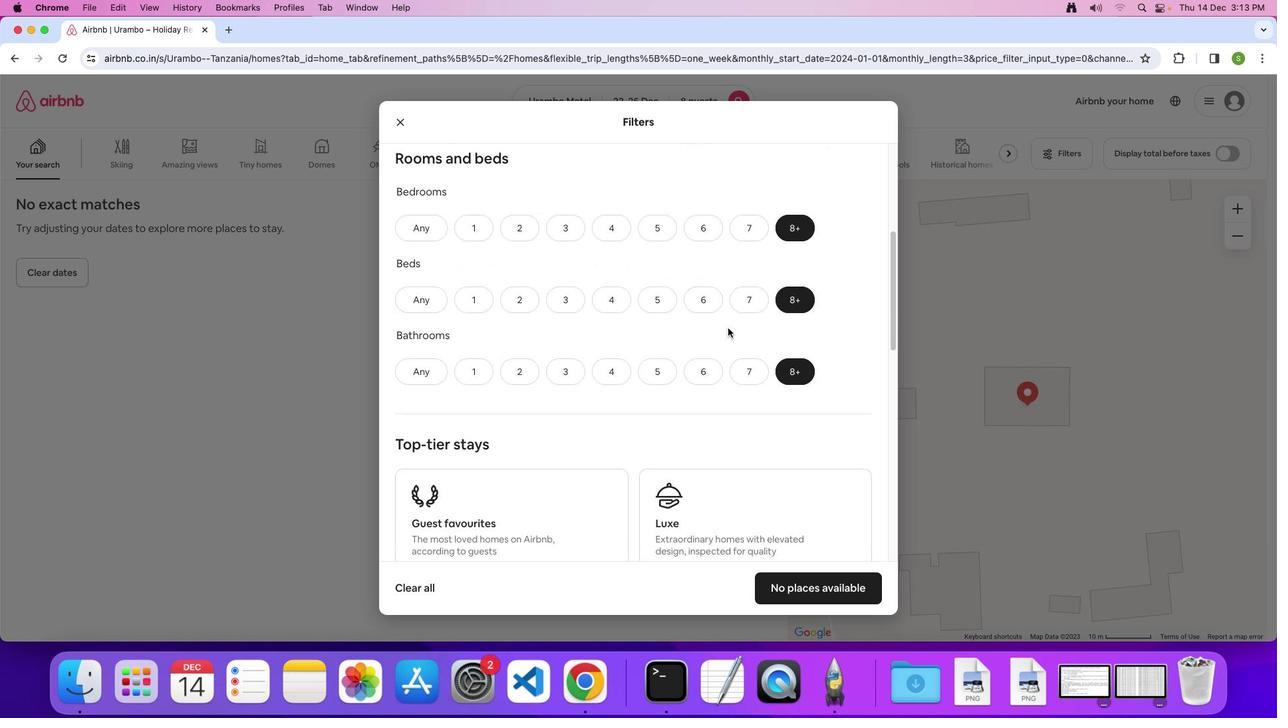 
Action: Mouse scrolled (727, 328) with delta (0, 0)
Screenshot: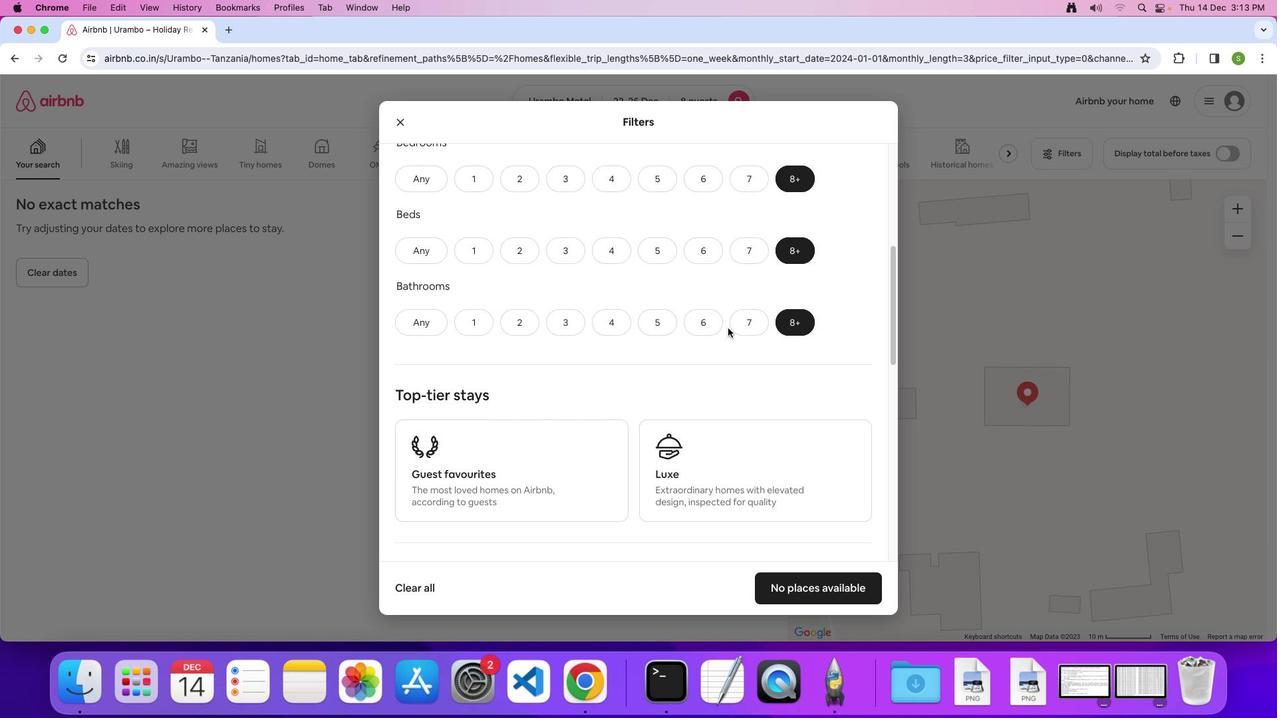 
Action: Mouse scrolled (727, 328) with delta (0, 0)
Screenshot: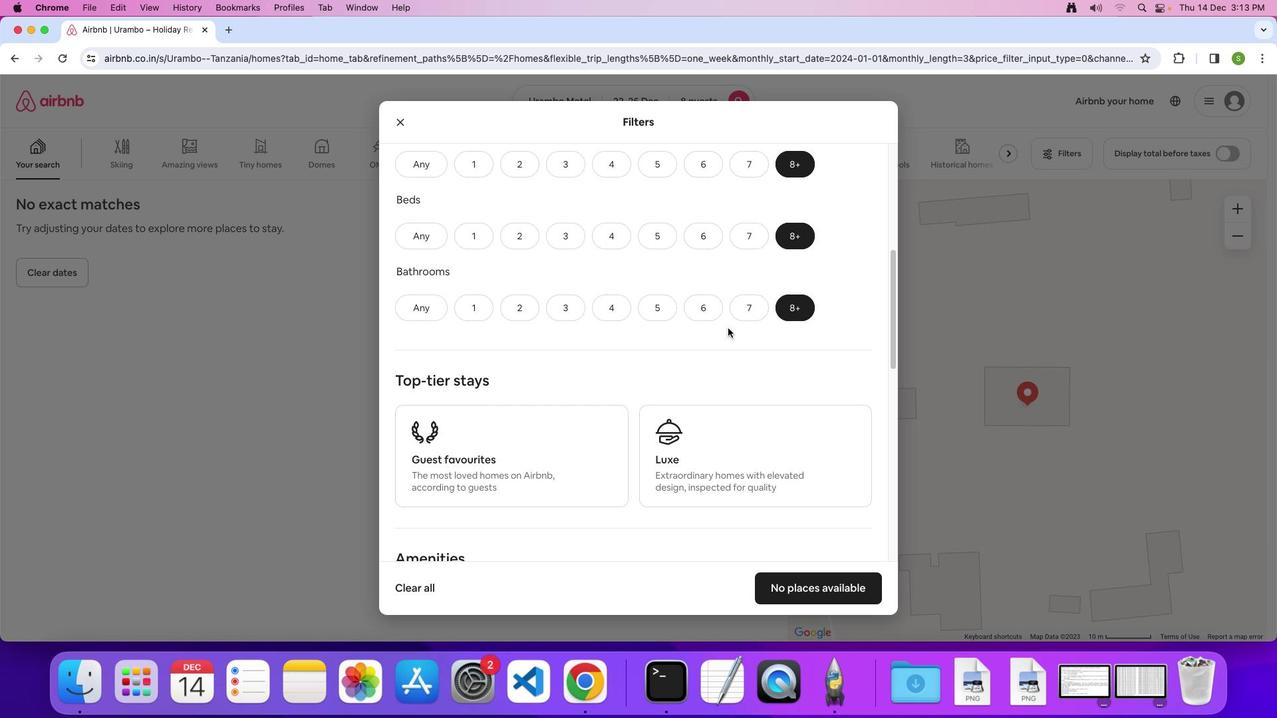 
Action: Mouse scrolled (727, 328) with delta (0, -1)
Screenshot: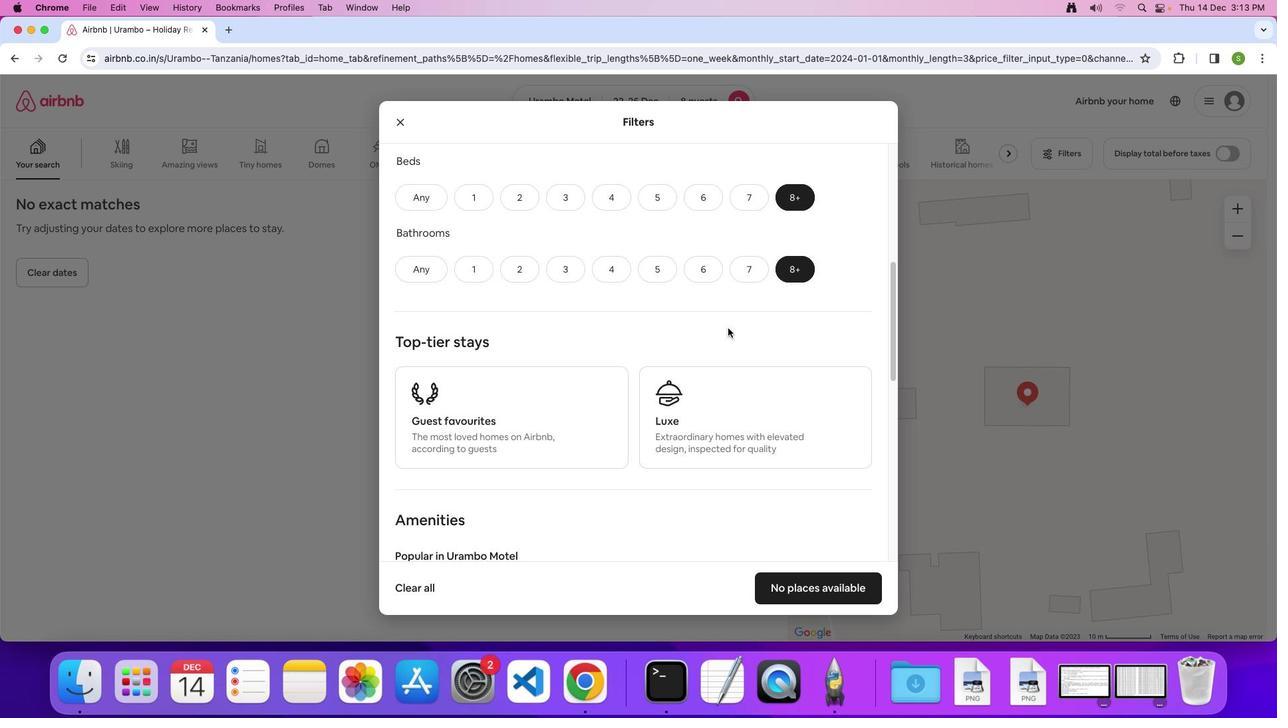 
Action: Mouse scrolled (727, 328) with delta (0, 0)
Screenshot: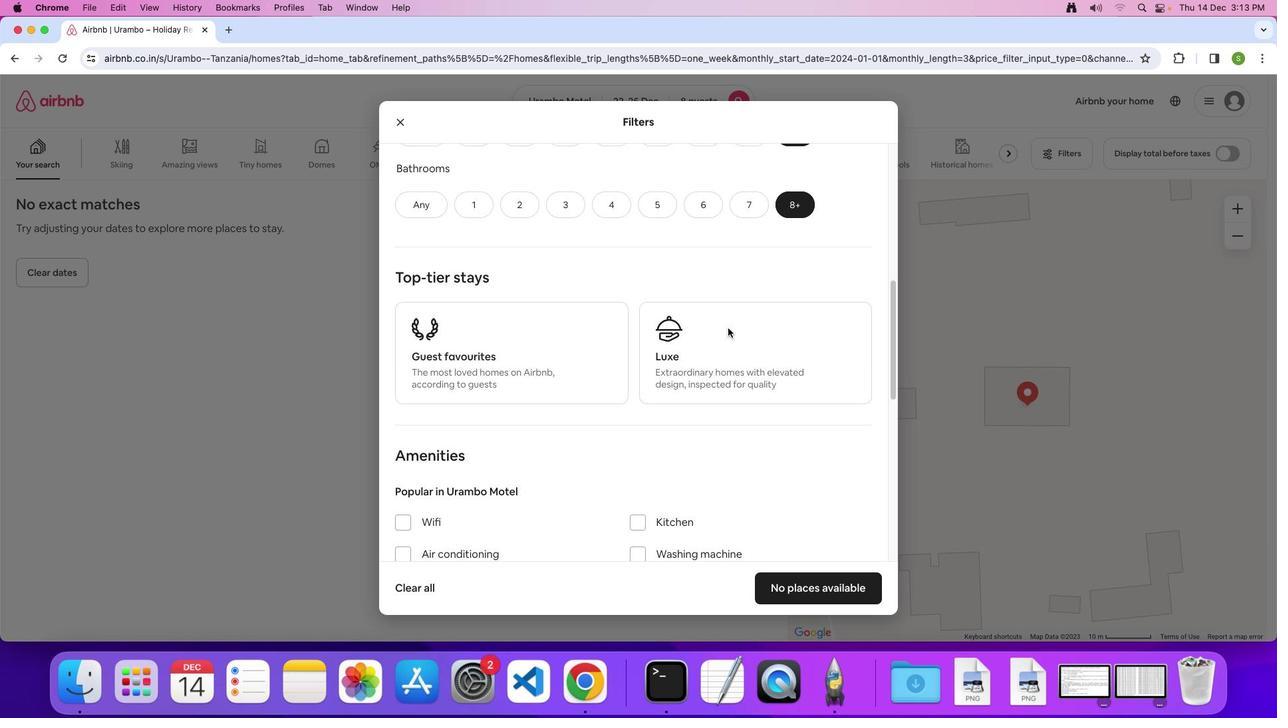 
Action: Mouse scrolled (727, 328) with delta (0, 0)
Screenshot: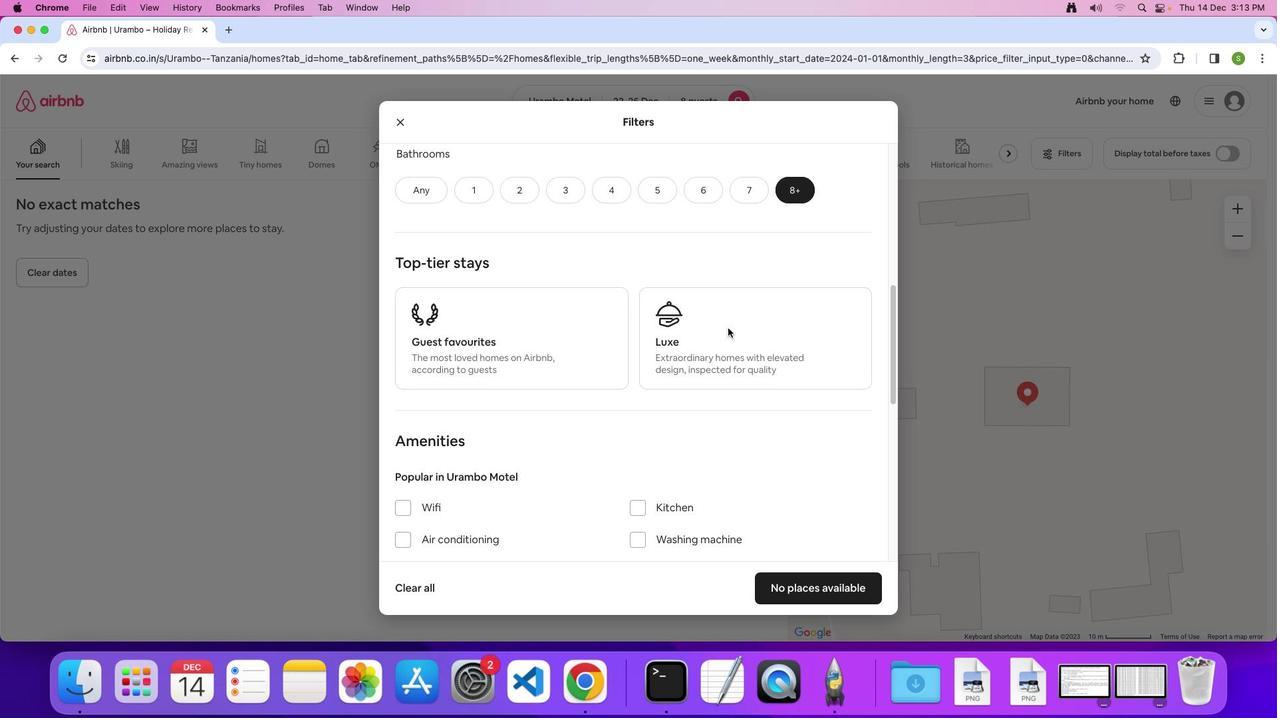 
Action: Mouse scrolled (727, 328) with delta (0, -1)
Screenshot: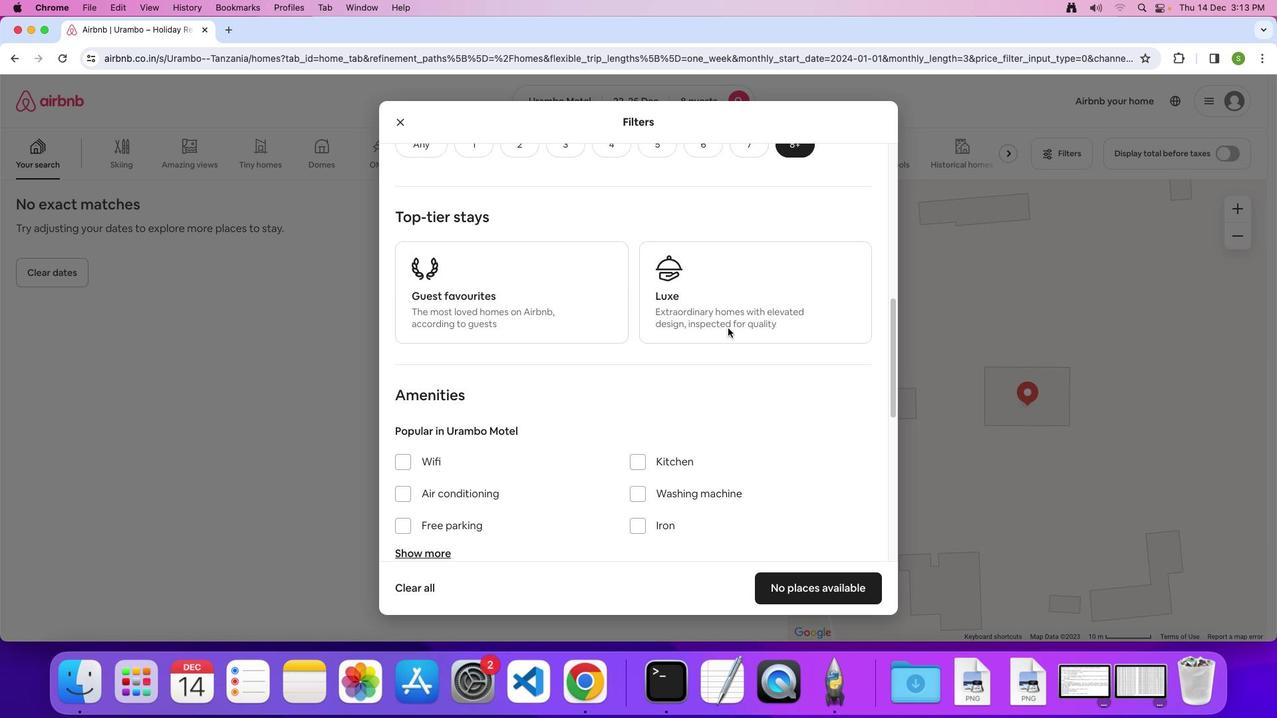 
Action: Mouse scrolled (727, 328) with delta (0, 0)
Screenshot: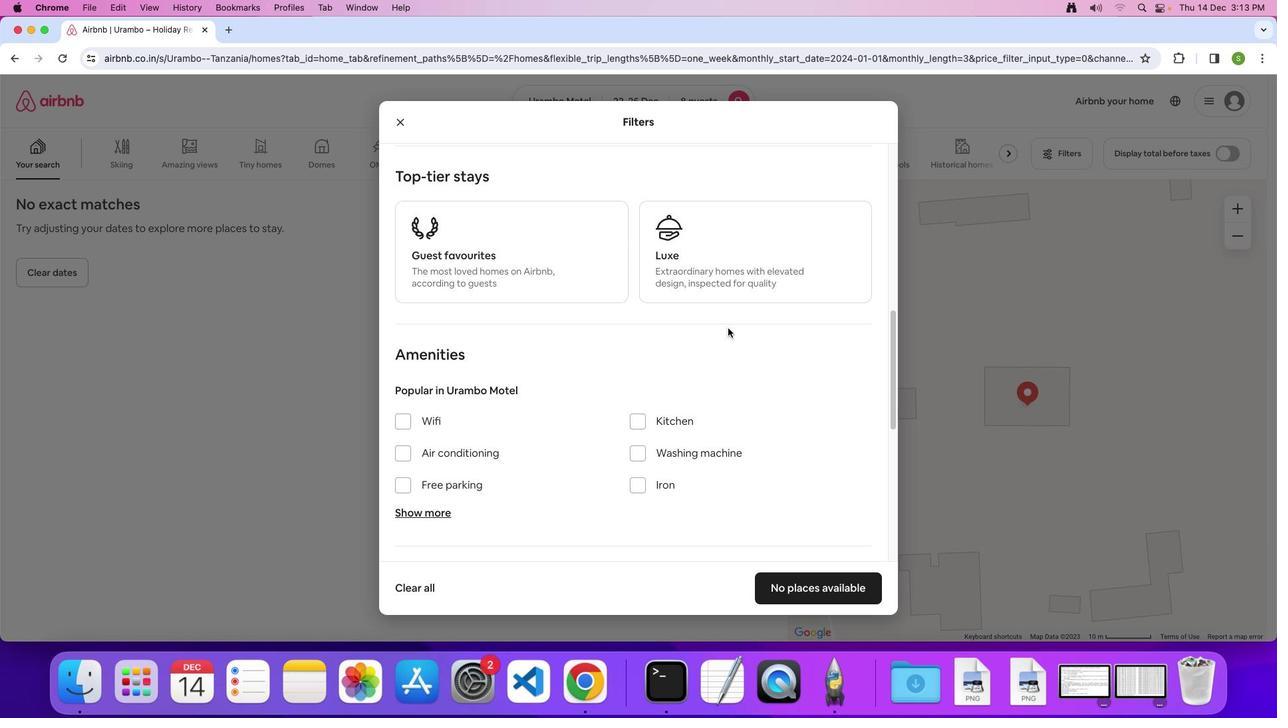 
Action: Mouse scrolled (727, 328) with delta (0, 0)
Screenshot: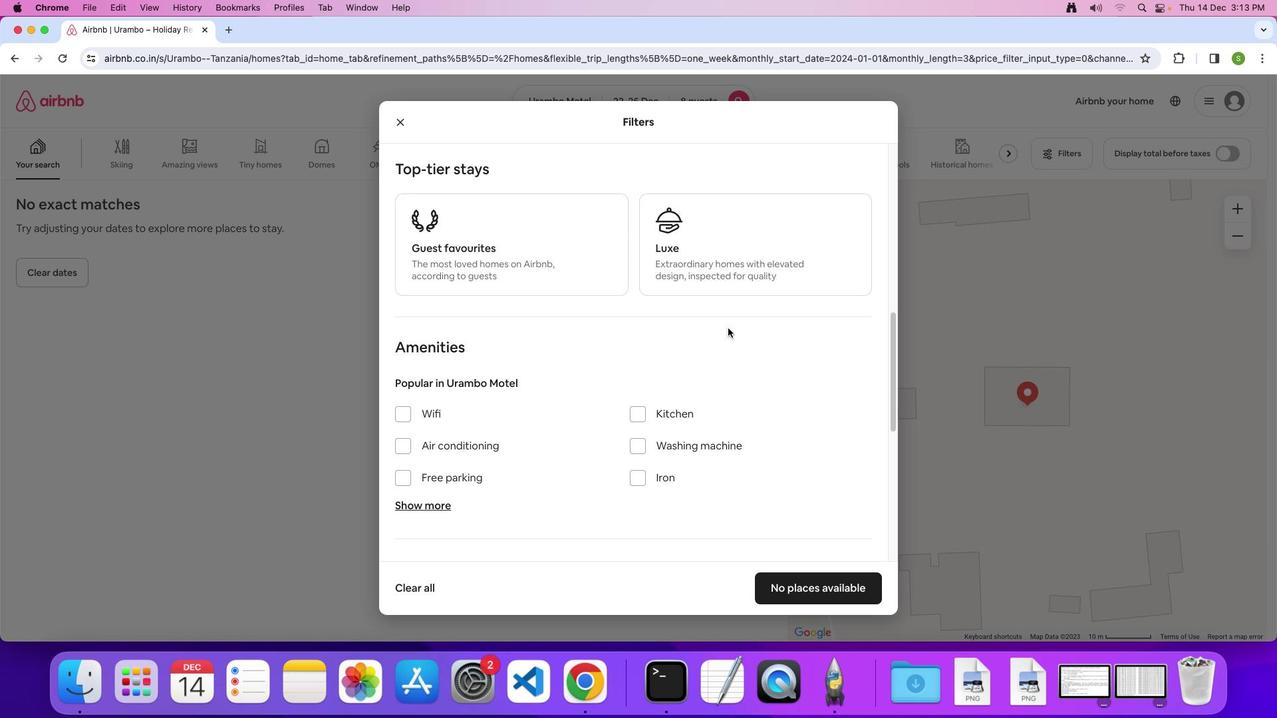 
Action: Mouse scrolled (727, 328) with delta (0, -1)
Screenshot: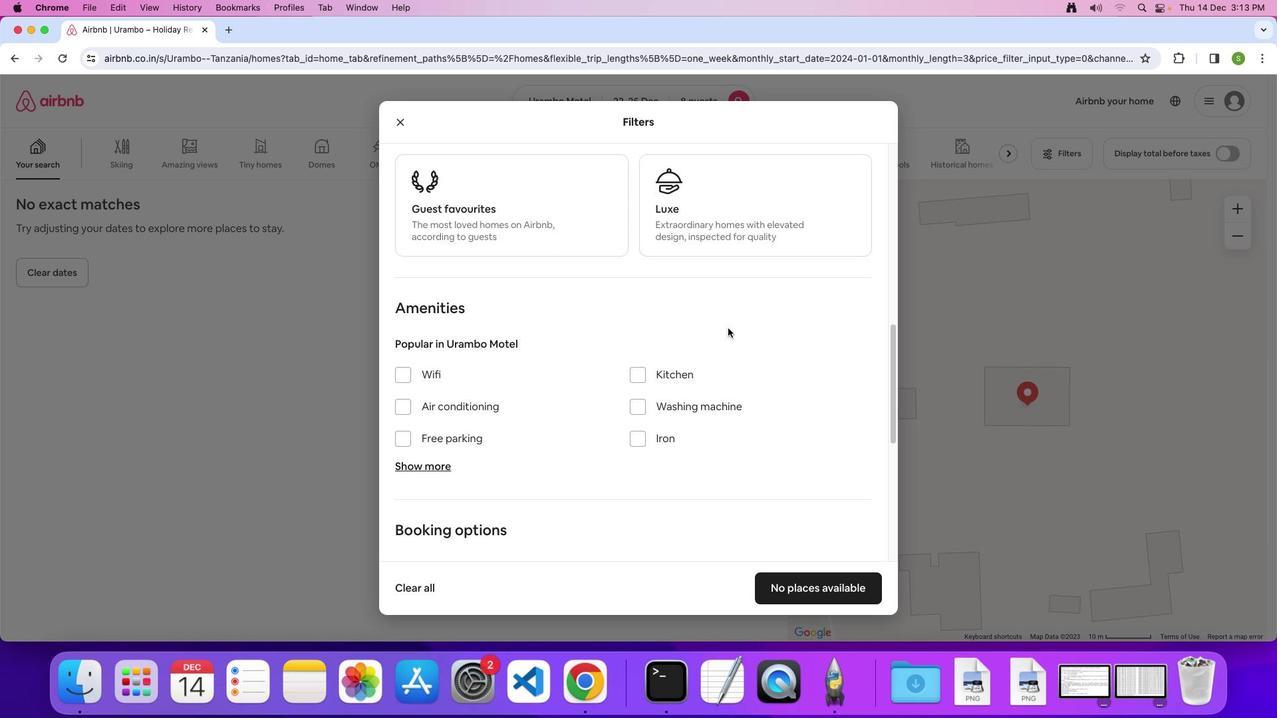 
Action: Mouse scrolled (727, 328) with delta (0, 0)
Screenshot: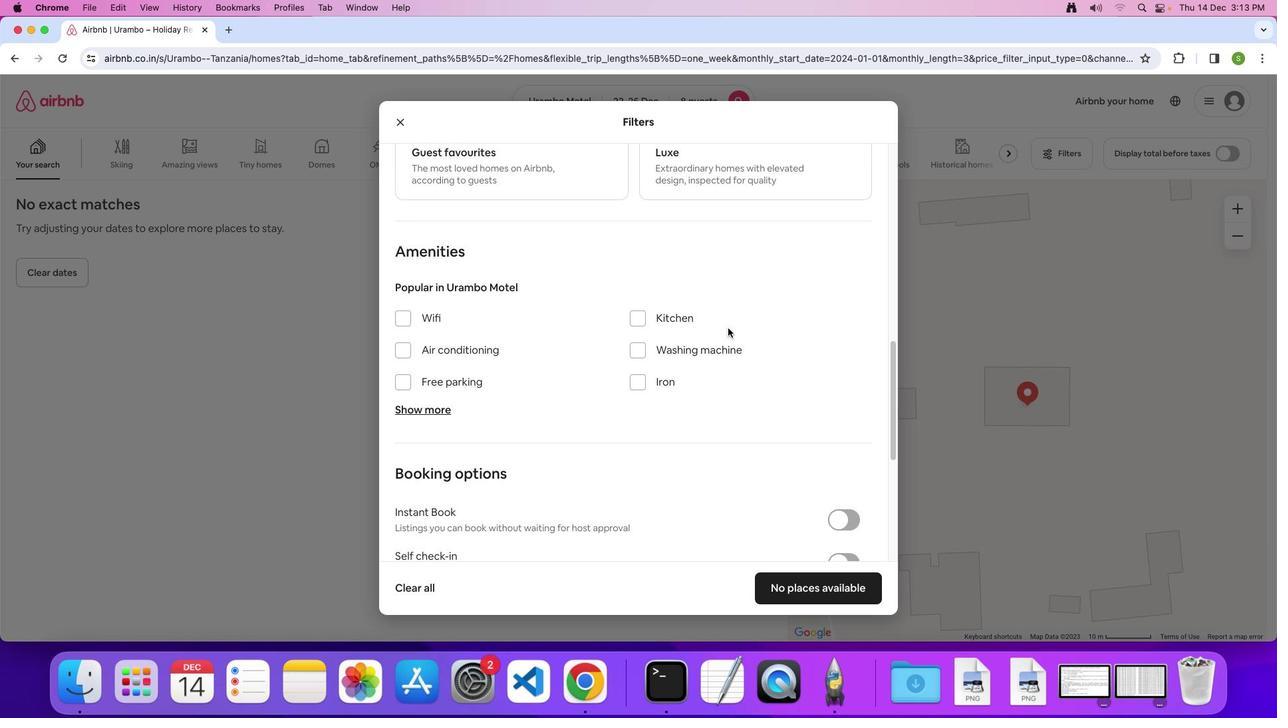 
Action: Mouse scrolled (727, 328) with delta (0, 0)
Screenshot: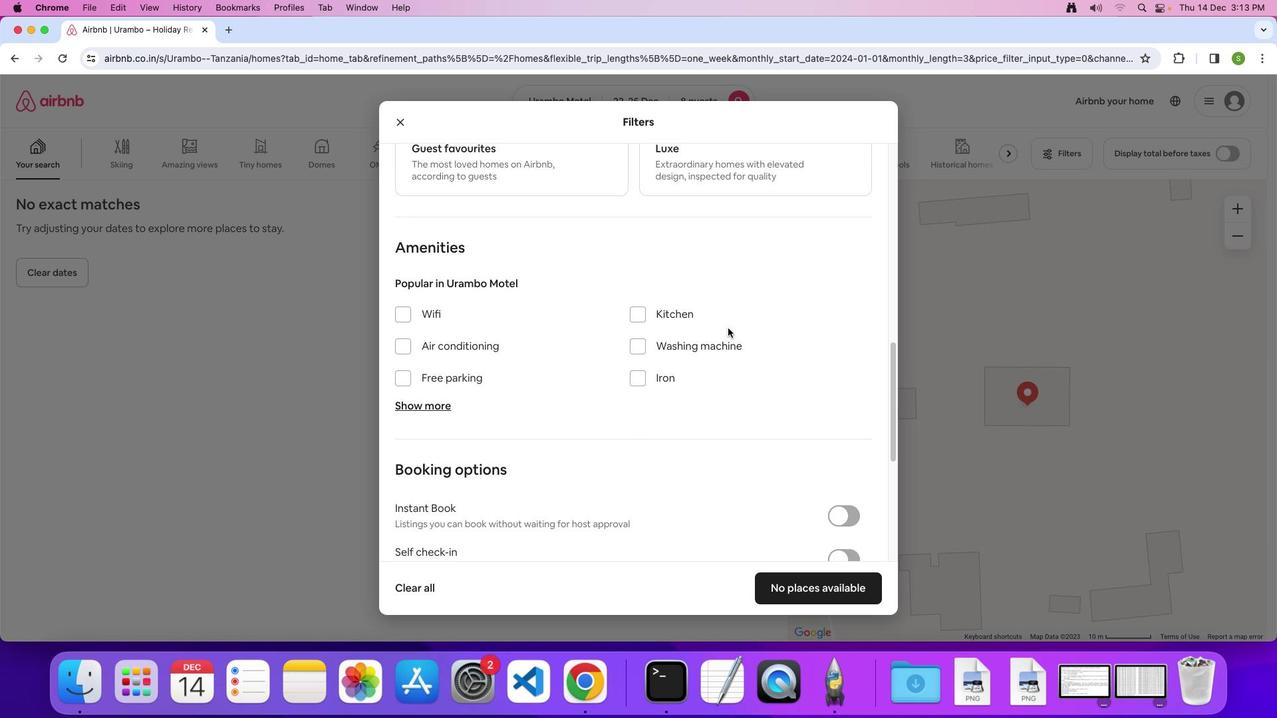 
Action: Mouse scrolled (727, 328) with delta (0, -1)
Screenshot: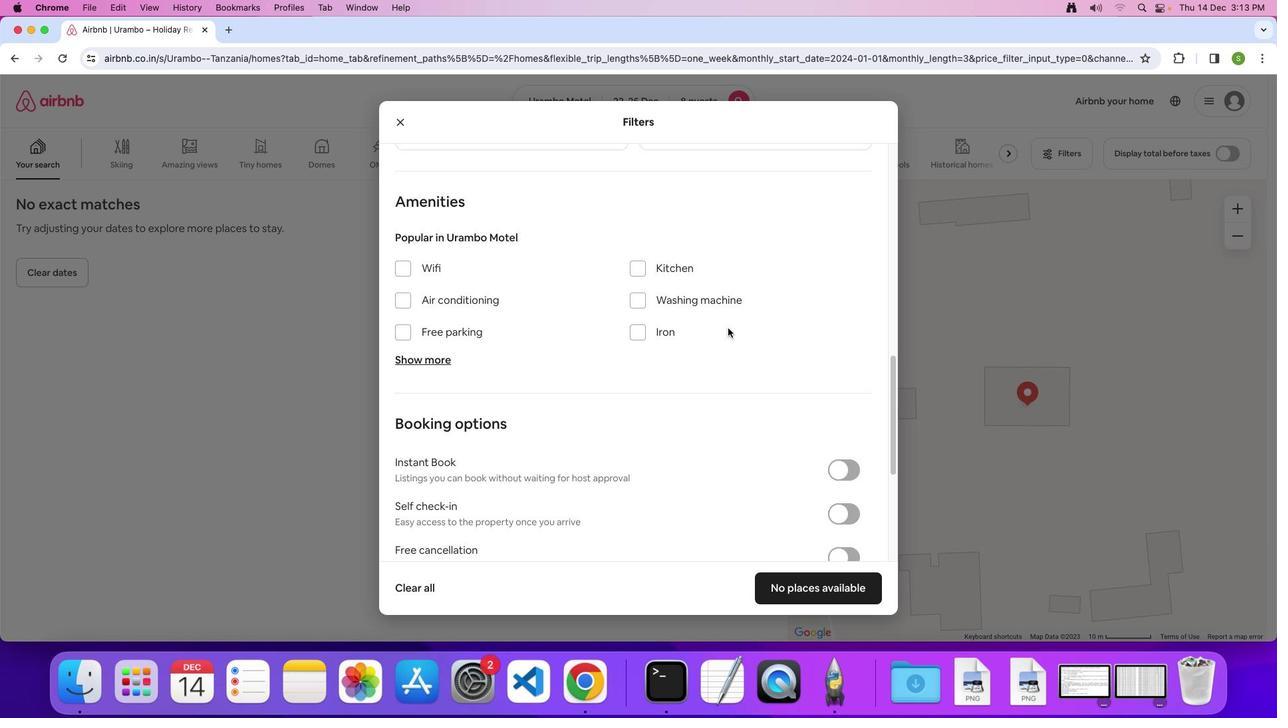 
Action: Mouse scrolled (727, 328) with delta (0, 0)
Screenshot: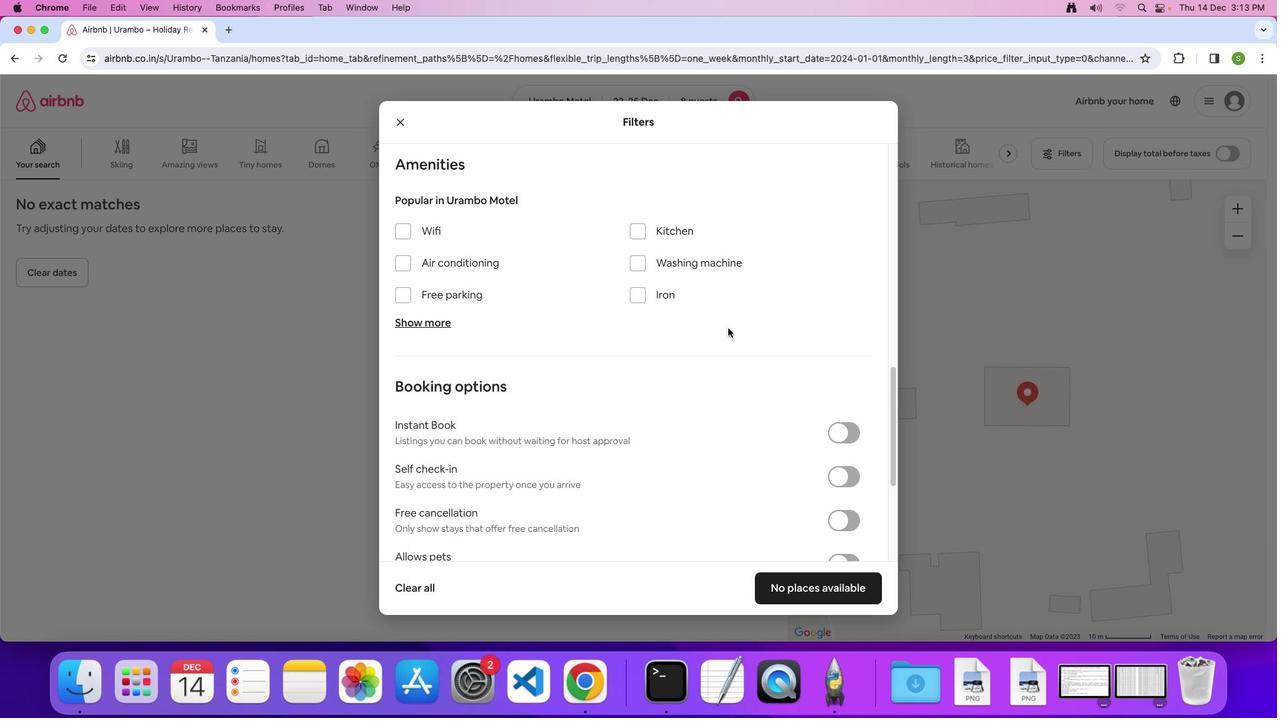 
Action: Mouse scrolled (727, 328) with delta (0, 0)
Screenshot: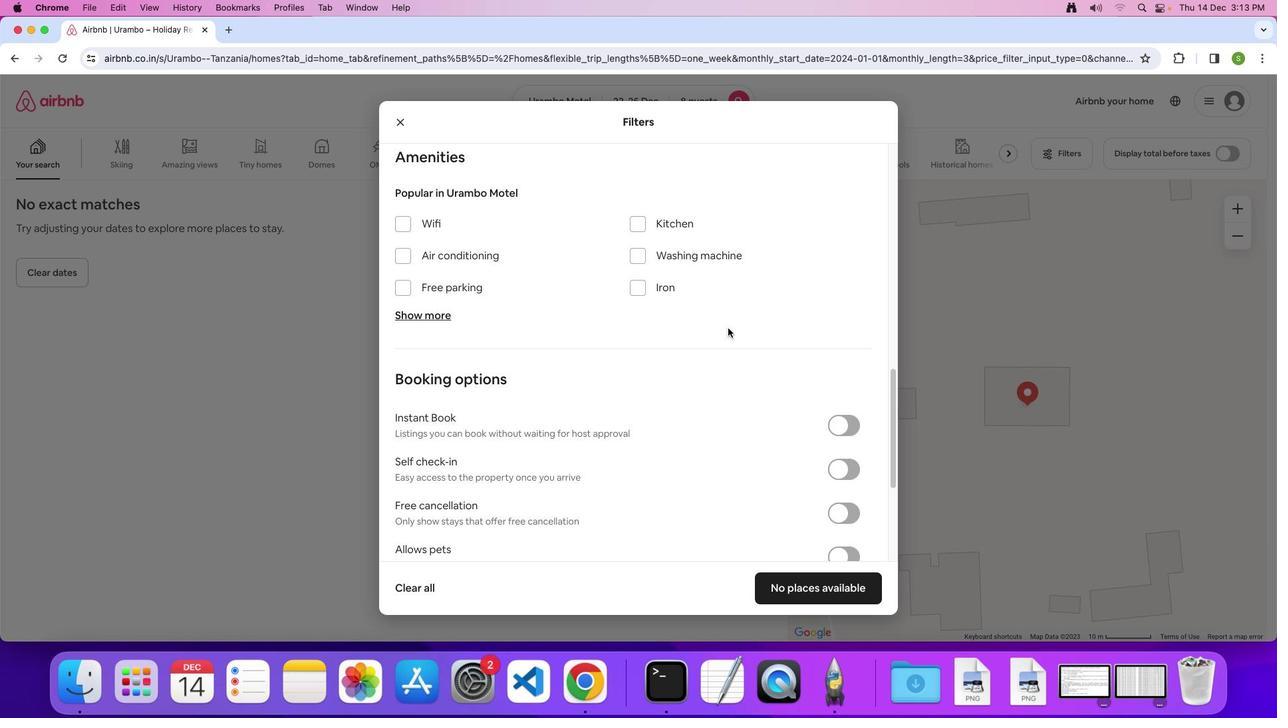 
Action: Mouse scrolled (727, 328) with delta (0, 0)
Screenshot: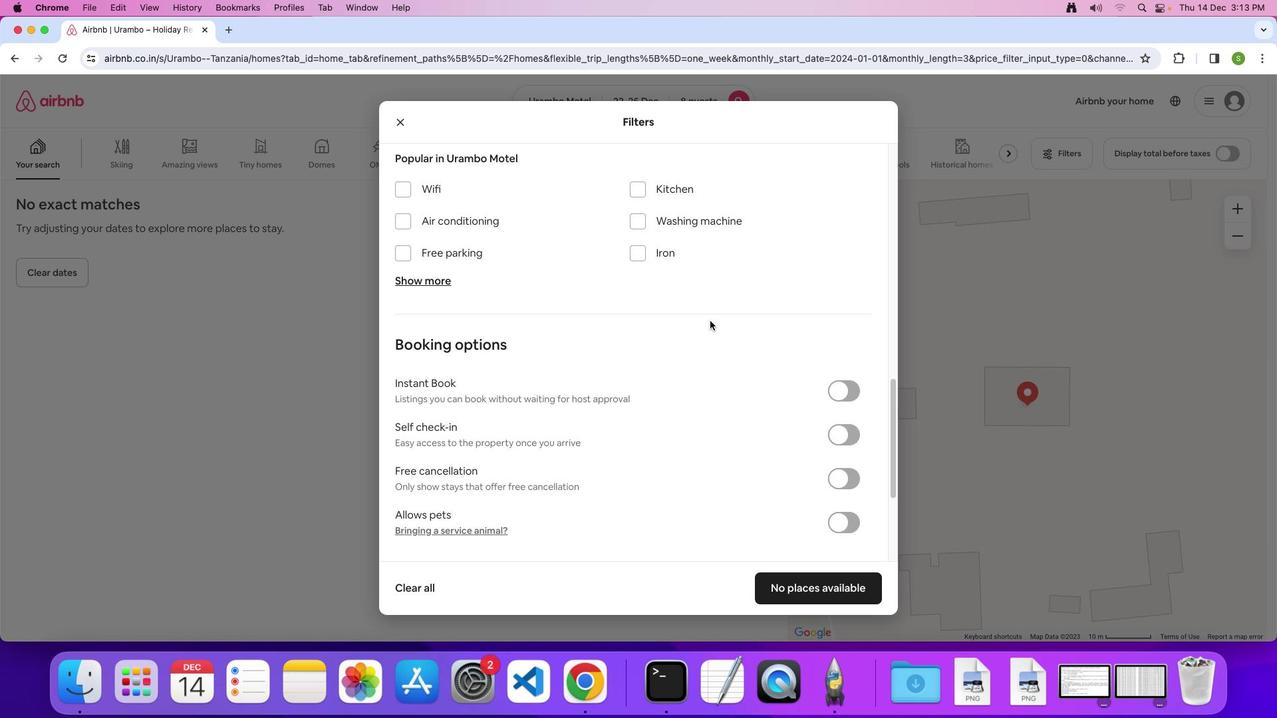 
Action: Mouse moved to (404, 179)
Screenshot: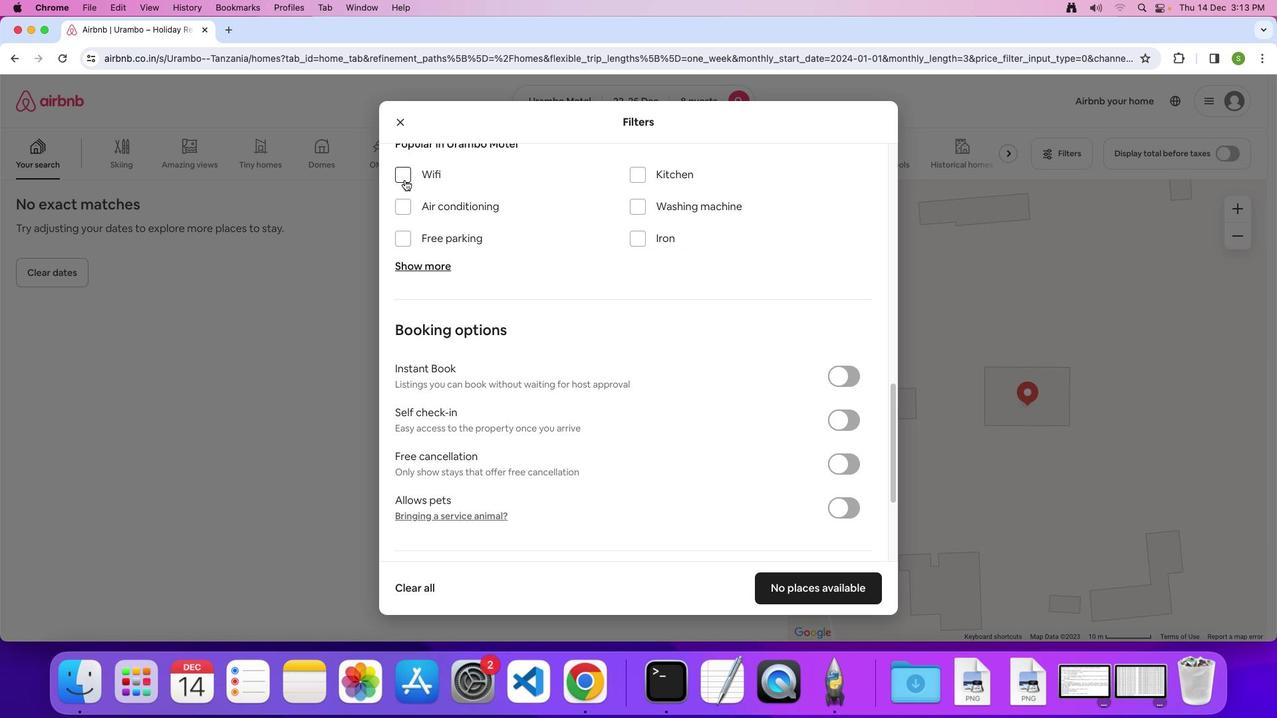 
Action: Mouse pressed left at (404, 179)
Screenshot: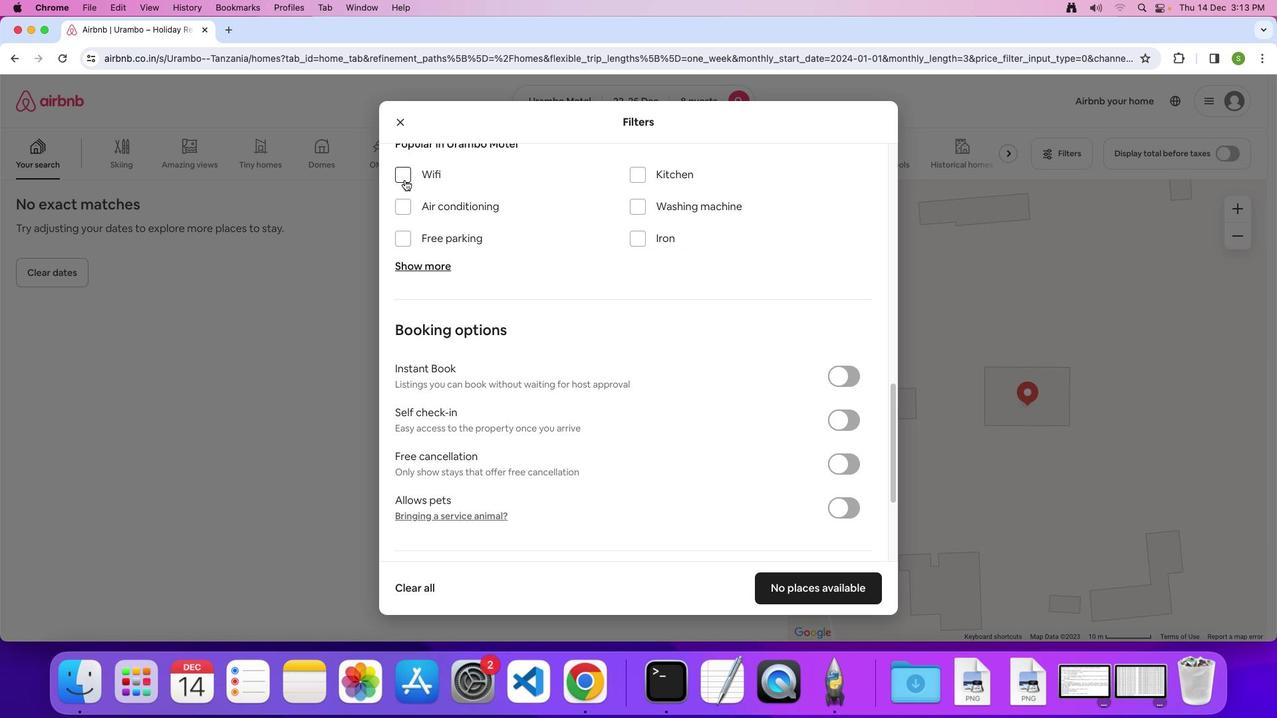 
Action: Mouse moved to (424, 265)
Screenshot: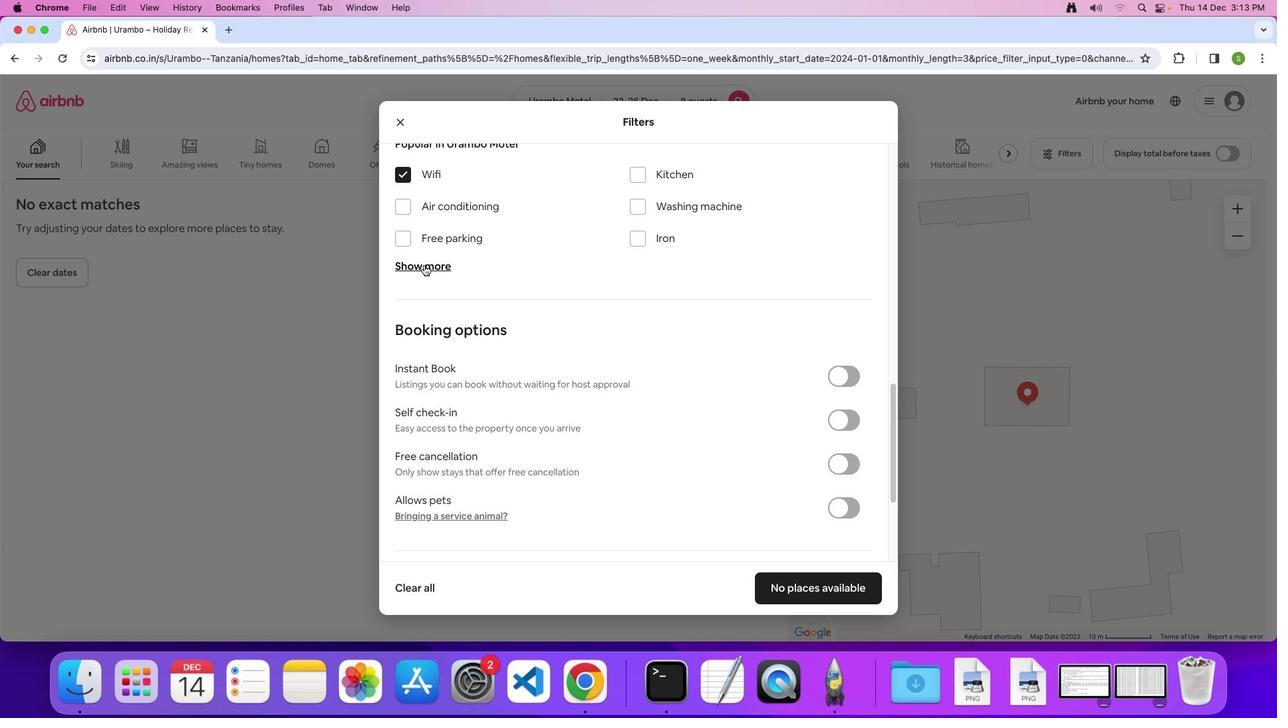 
Action: Mouse pressed left at (424, 265)
Screenshot: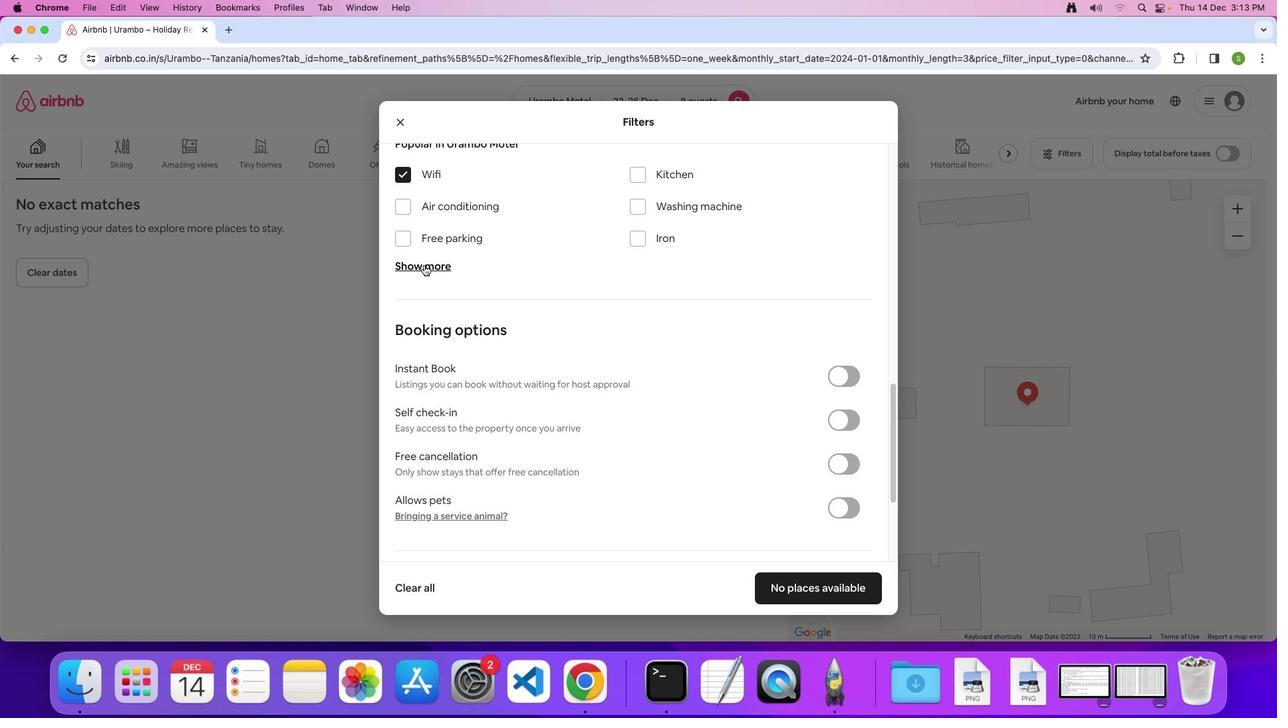 
Action: Mouse moved to (399, 235)
Screenshot: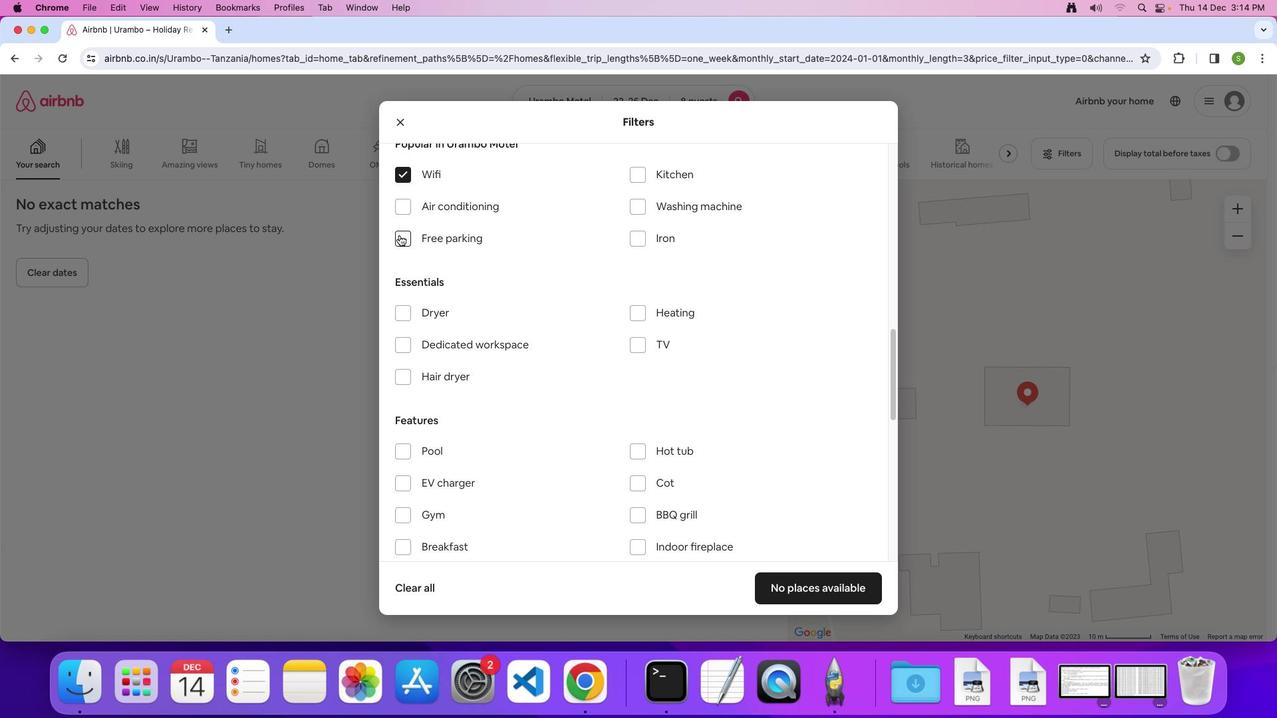 
Action: Mouse pressed left at (399, 235)
Screenshot: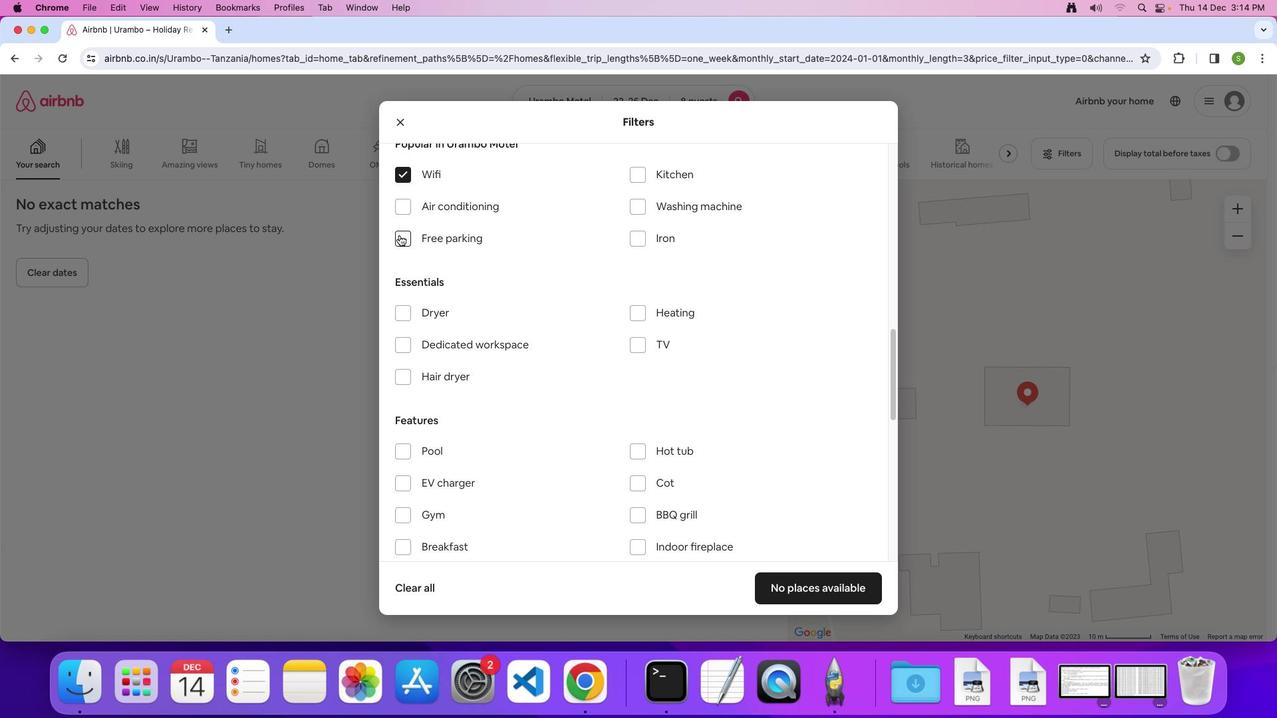 
Action: Mouse moved to (629, 341)
Screenshot: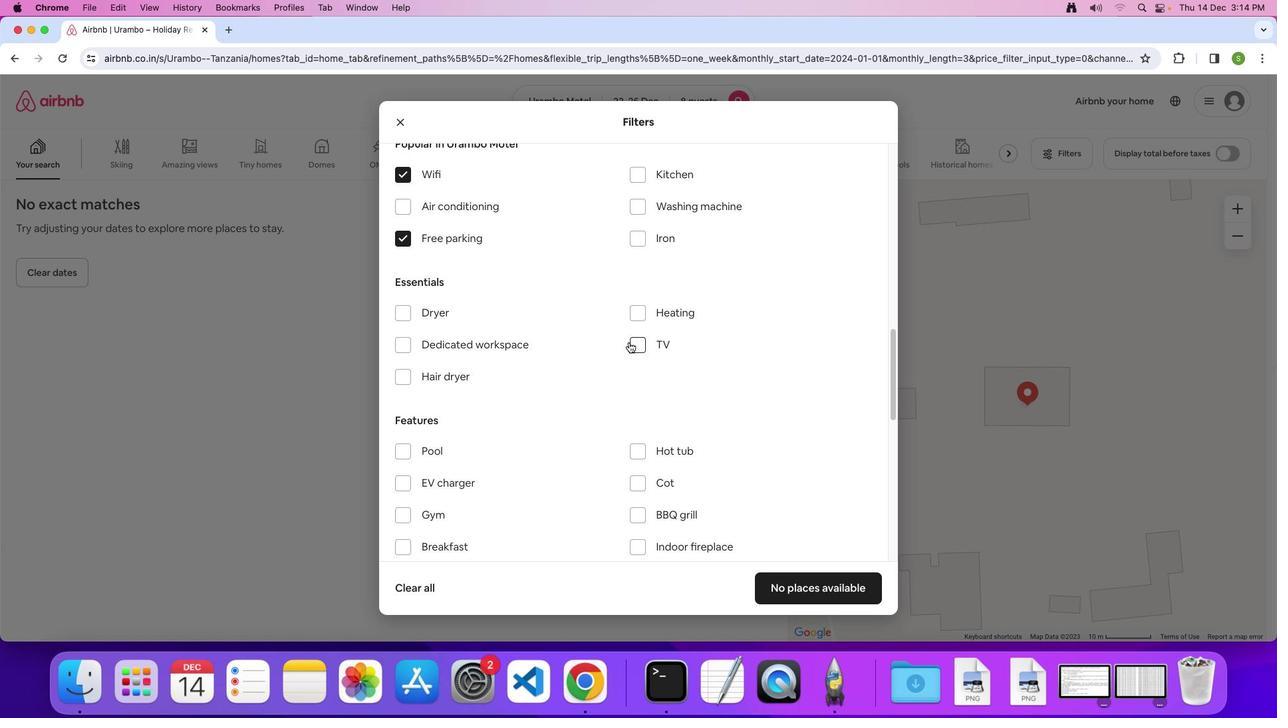 
Action: Mouse pressed left at (629, 341)
Screenshot: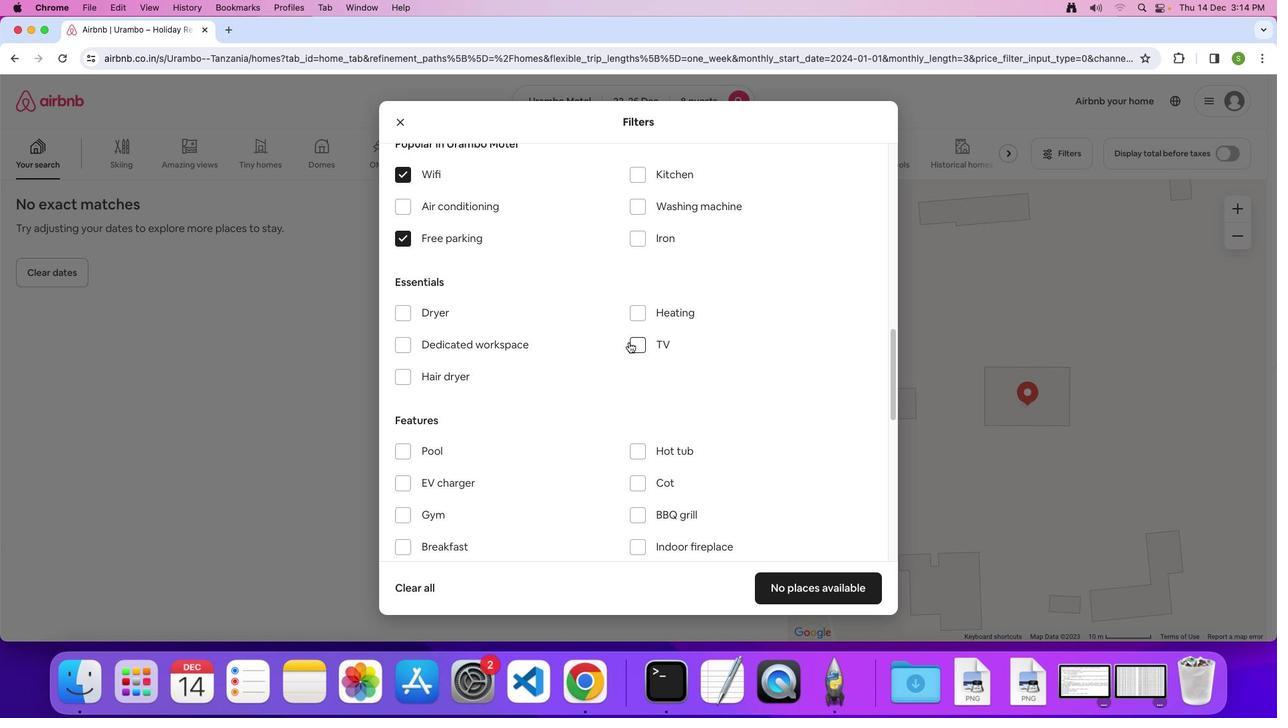 
Action: Mouse moved to (600, 328)
Screenshot: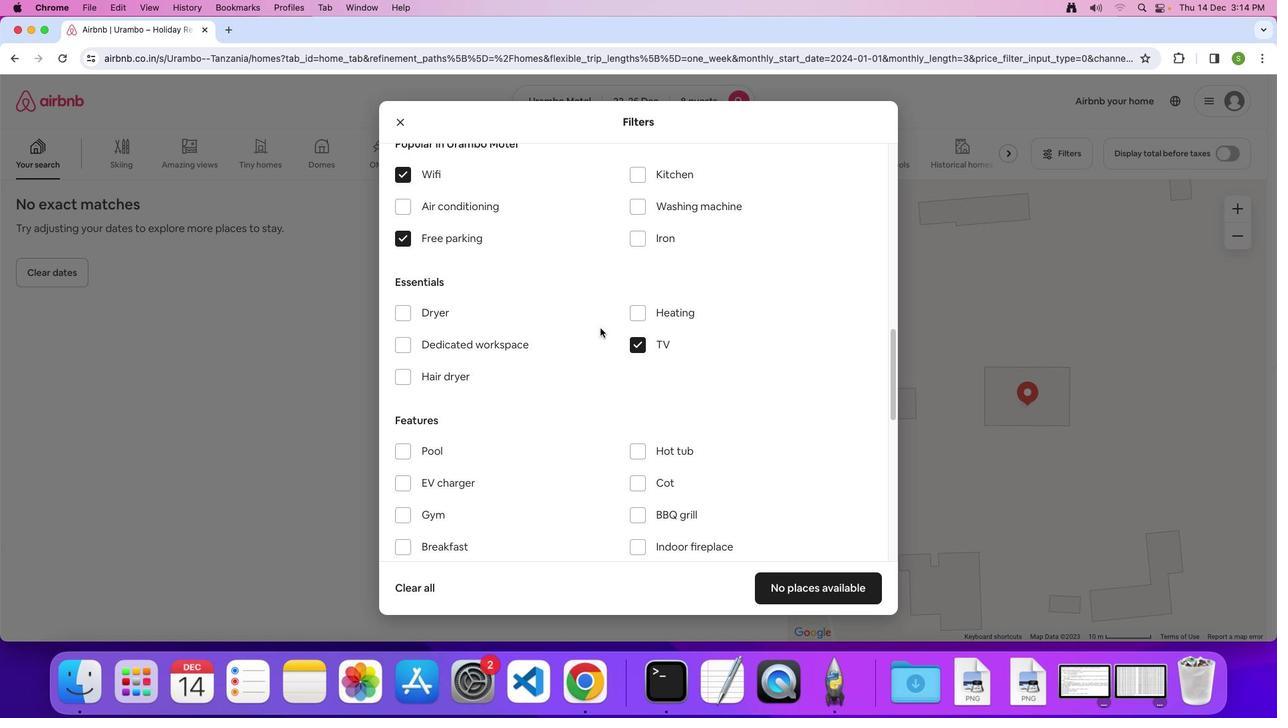 
Action: Mouse scrolled (600, 328) with delta (0, 0)
Screenshot: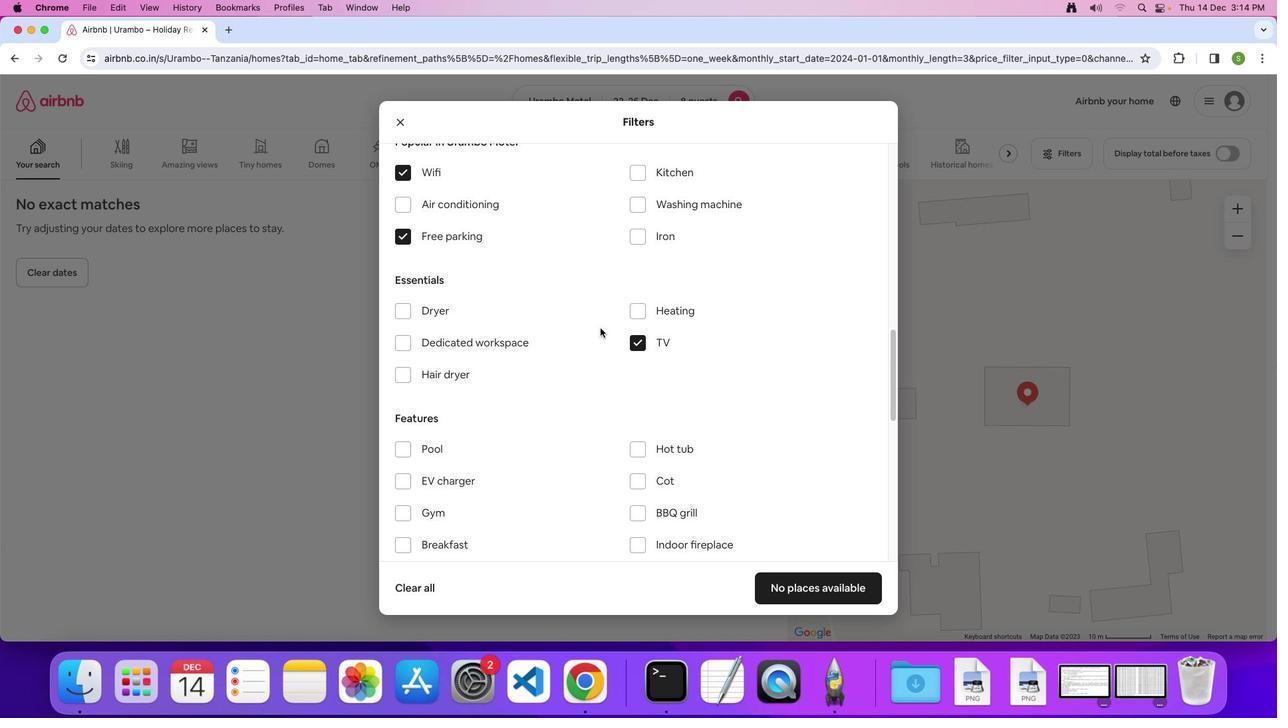 
Action: Mouse scrolled (600, 328) with delta (0, 0)
Screenshot: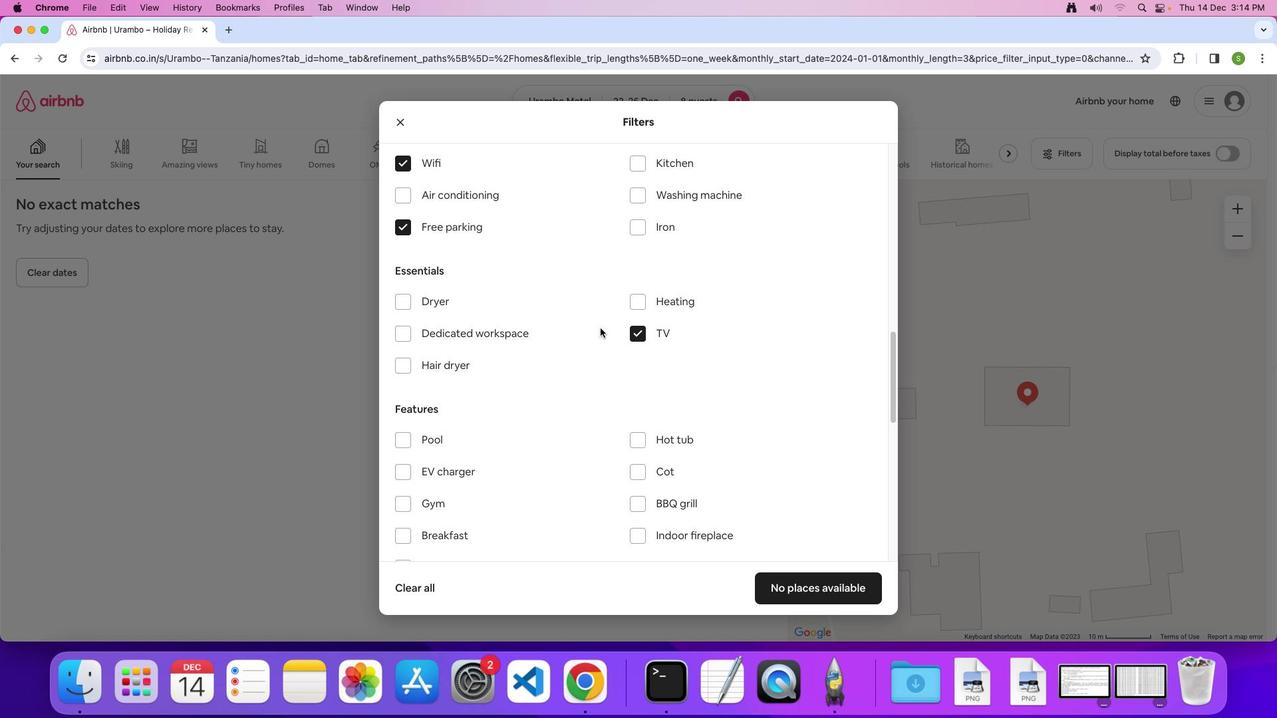 
Action: Mouse scrolled (600, 328) with delta (0, 0)
Screenshot: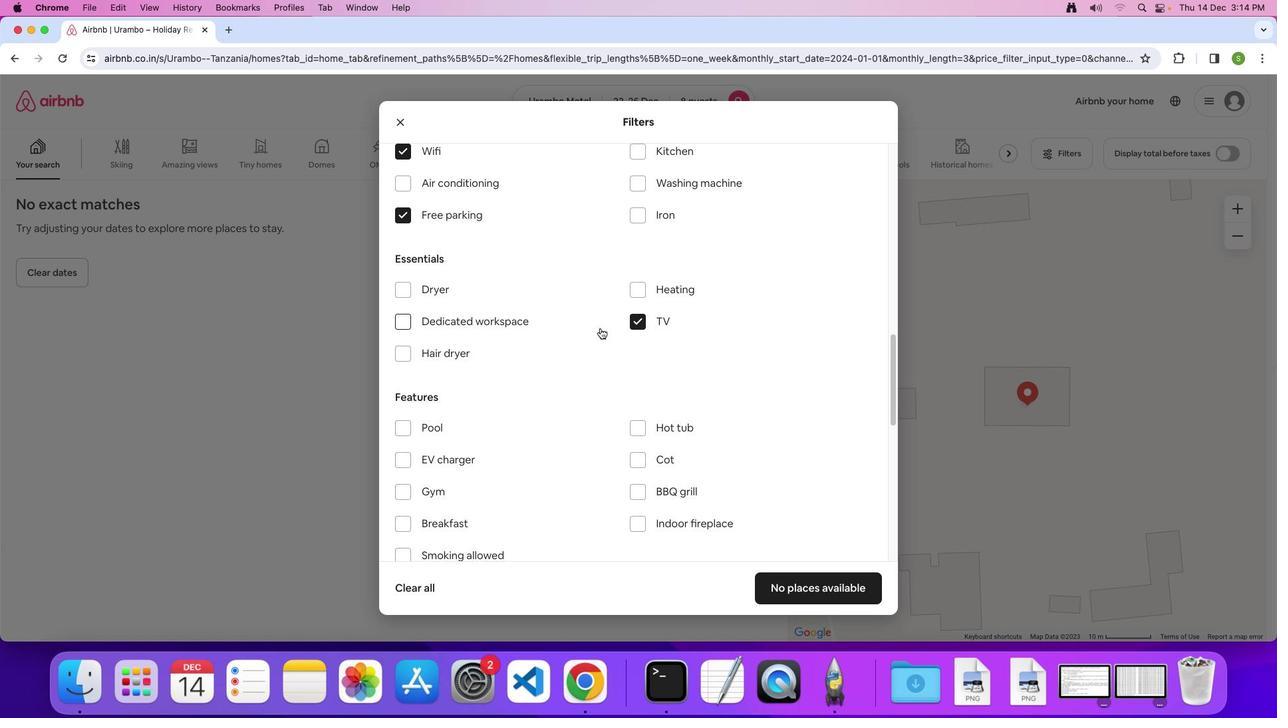 
Action: Mouse scrolled (600, 328) with delta (0, 0)
Screenshot: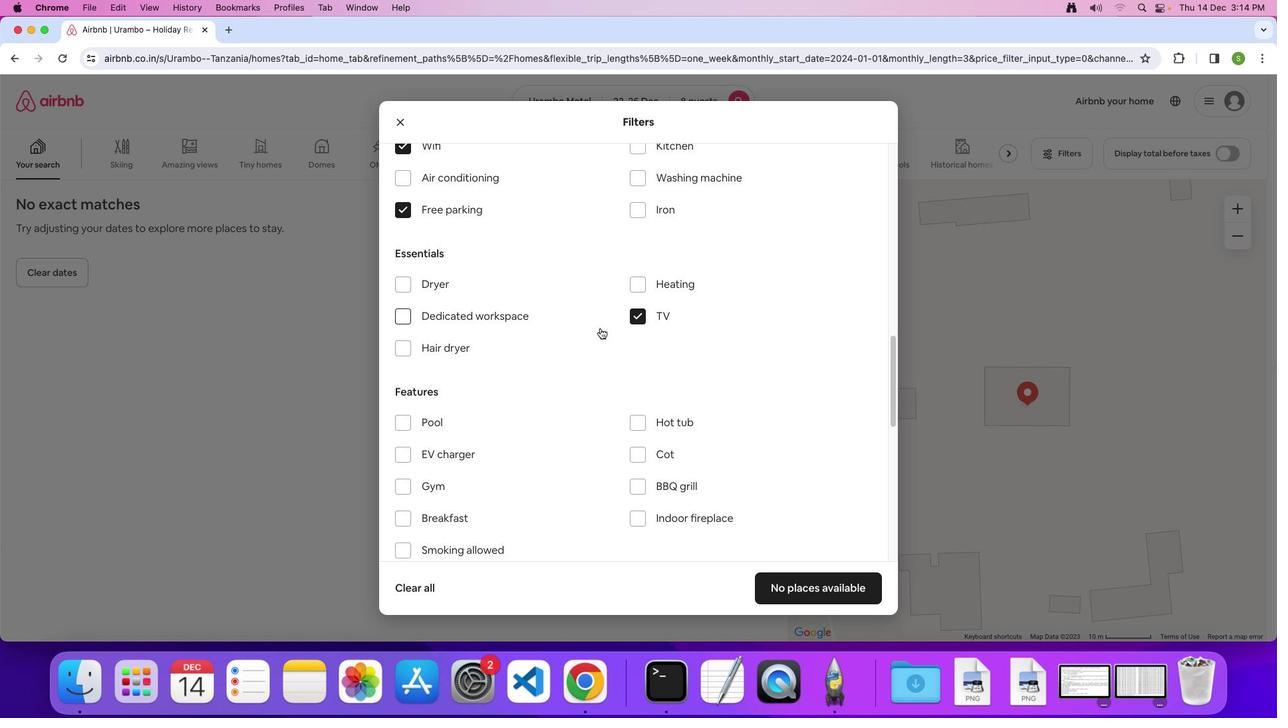 
Action: Mouse scrolled (600, 328) with delta (0, 0)
Screenshot: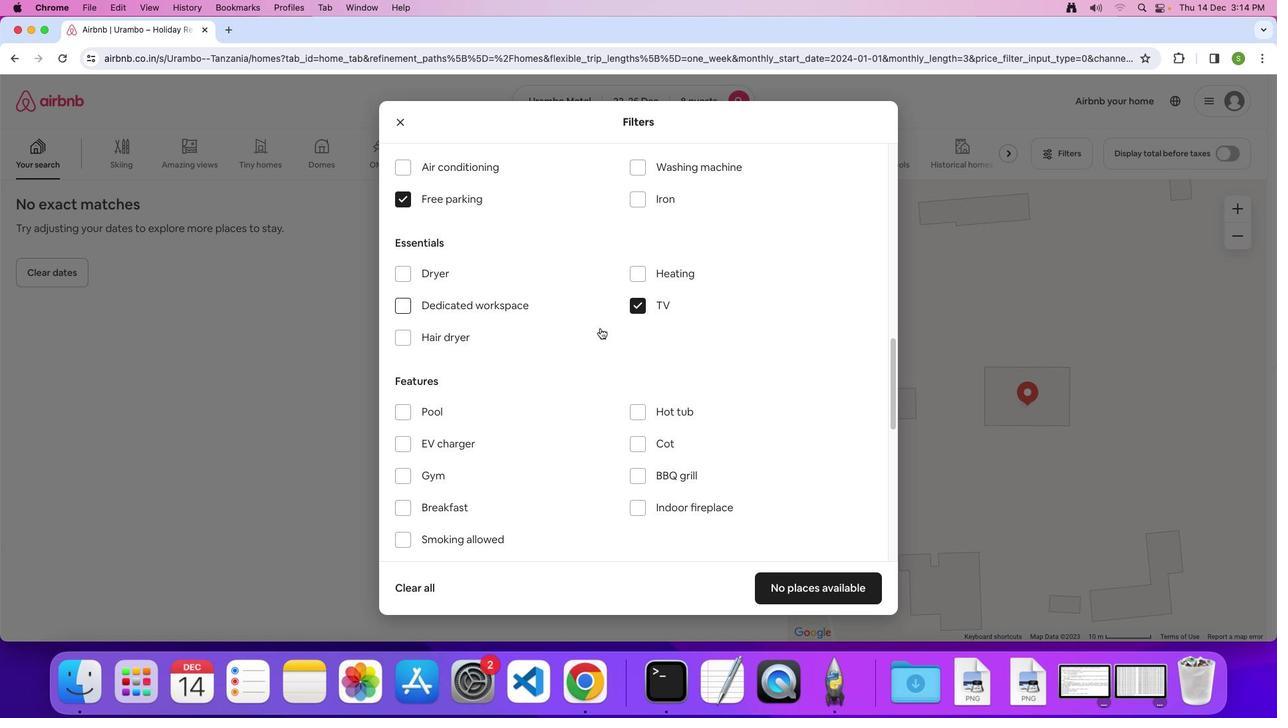 
Action: Mouse scrolled (600, 328) with delta (0, 0)
Screenshot: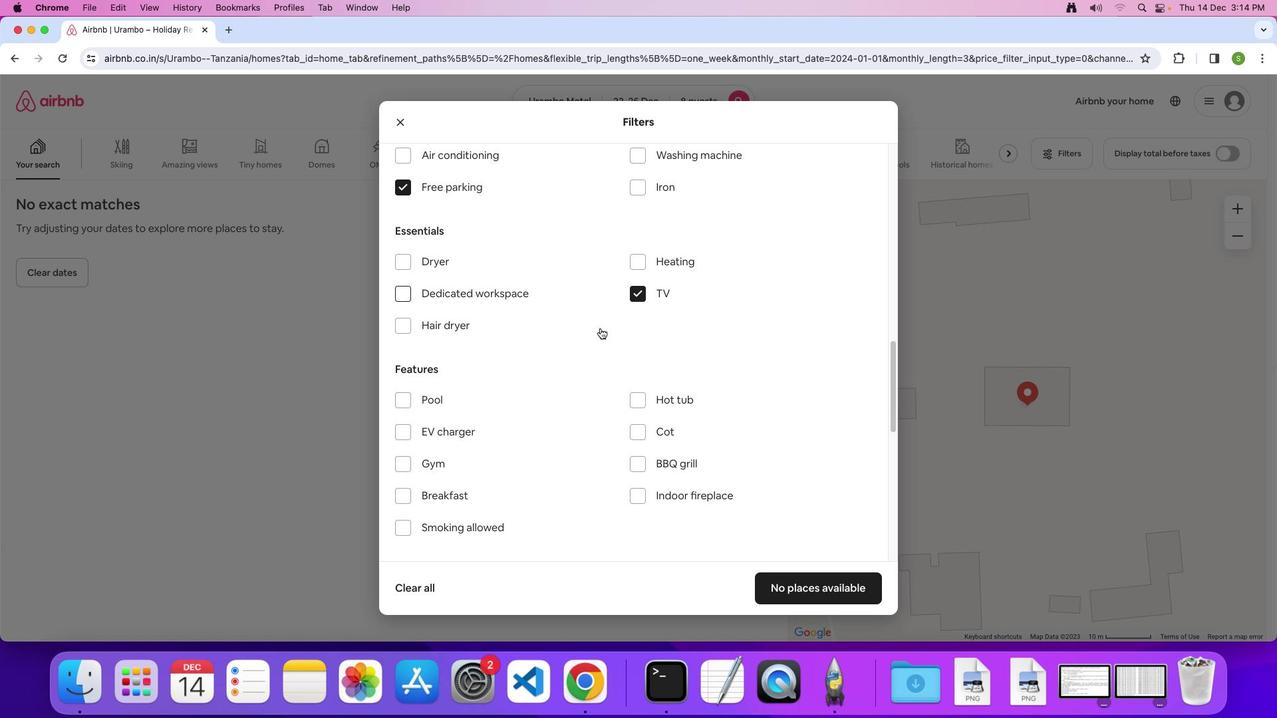 
Action: Mouse scrolled (600, 328) with delta (0, 0)
Screenshot: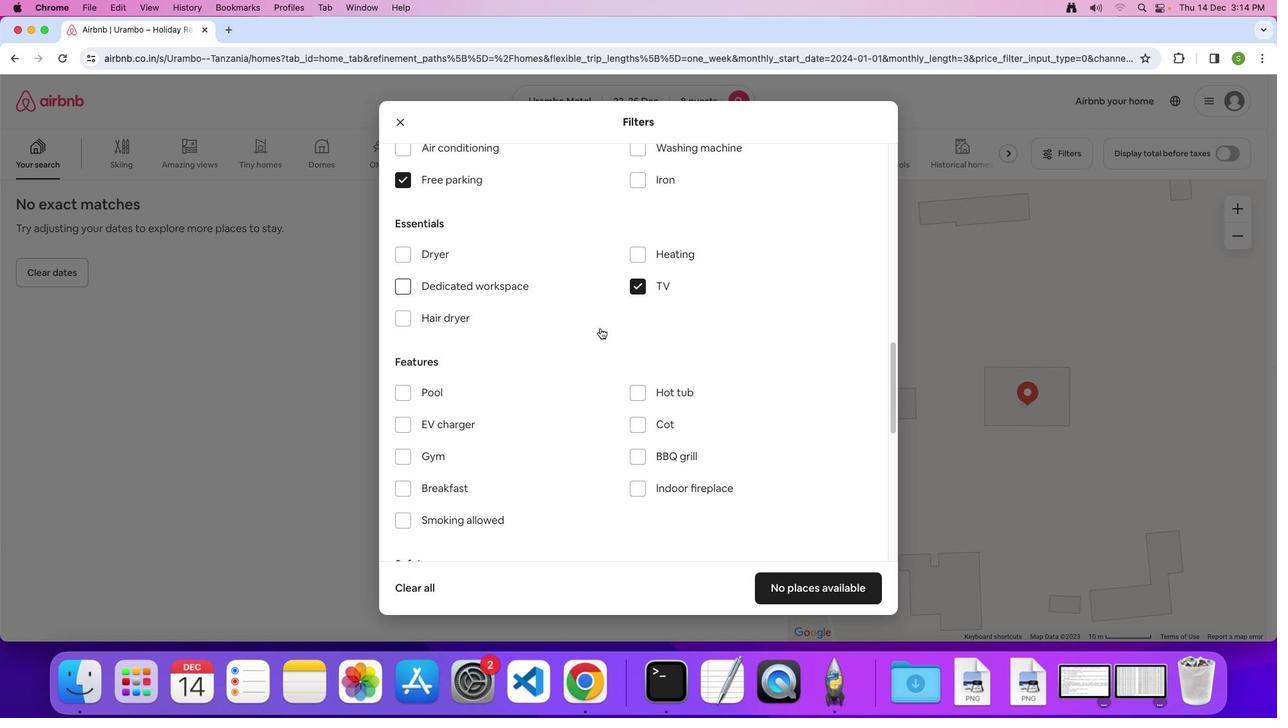 
Action: Mouse scrolled (600, 328) with delta (0, -1)
Screenshot: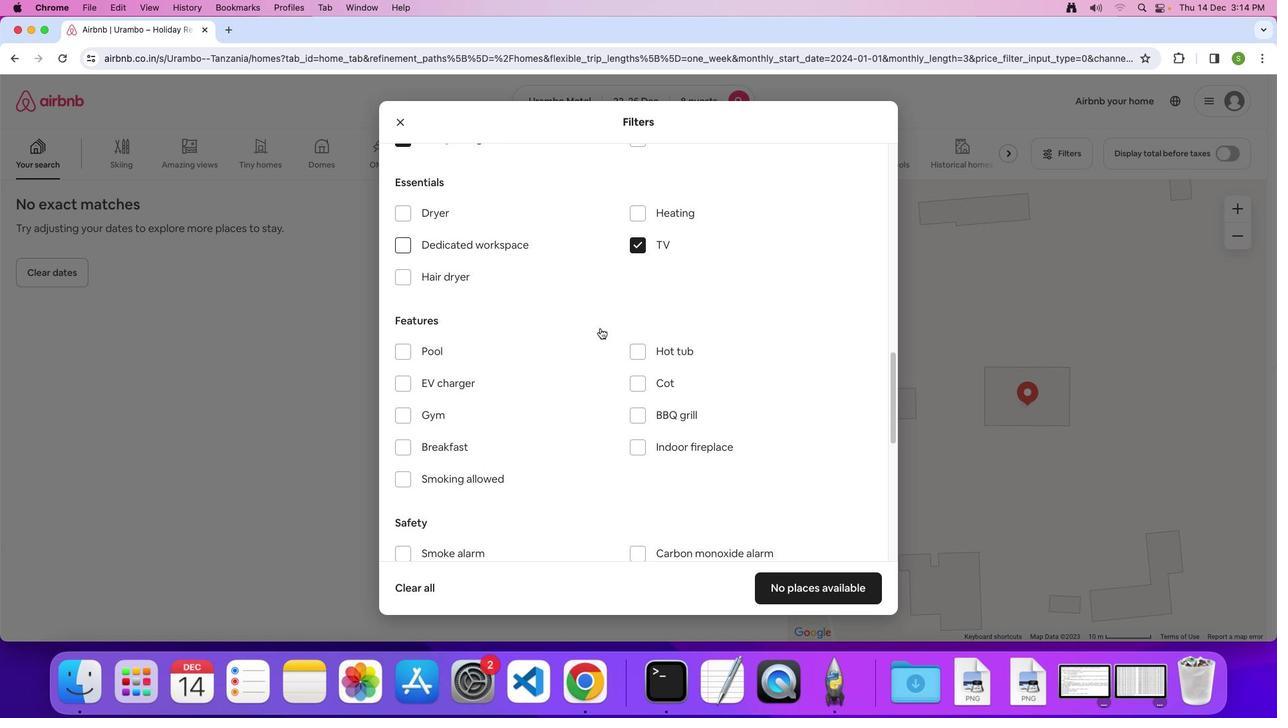 
Action: Mouse scrolled (600, 328) with delta (0, 0)
Screenshot: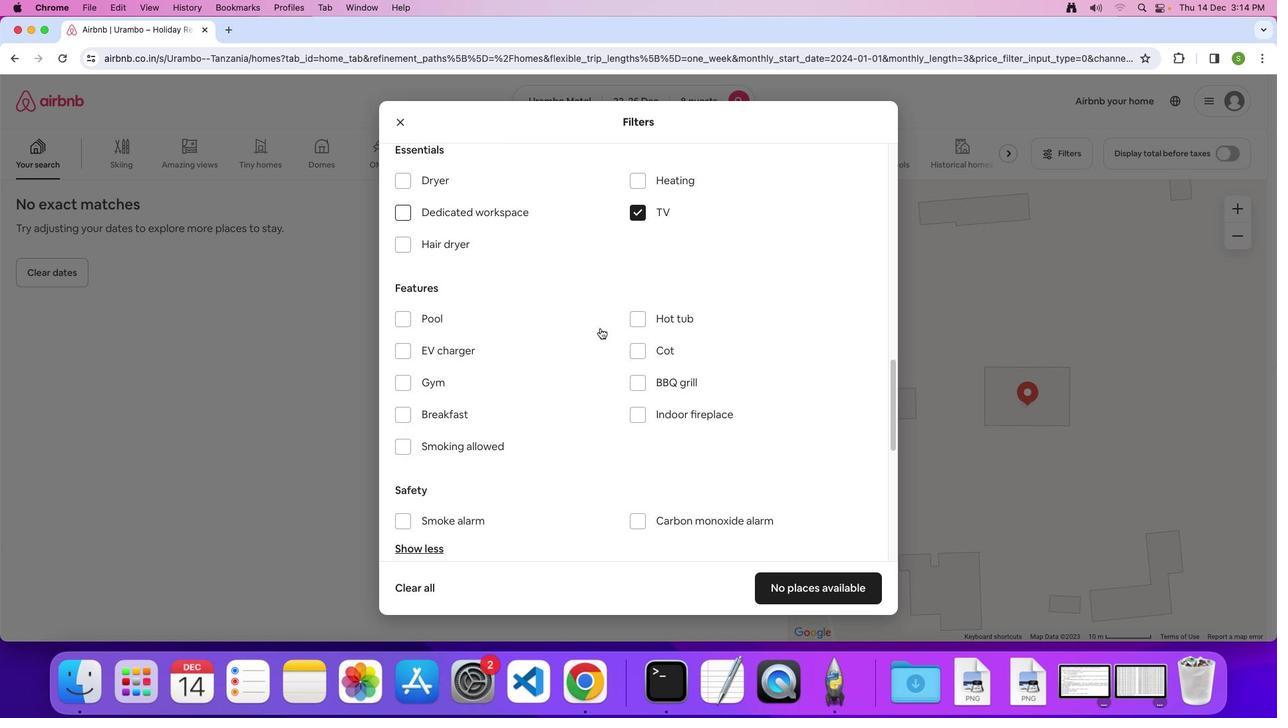 
Action: Mouse scrolled (600, 328) with delta (0, 0)
Screenshot: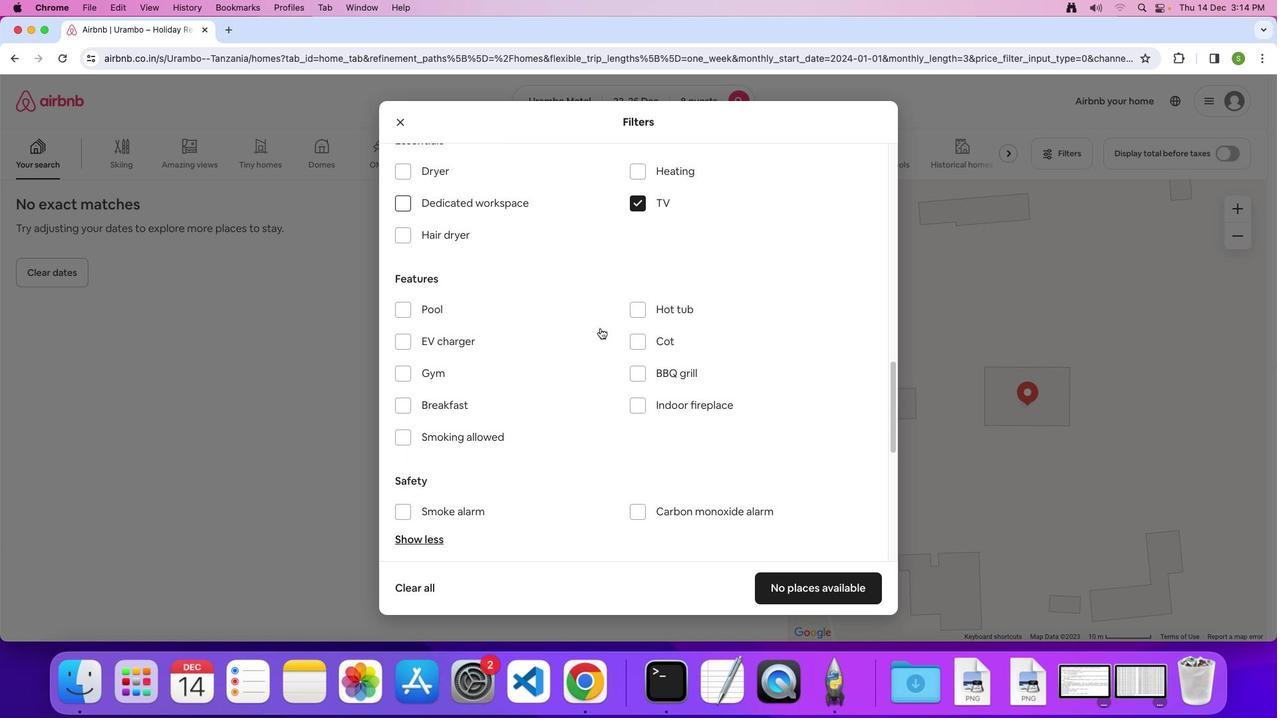 
Action: Mouse moved to (399, 363)
Screenshot: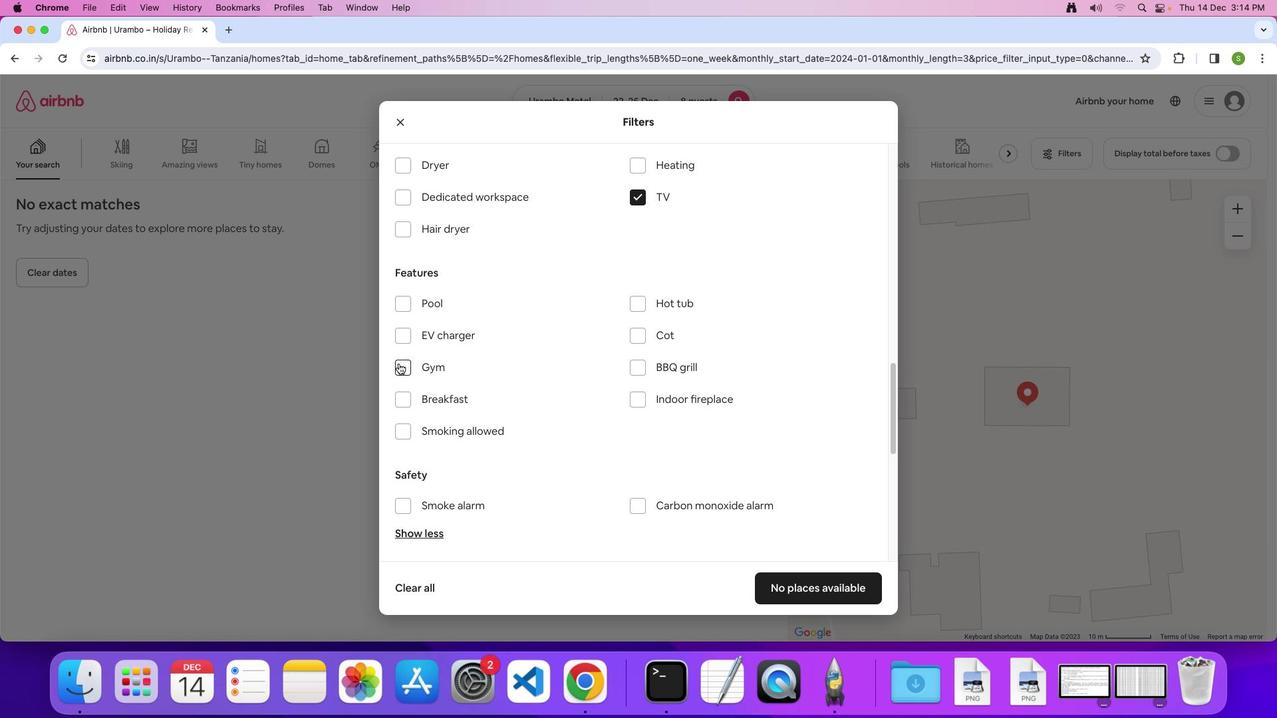 
Action: Mouse pressed left at (399, 363)
Screenshot: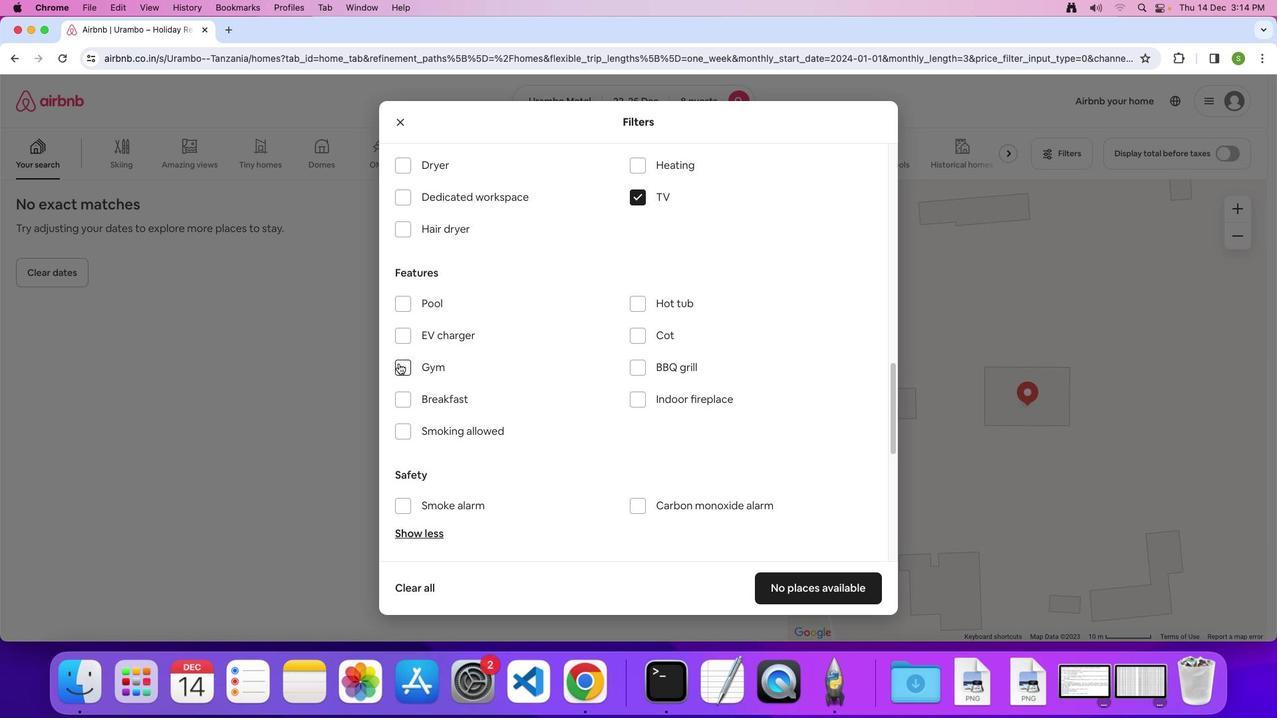 
Action: Mouse moved to (403, 399)
Screenshot: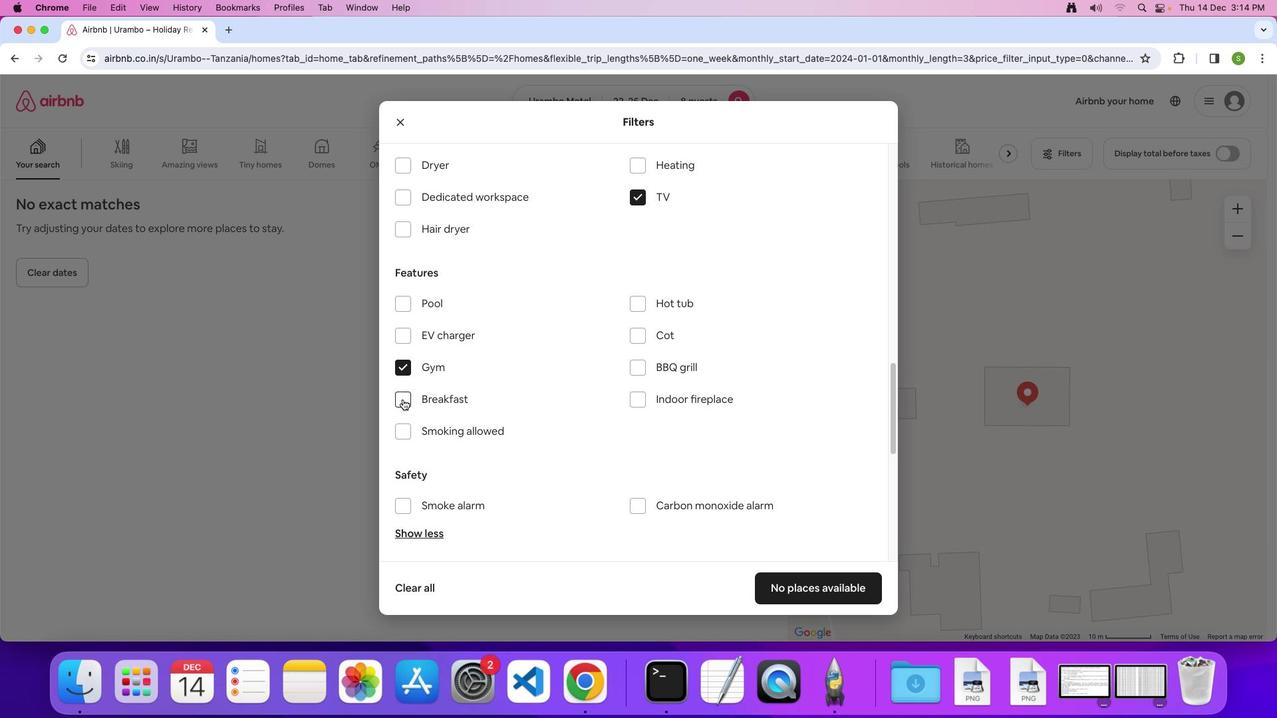 
Action: Mouse pressed left at (403, 399)
Screenshot: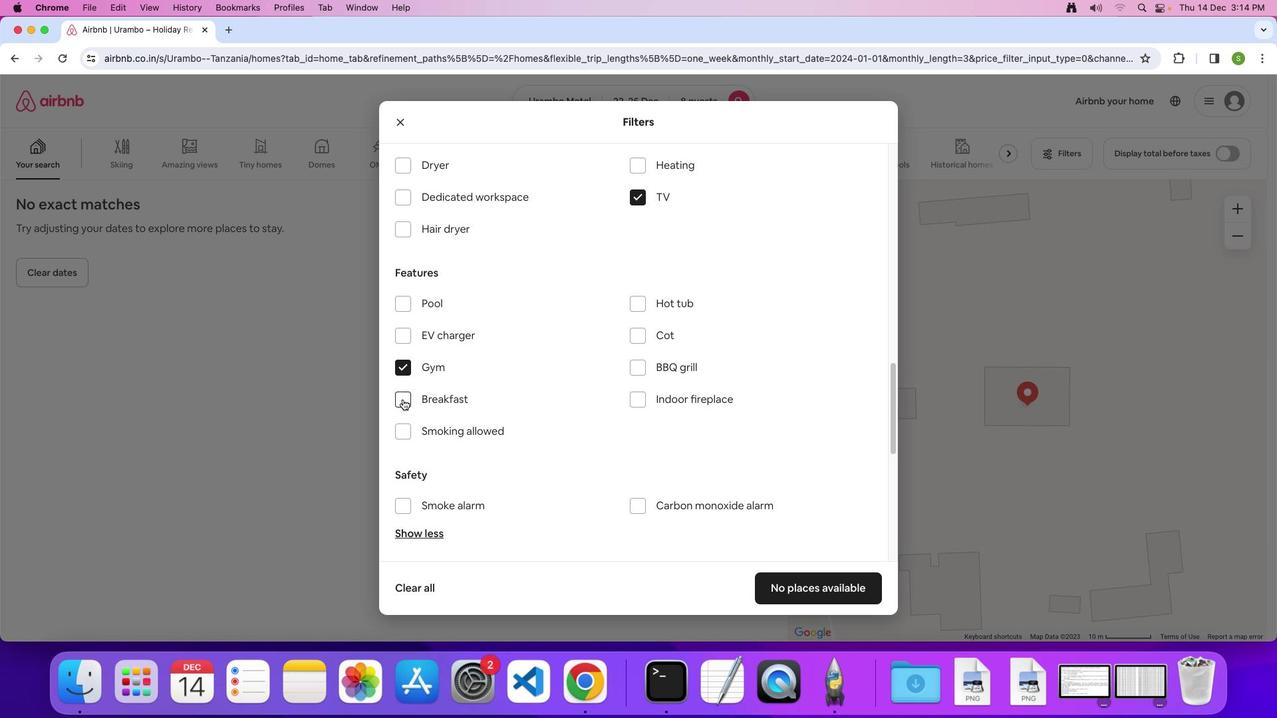 
Action: Mouse moved to (562, 379)
Screenshot: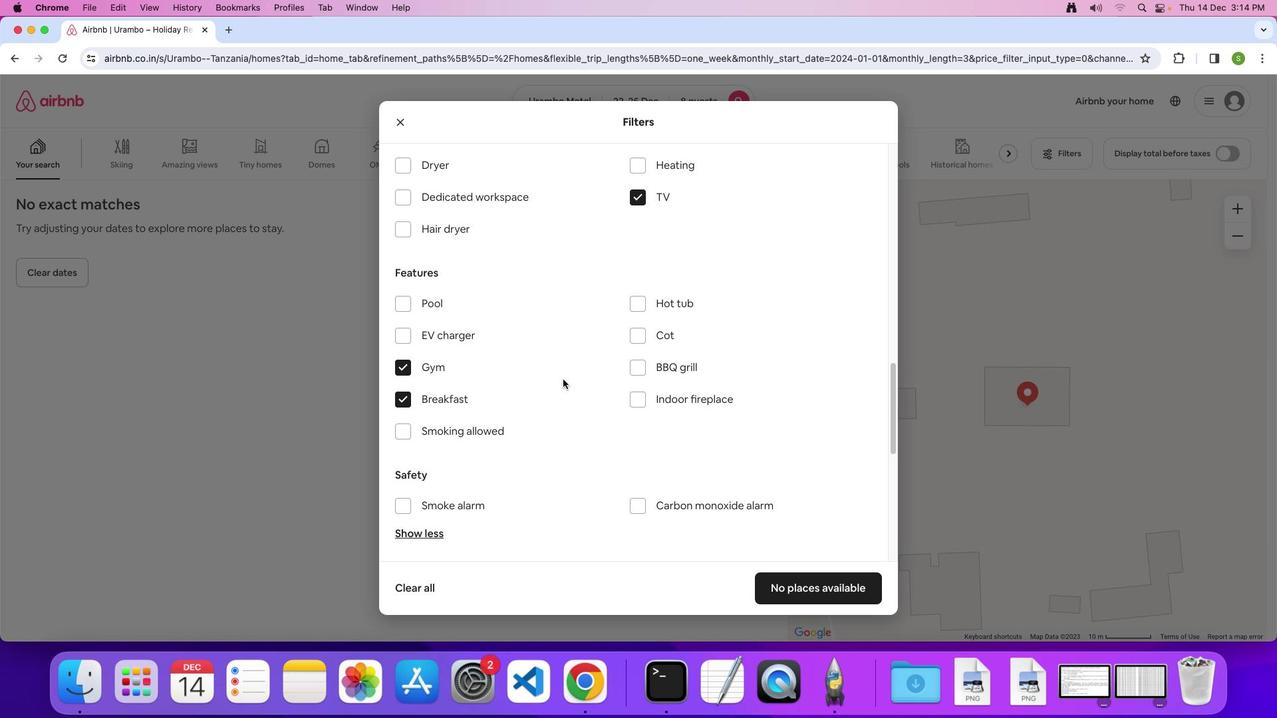 
Action: Mouse scrolled (562, 379) with delta (0, 0)
Screenshot: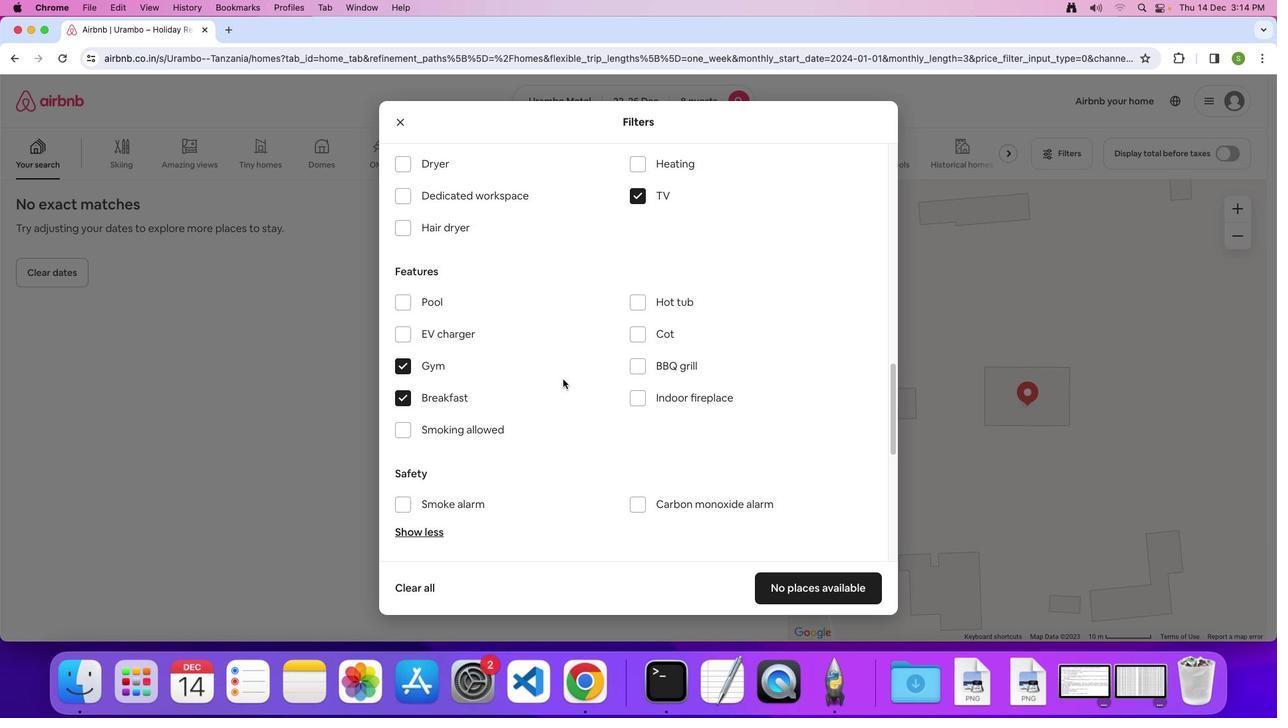 
Action: Mouse moved to (562, 379)
Screenshot: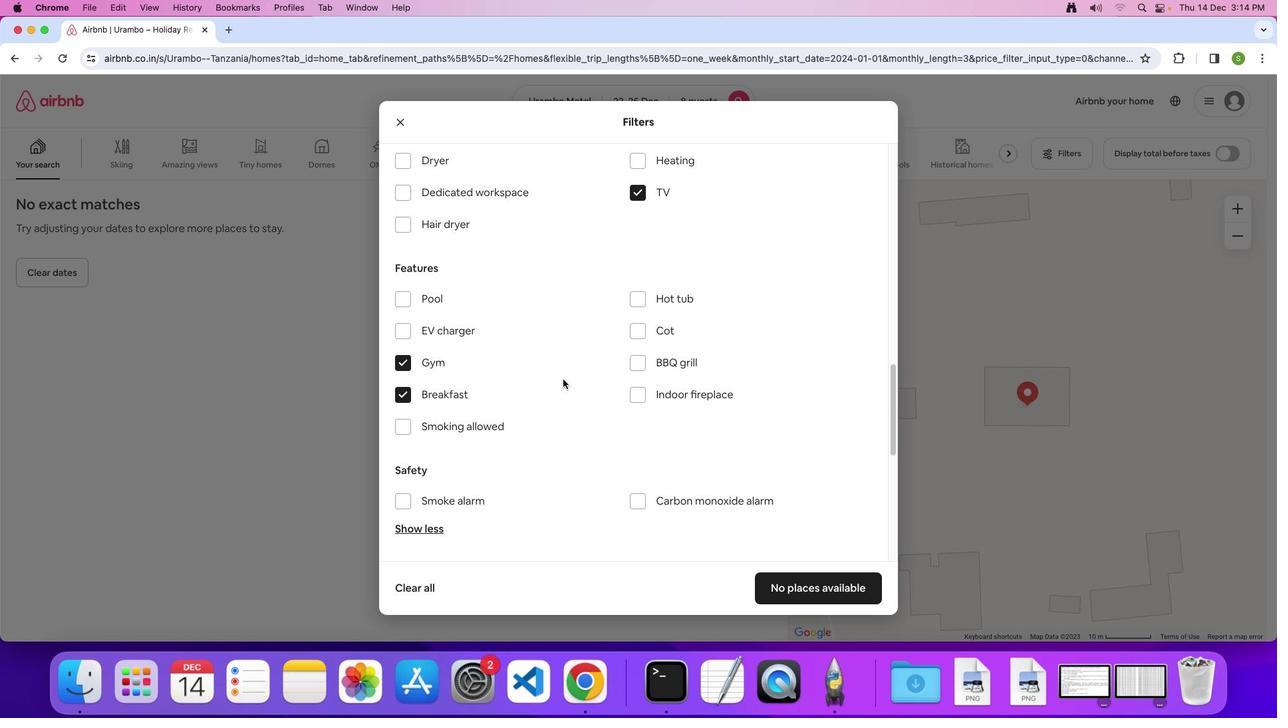 
Action: Mouse scrolled (562, 379) with delta (0, 0)
Screenshot: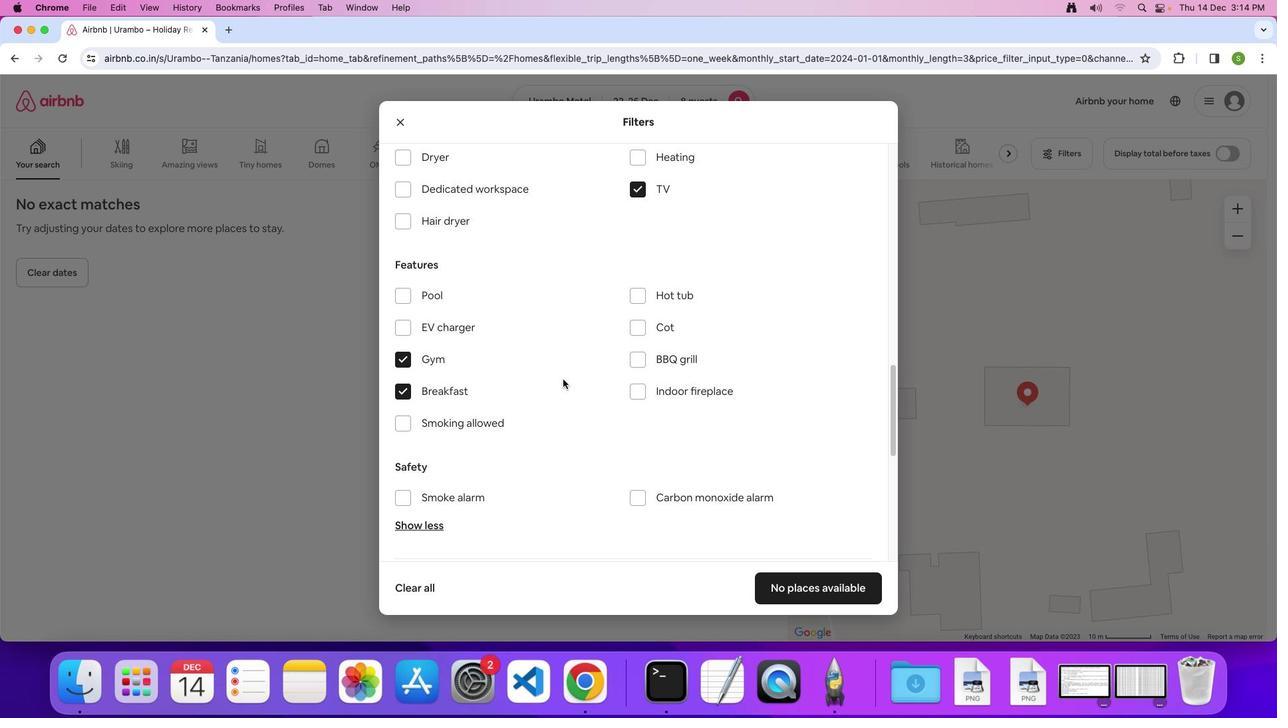 
Action: Mouse scrolled (562, 379) with delta (0, -1)
Screenshot: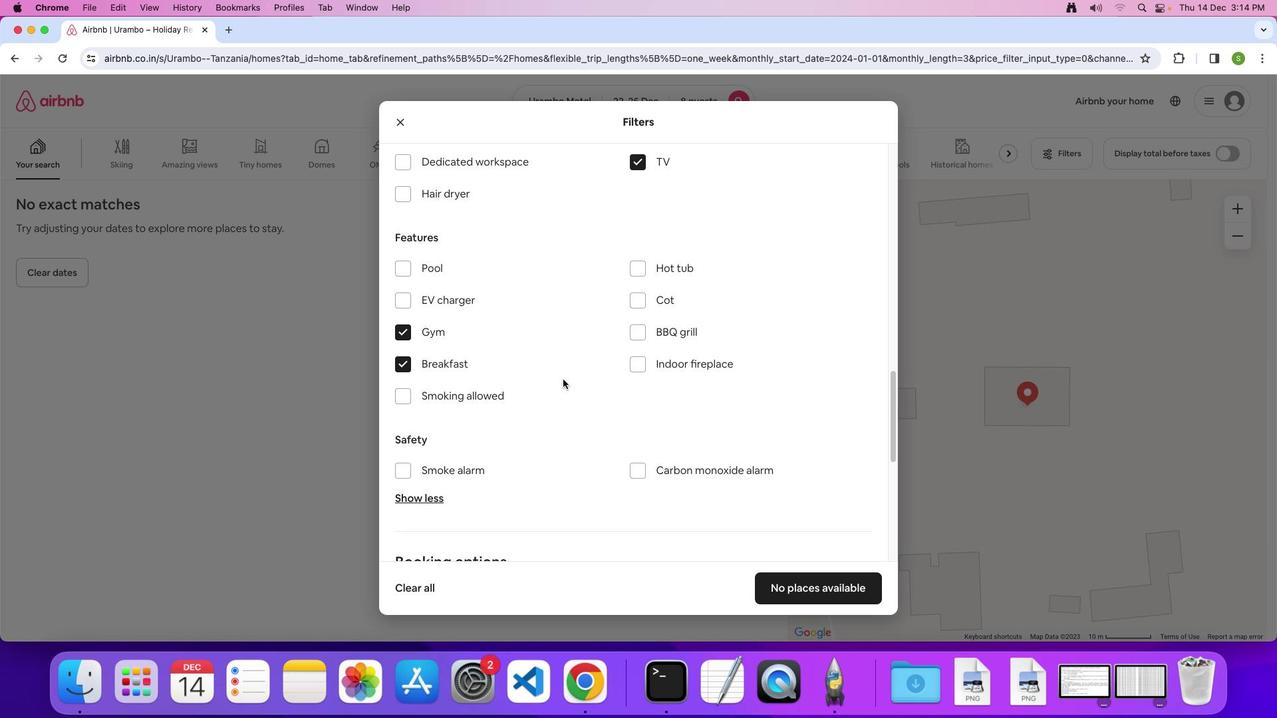 
Action: Mouse scrolled (562, 379) with delta (0, -1)
Screenshot: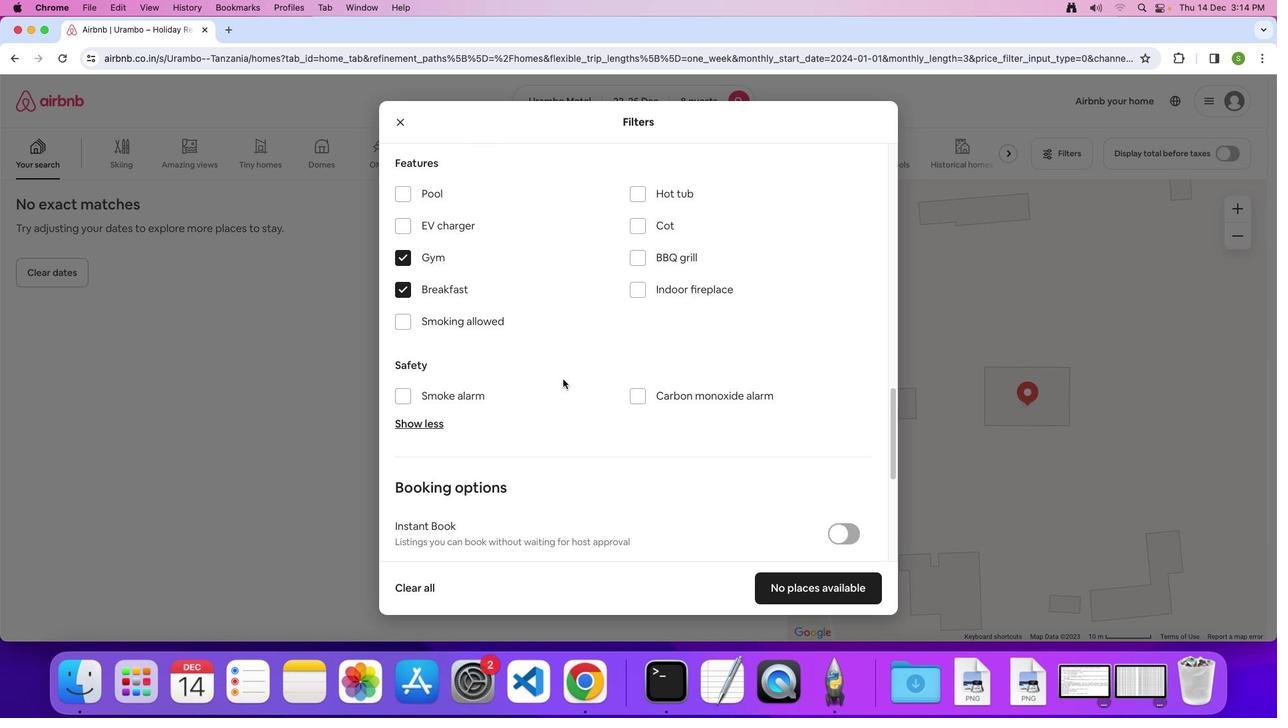 
Action: Mouse scrolled (562, 379) with delta (0, 0)
Screenshot: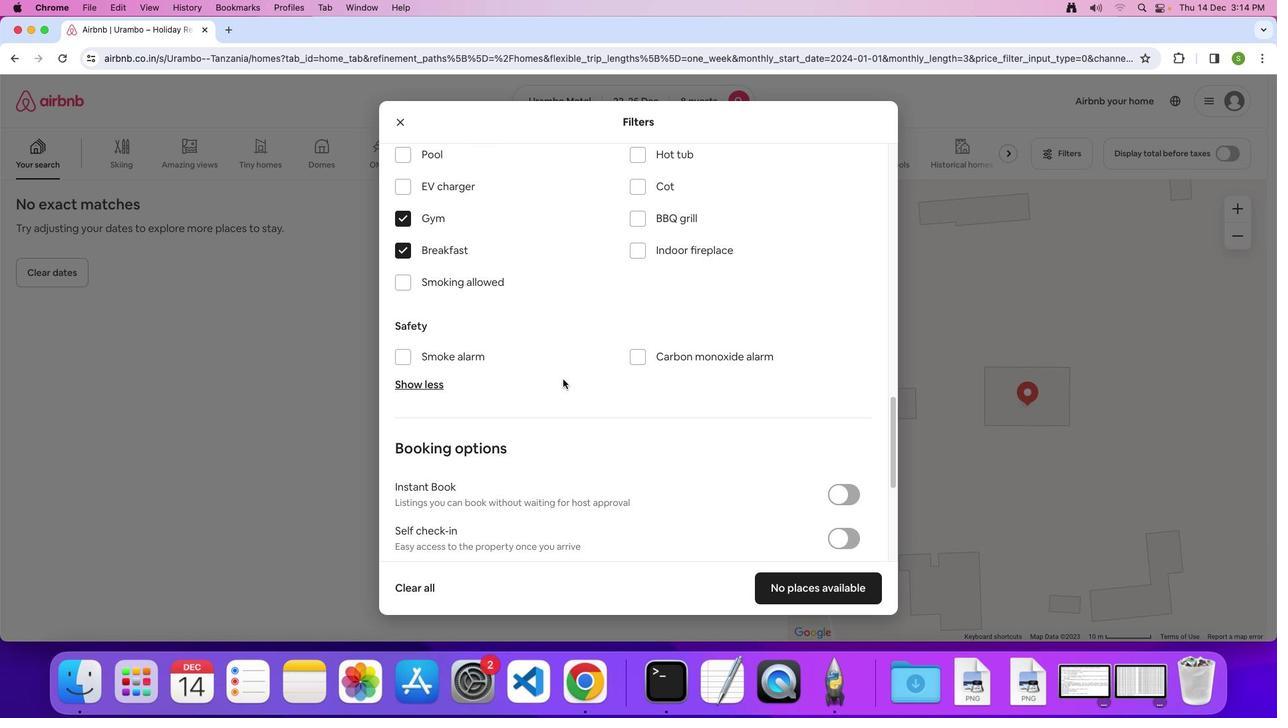 
Action: Mouse scrolled (562, 379) with delta (0, 0)
Screenshot: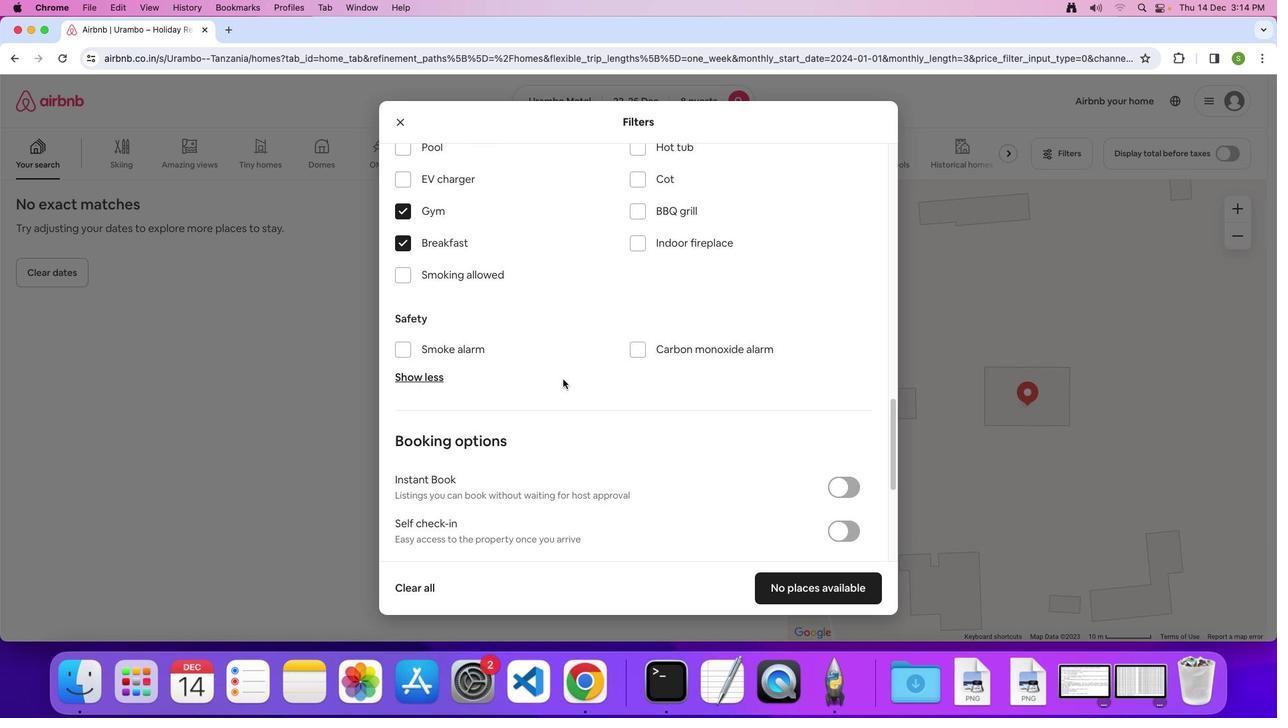 
Action: Mouse scrolled (562, 379) with delta (0, -1)
Screenshot: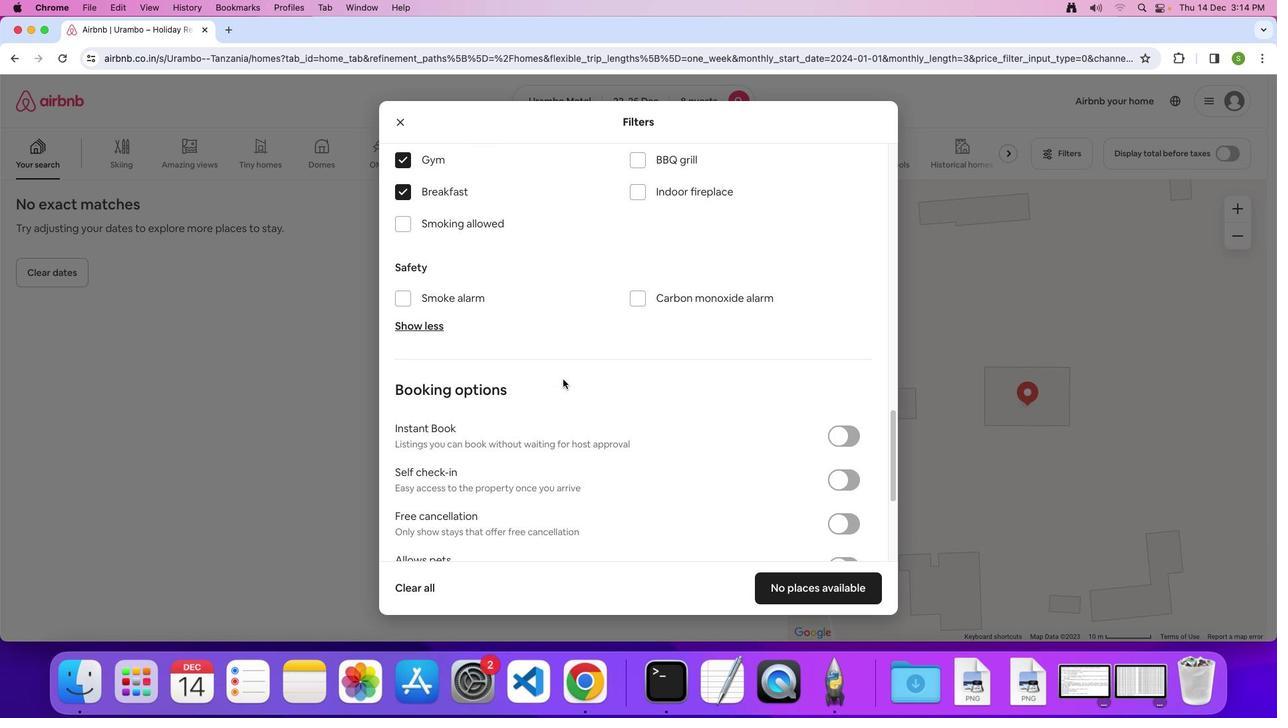 
Action: Mouse scrolled (562, 379) with delta (0, 0)
Screenshot: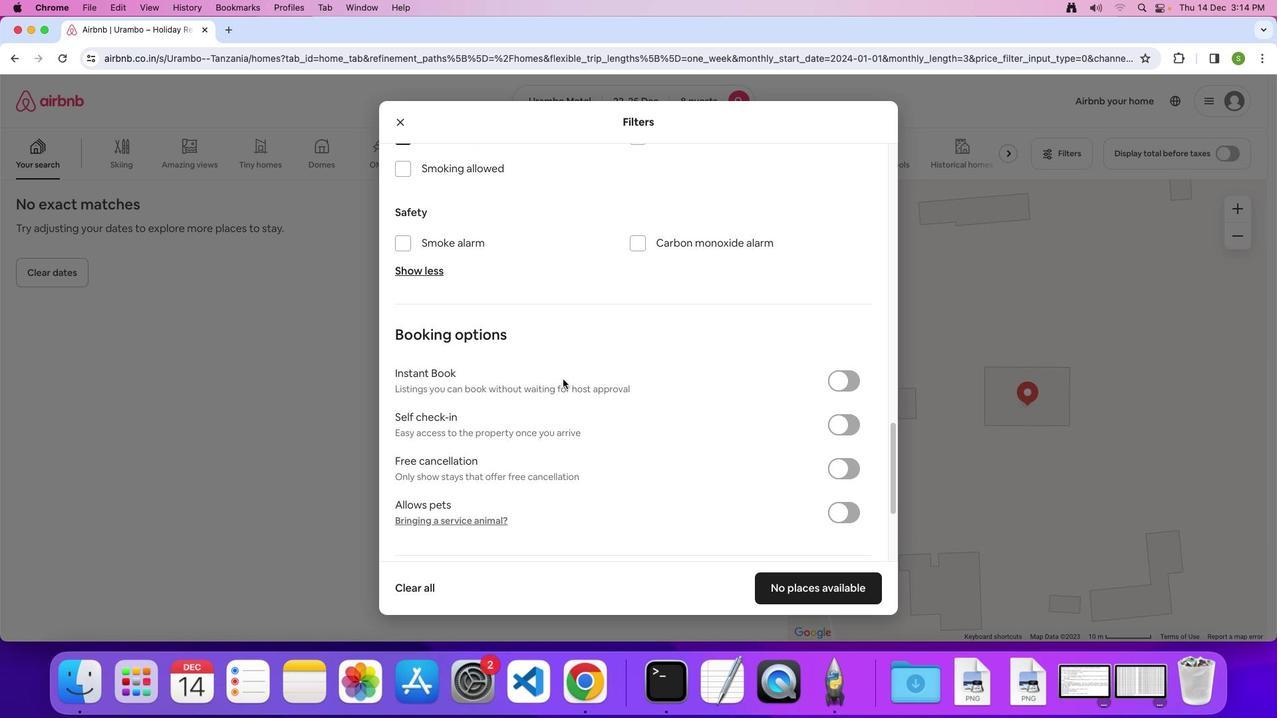 
Action: Mouse scrolled (562, 379) with delta (0, 0)
Screenshot: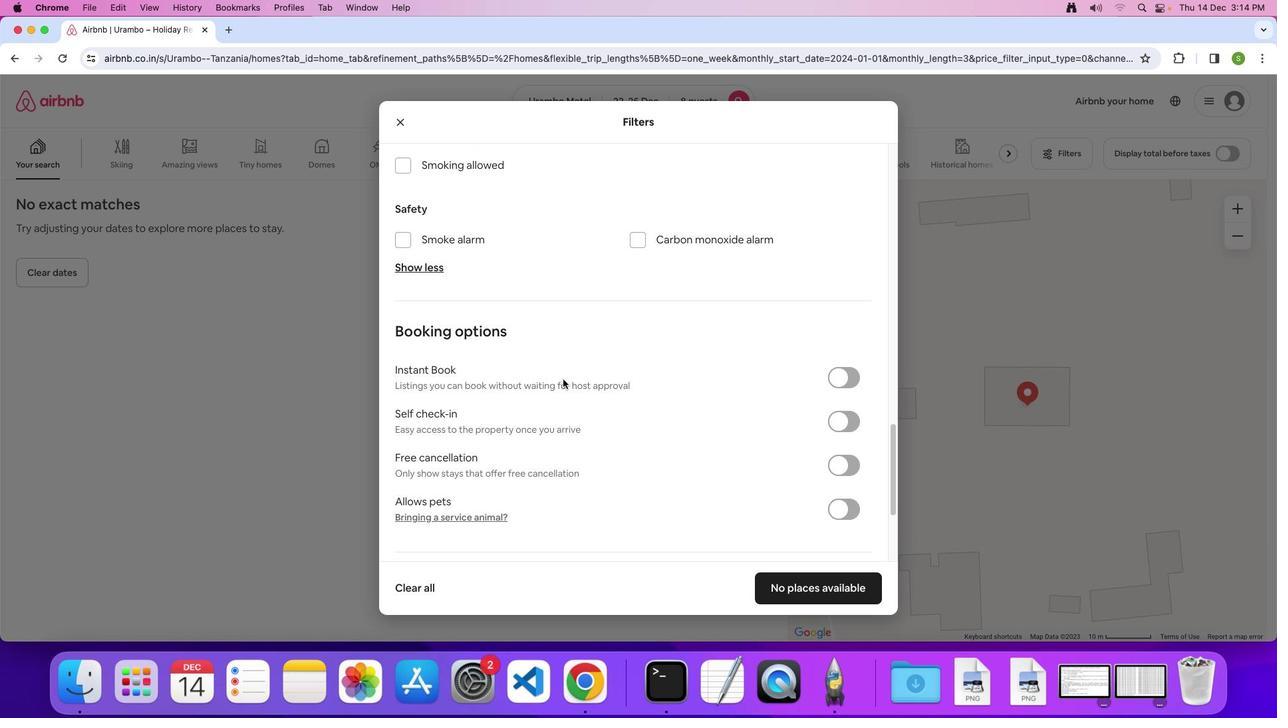 
Action: Mouse scrolled (562, 379) with delta (0, -1)
Screenshot: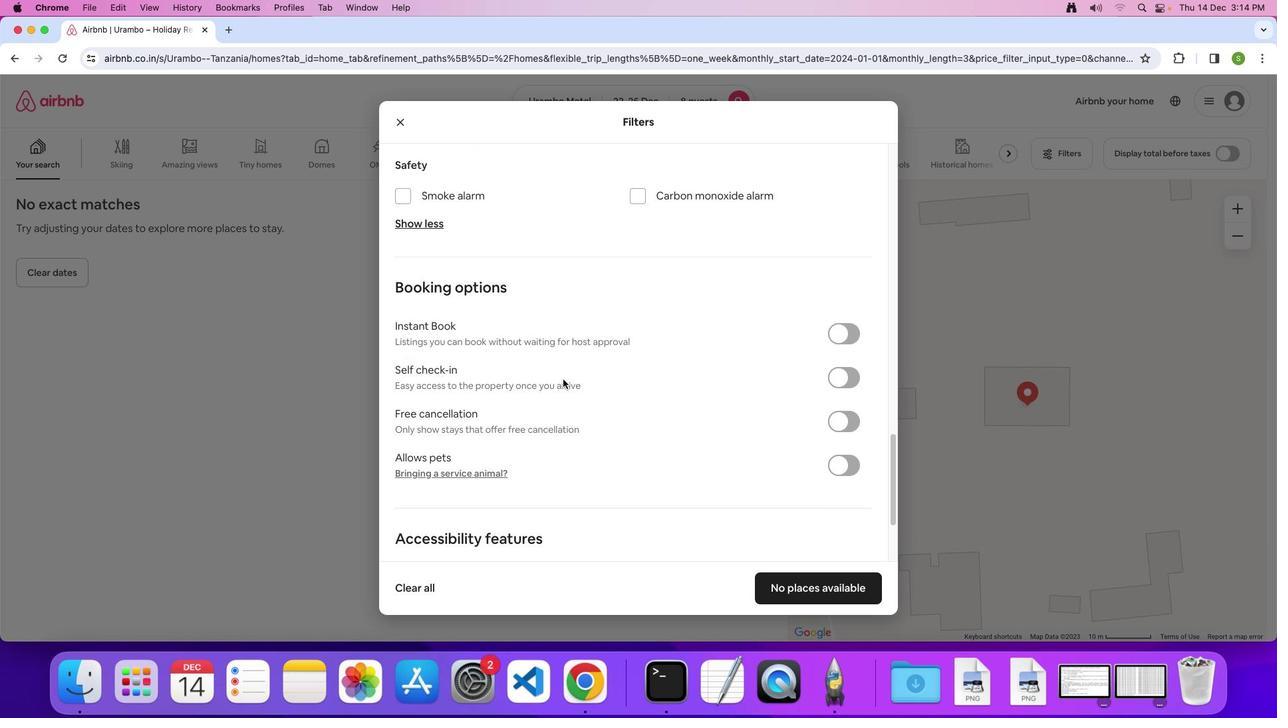 
Action: Mouse scrolled (562, 379) with delta (0, 0)
Screenshot: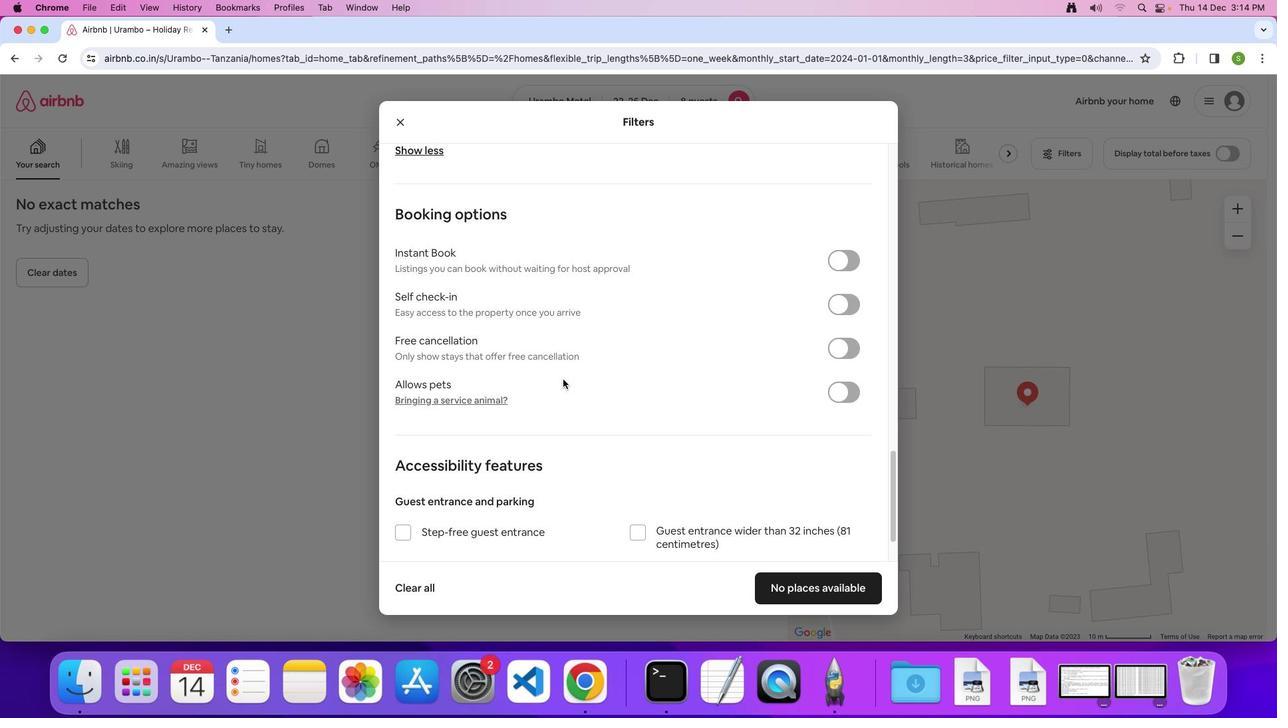 
Action: Mouse scrolled (562, 379) with delta (0, 0)
Screenshot: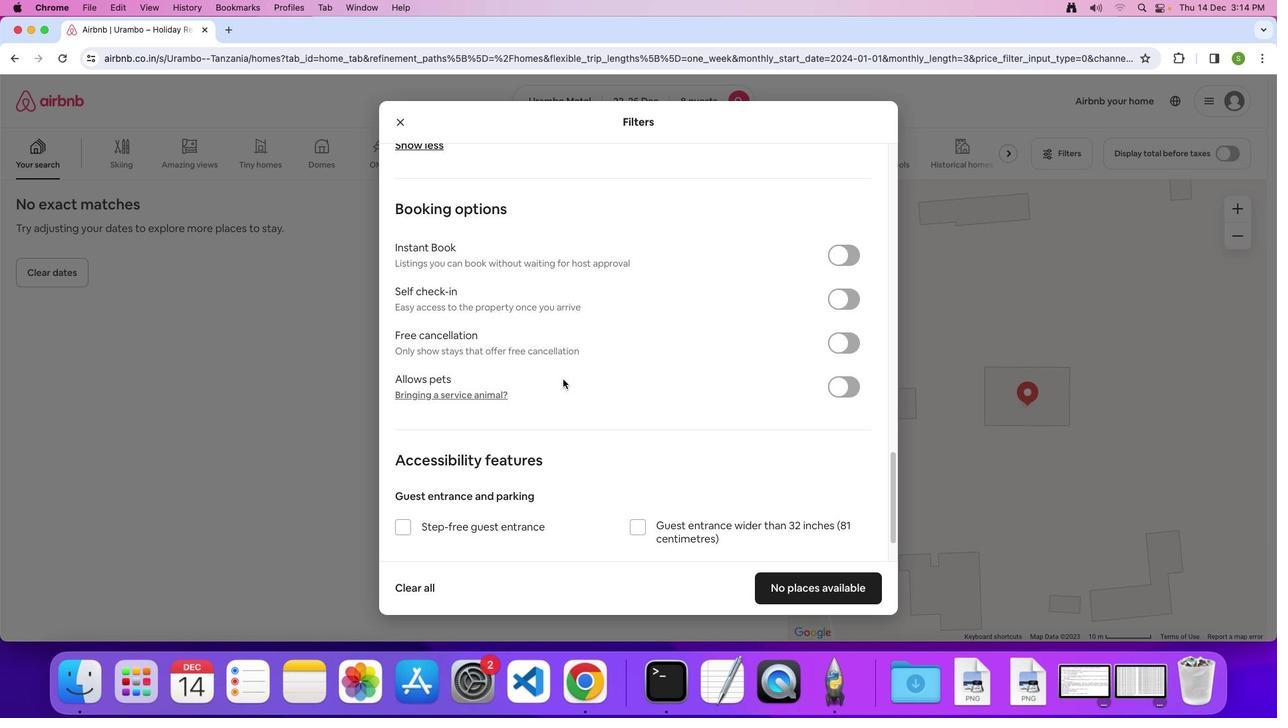 
Action: Mouse scrolled (562, 379) with delta (0, -1)
Screenshot: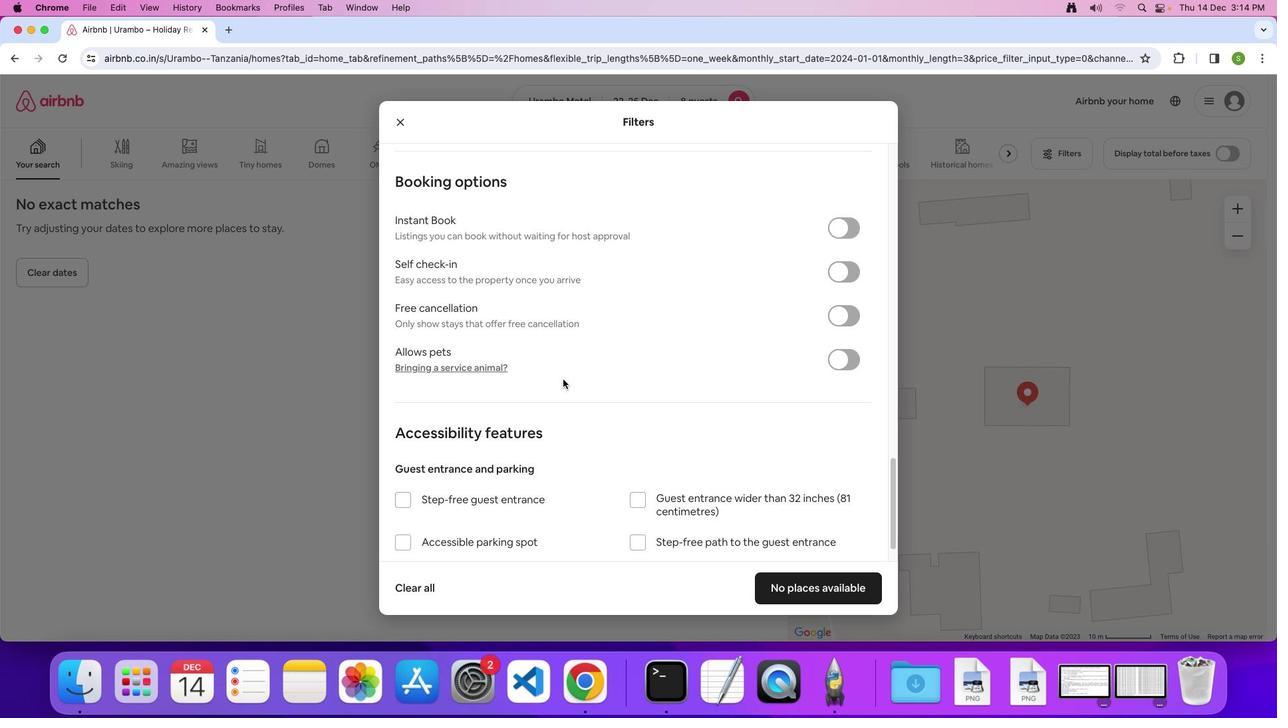 
Action: Mouse scrolled (562, 379) with delta (0, 0)
Screenshot: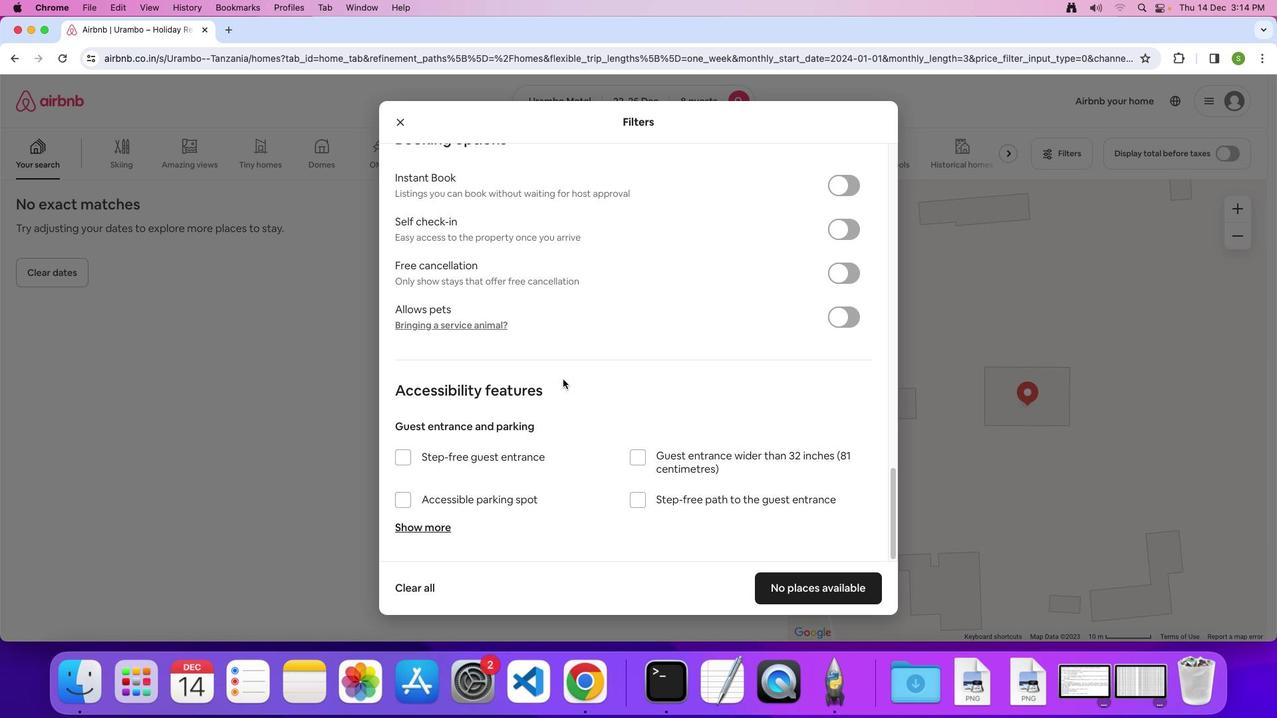 
Action: Mouse scrolled (562, 379) with delta (0, 0)
Screenshot: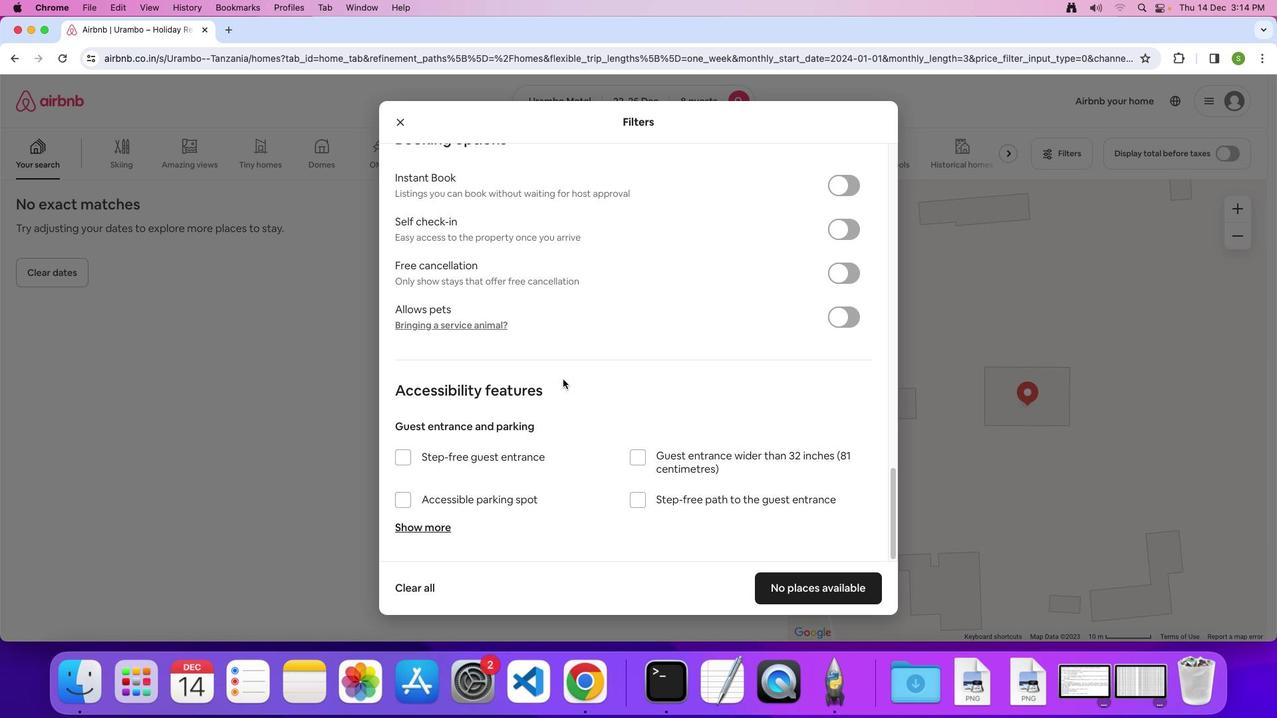 
Action: Mouse scrolled (562, 379) with delta (0, -1)
Screenshot: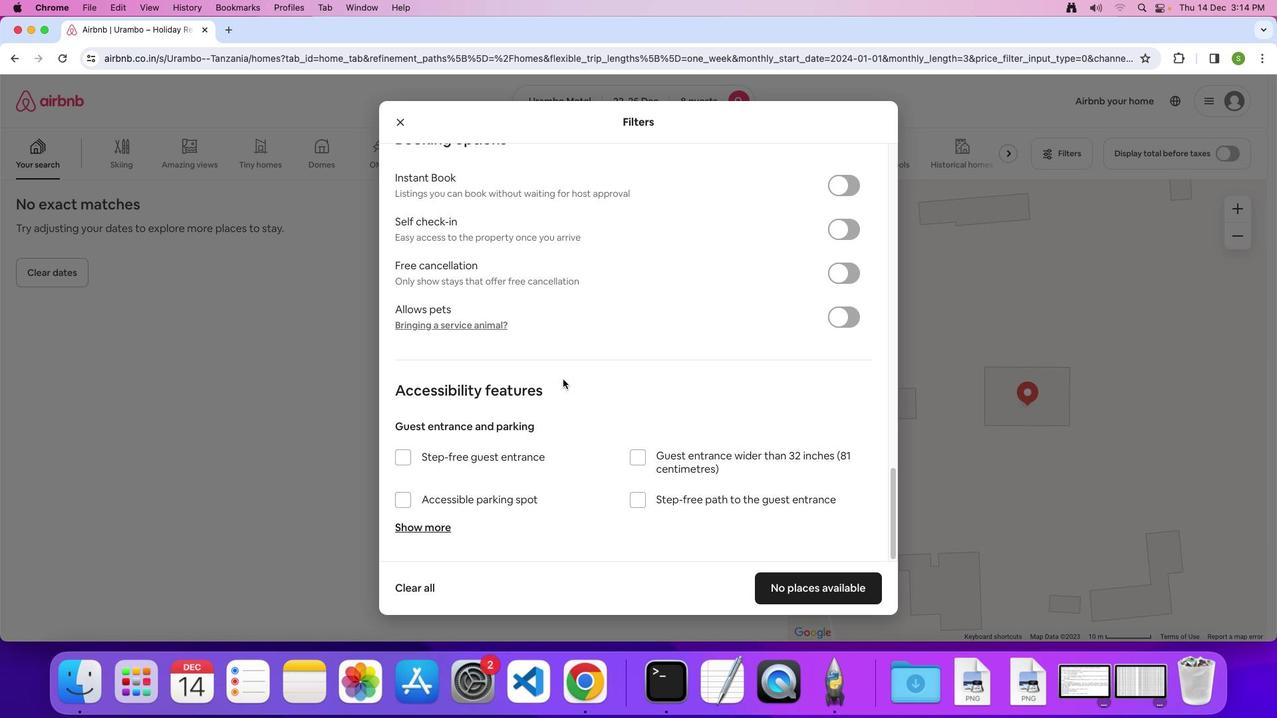 
Action: Mouse scrolled (562, 379) with delta (0, -3)
Screenshot: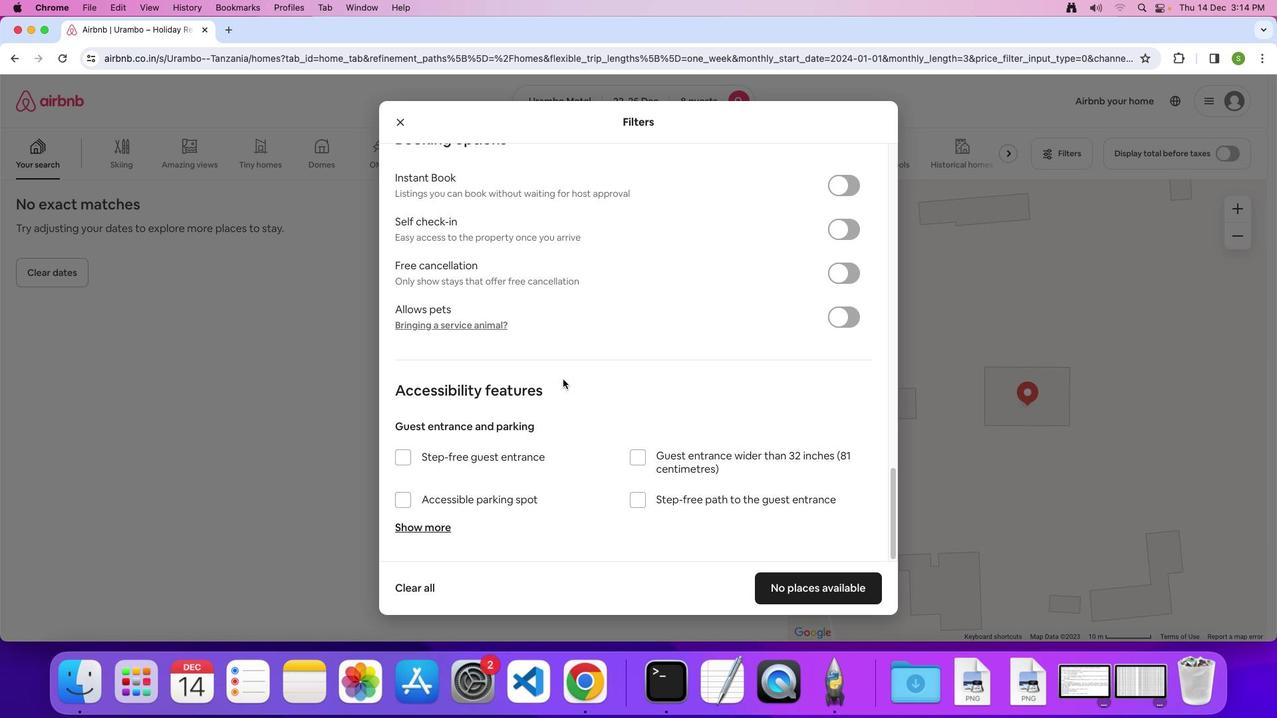 
Action: Mouse moved to (820, 595)
Screenshot: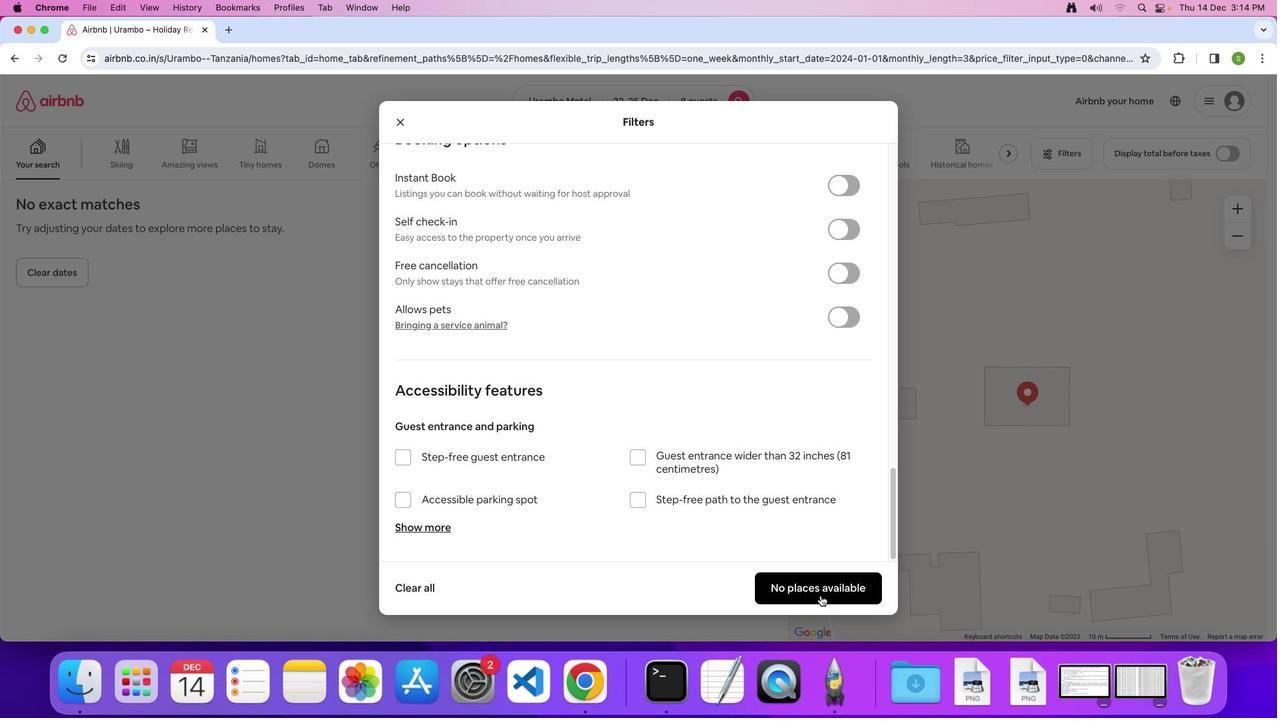 
Action: Mouse pressed left at (820, 595)
Screenshot: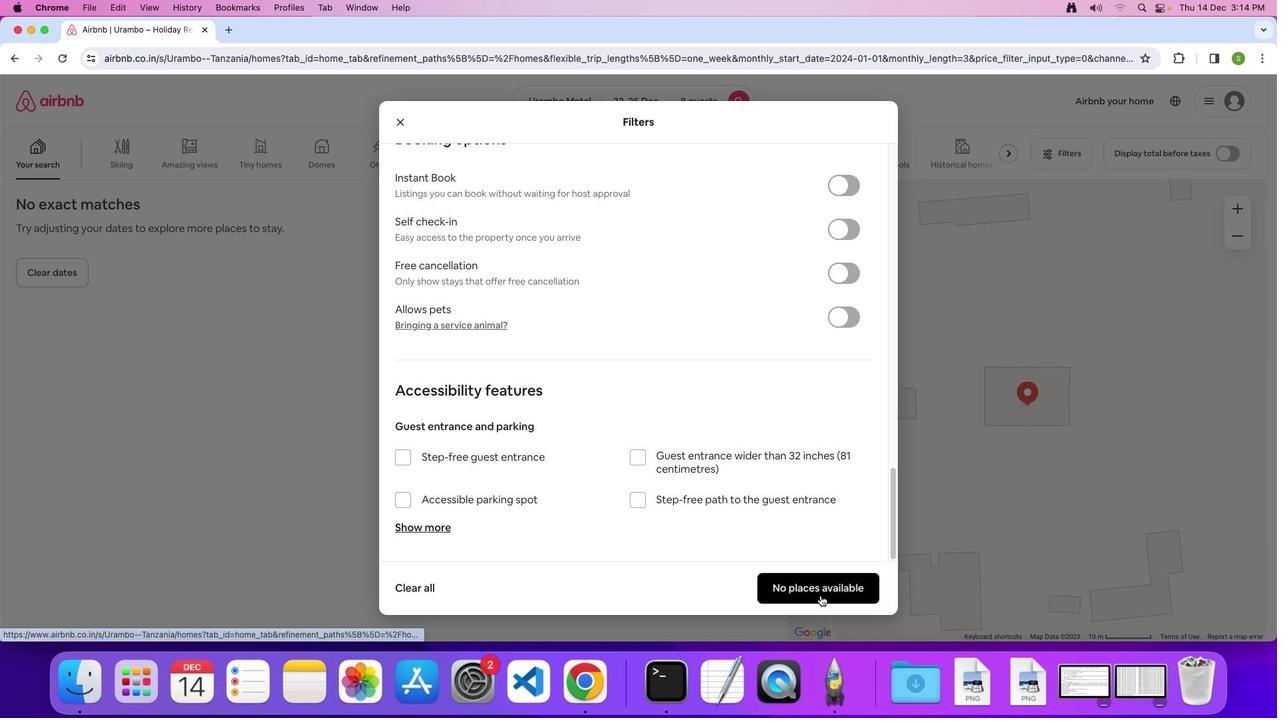 
Action: Mouse moved to (686, 376)
Screenshot: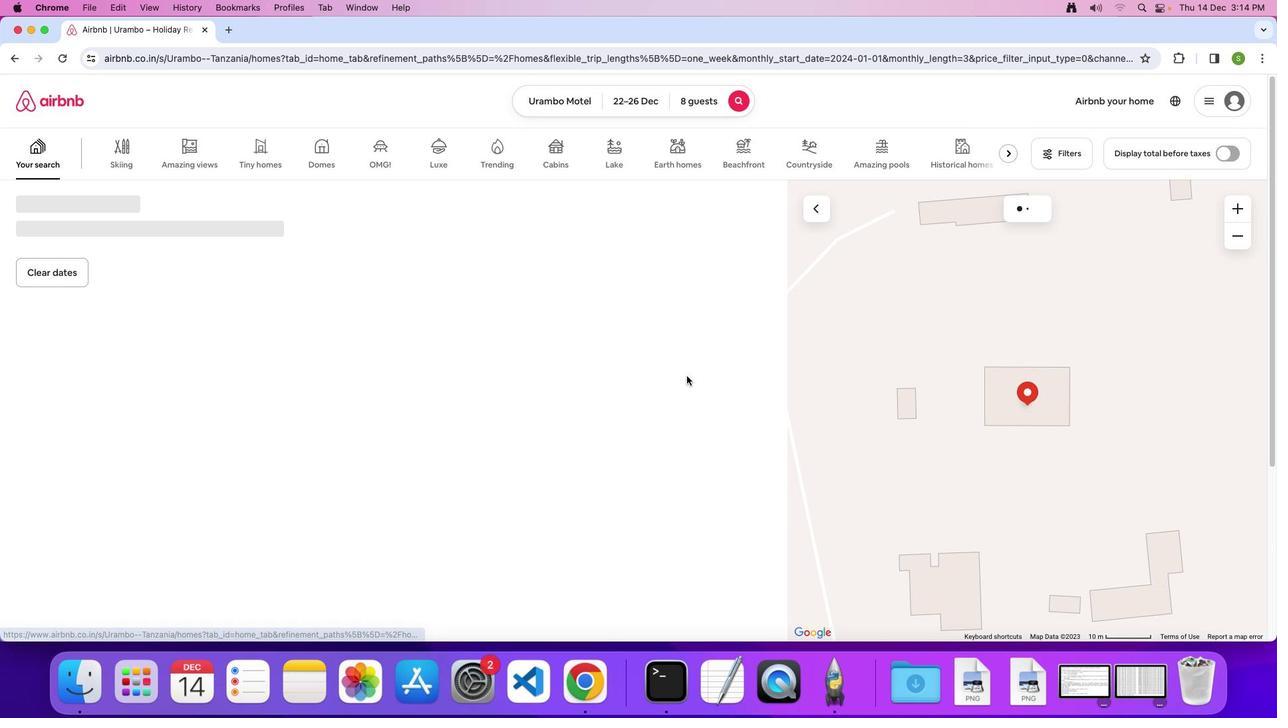 
